 Task: Find connections with filter location Mila with filter topic #Workfromhomewith filter profile language Potuguese with filter current company Infotree Global Solutions with filter school Higher Secondary School - India with filter industry Ground Passenger Transportation with filter service category Packaging Design with filter keywords title Well Driller
Action: Mouse moved to (638, 87)
Screenshot: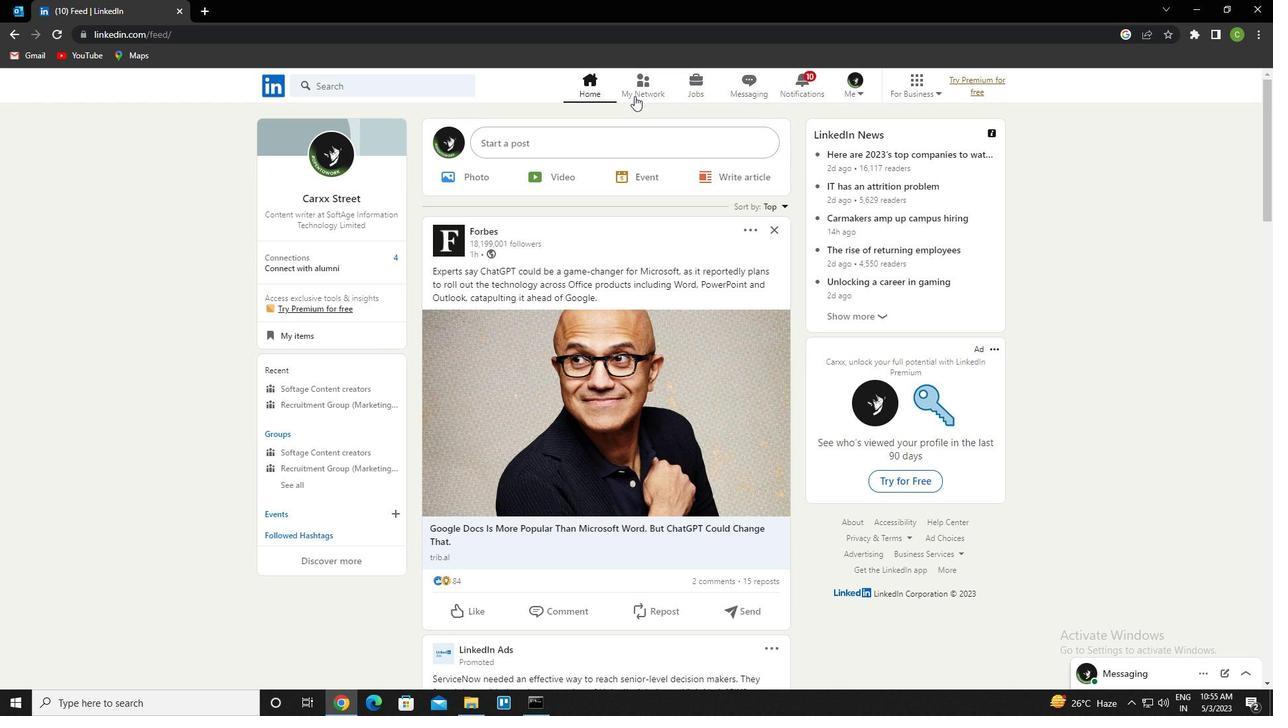 
Action: Mouse pressed left at (638, 87)
Screenshot: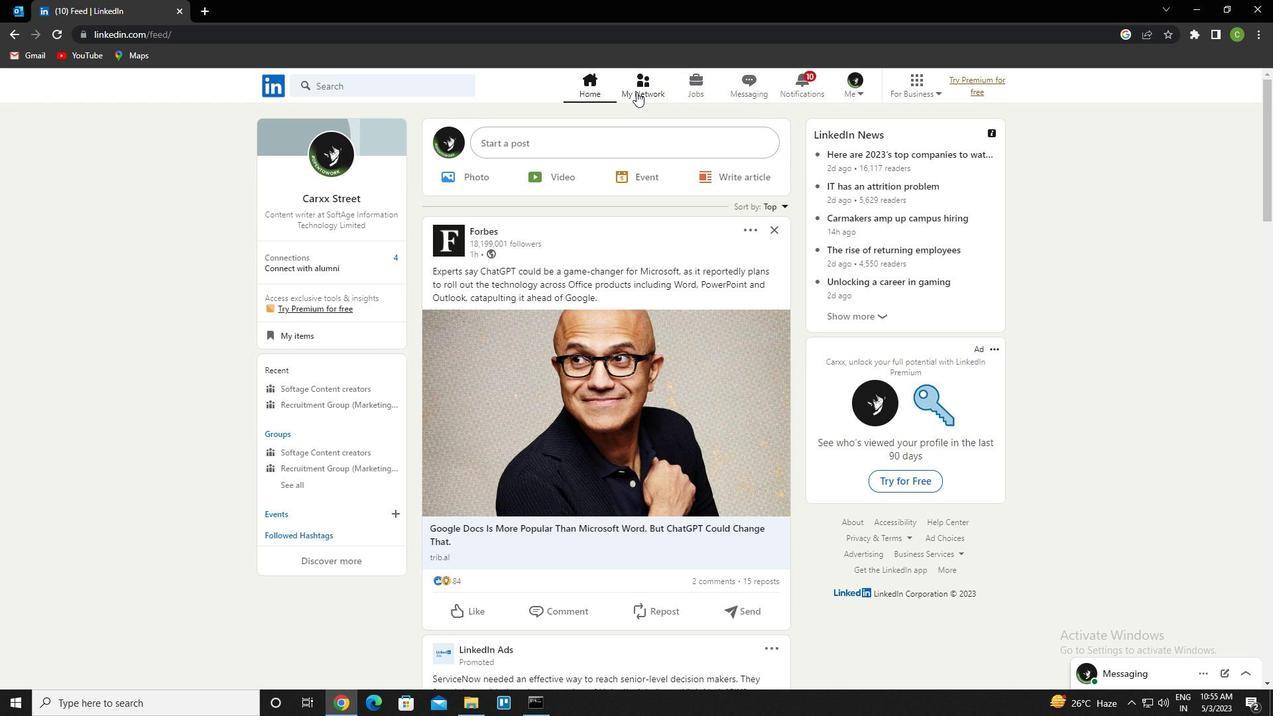 
Action: Mouse moved to (391, 159)
Screenshot: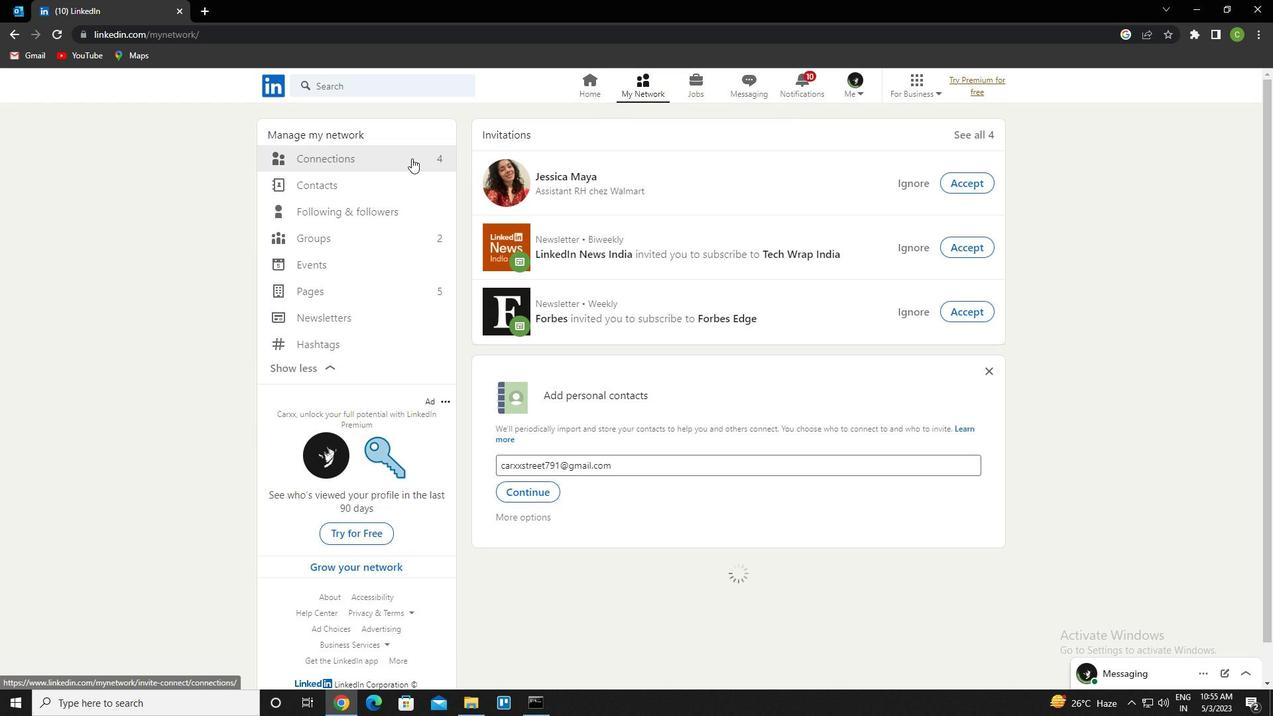 
Action: Mouse pressed left at (391, 159)
Screenshot: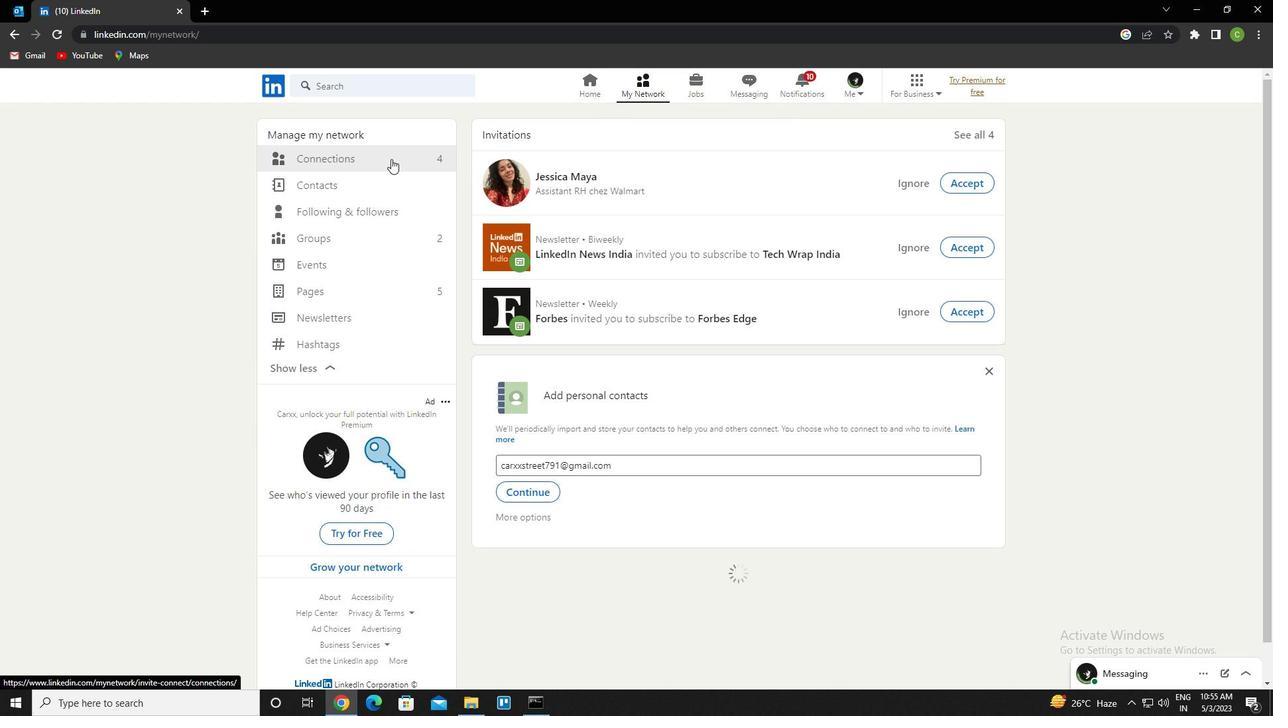 
Action: Mouse moved to (742, 163)
Screenshot: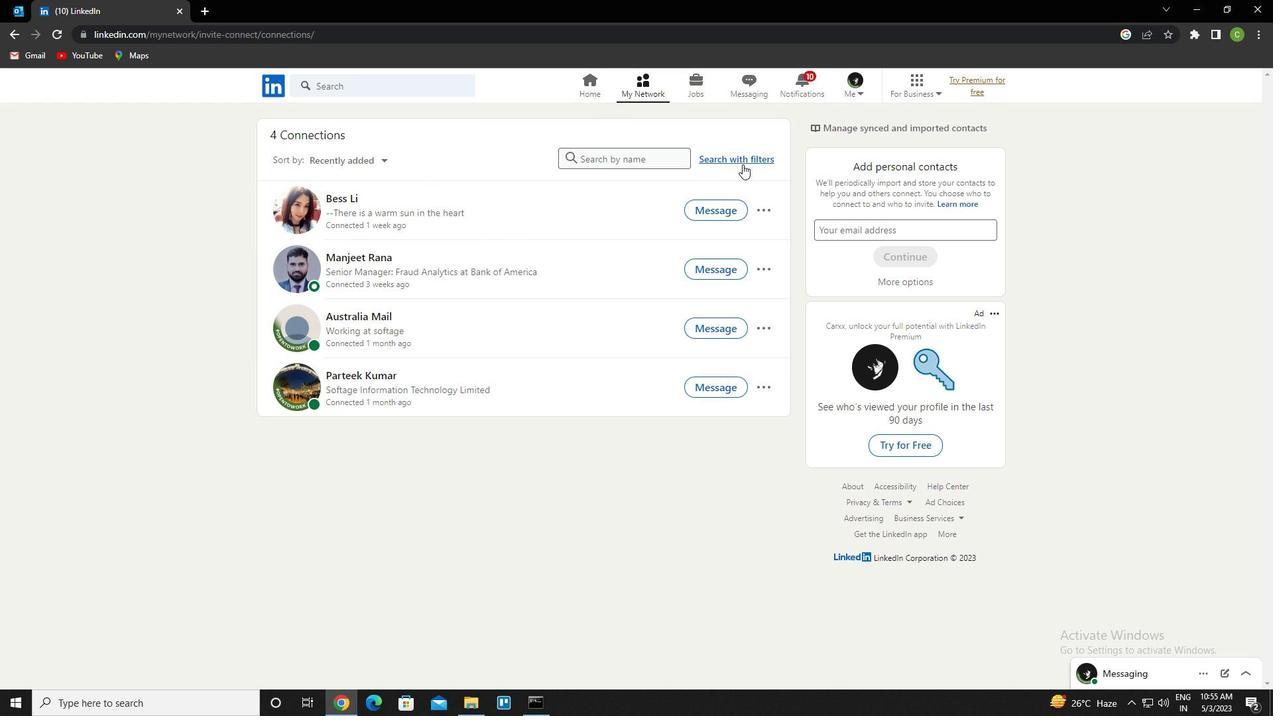 
Action: Mouse pressed left at (742, 163)
Screenshot: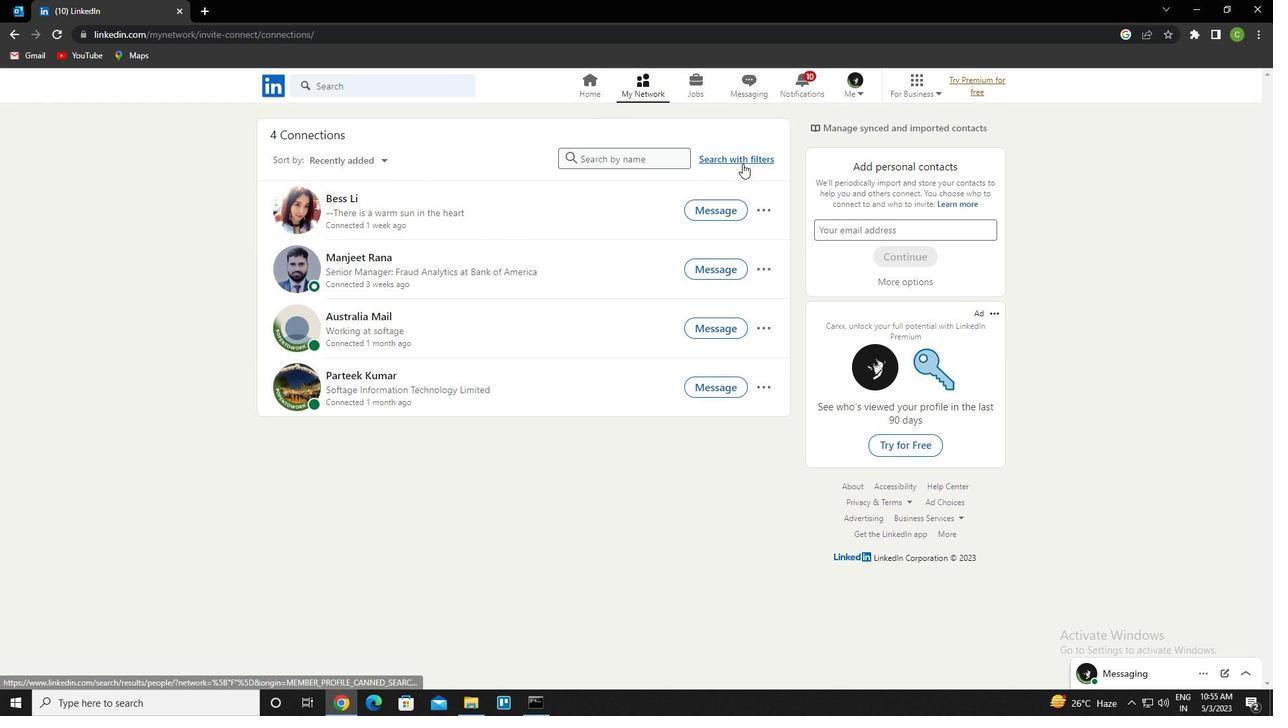 
Action: Mouse moved to (681, 124)
Screenshot: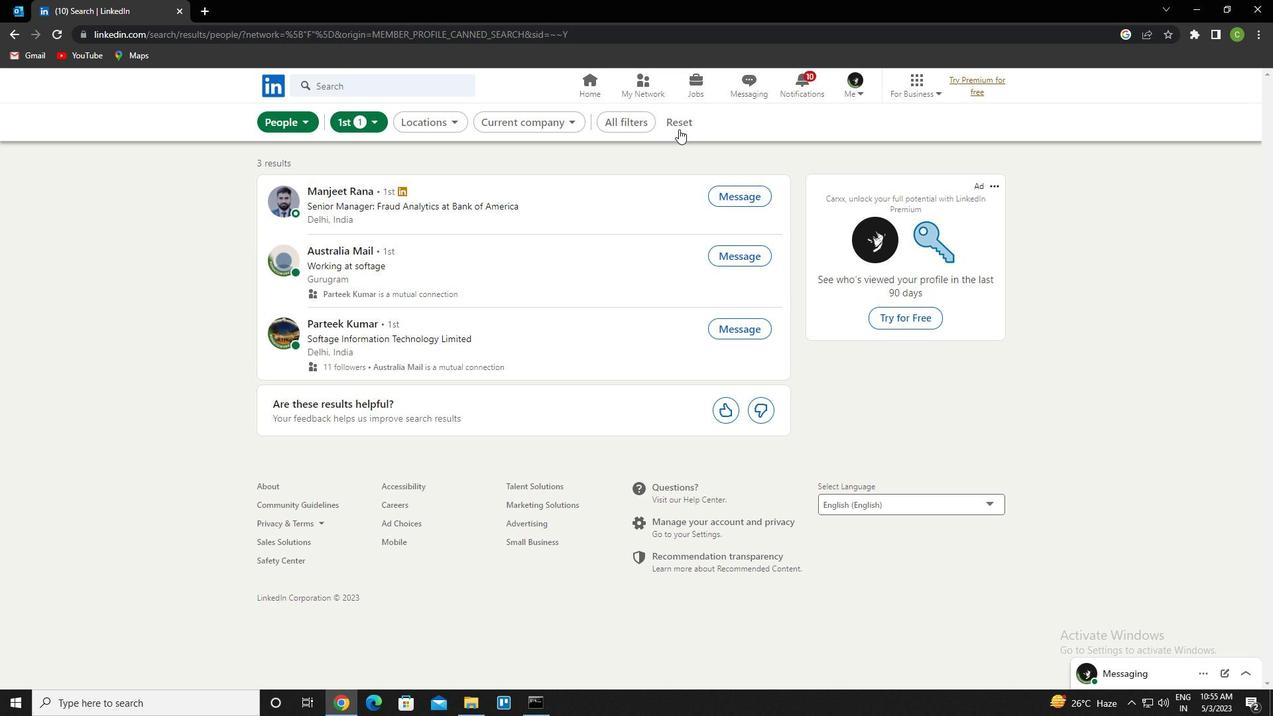 
Action: Mouse pressed left at (681, 124)
Screenshot: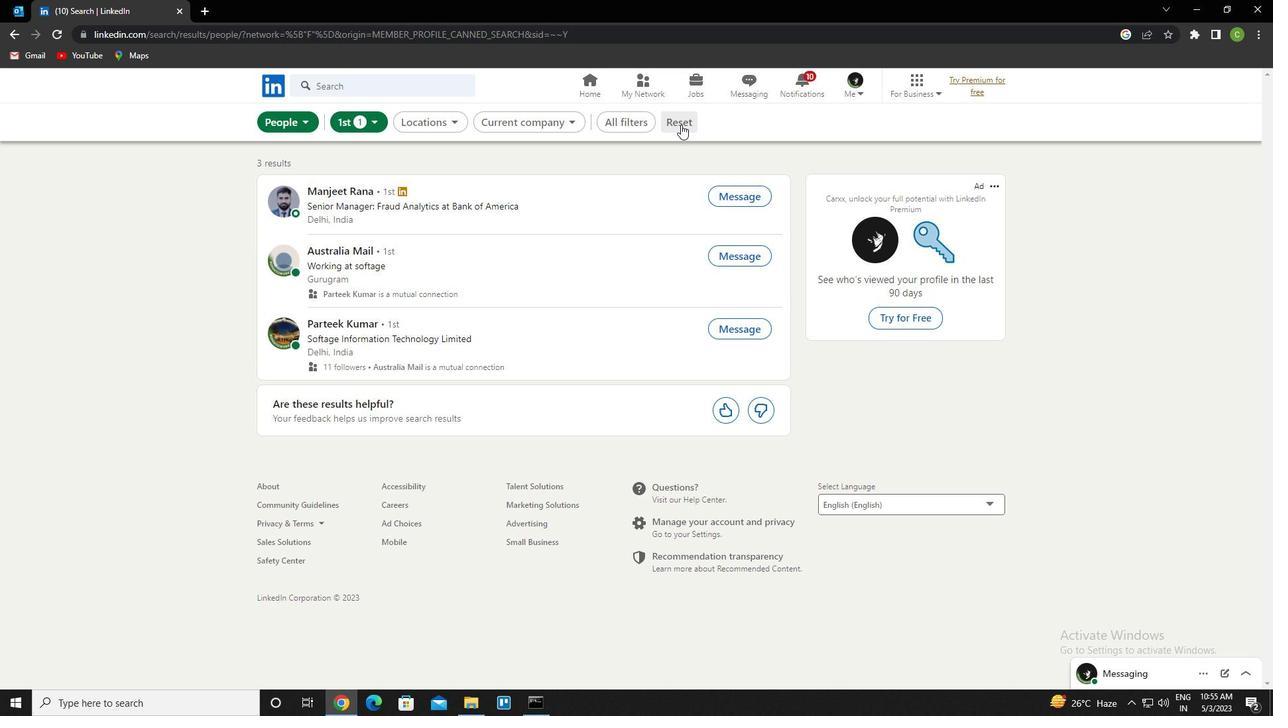
Action: Mouse moved to (677, 128)
Screenshot: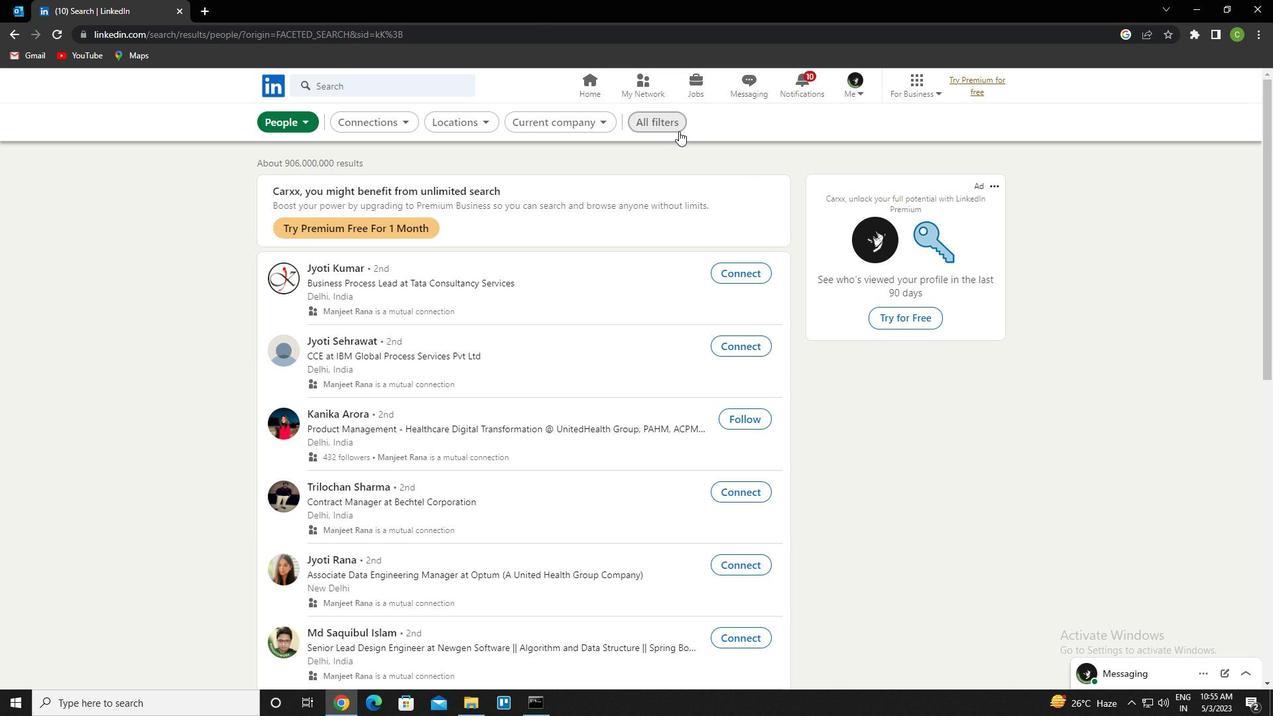 
Action: Mouse pressed left at (677, 128)
Screenshot: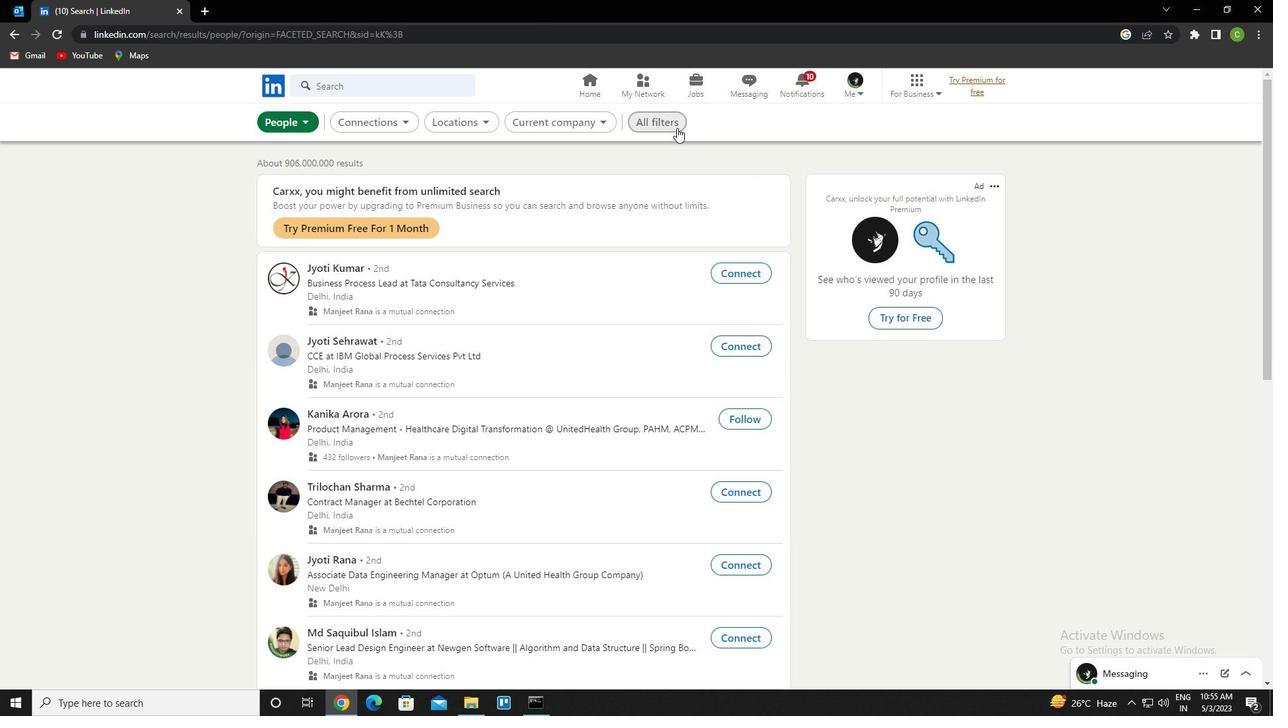 
Action: Mouse moved to (1078, 418)
Screenshot: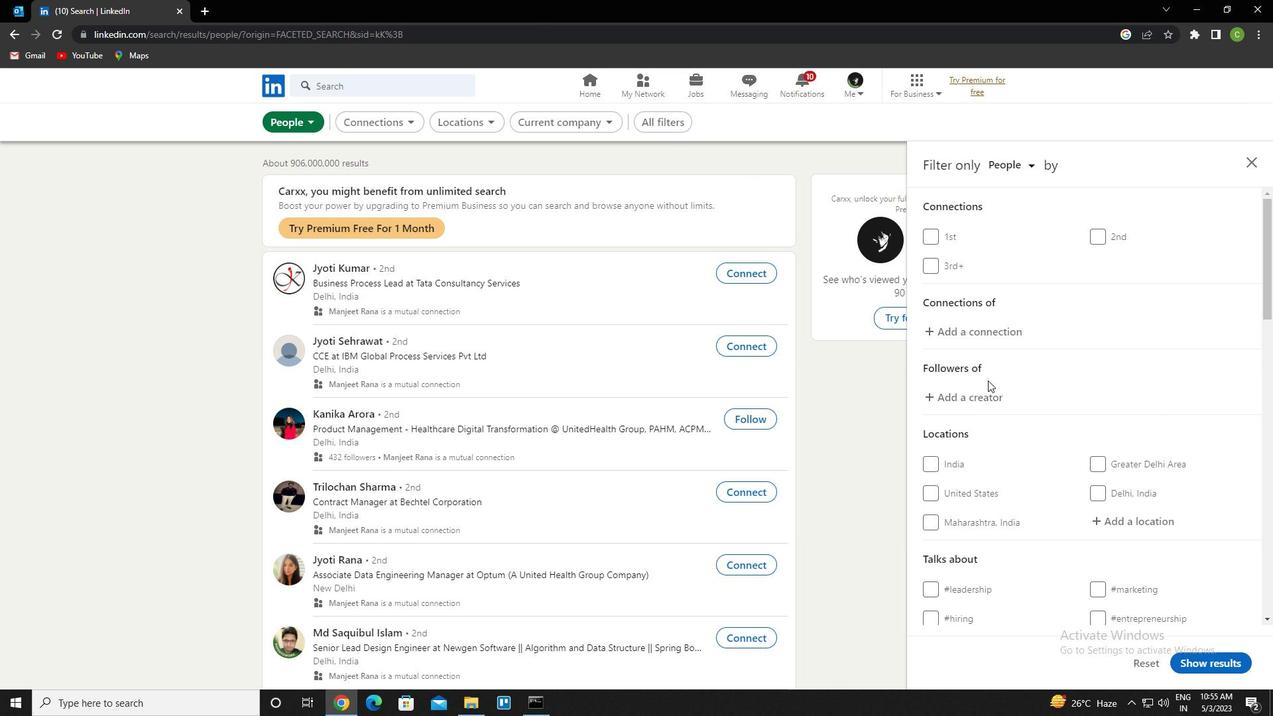 
Action: Mouse scrolled (1078, 417) with delta (0, 0)
Screenshot: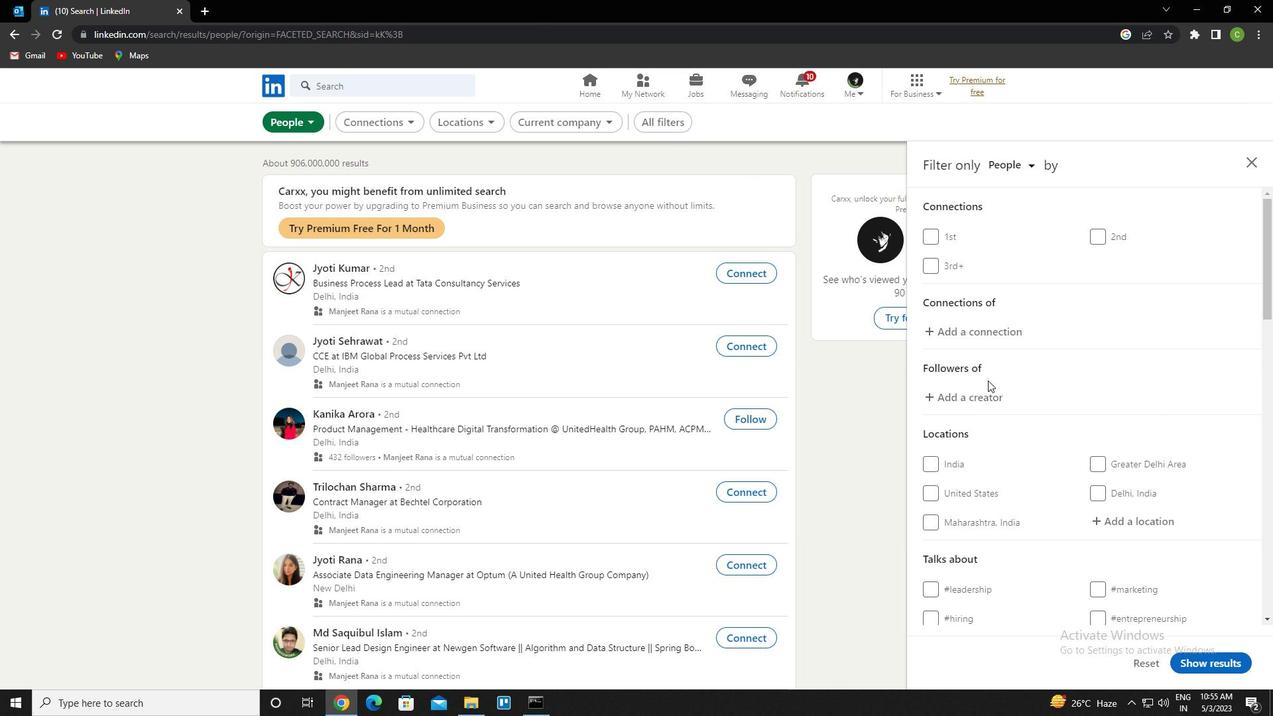 
Action: Mouse moved to (1082, 419)
Screenshot: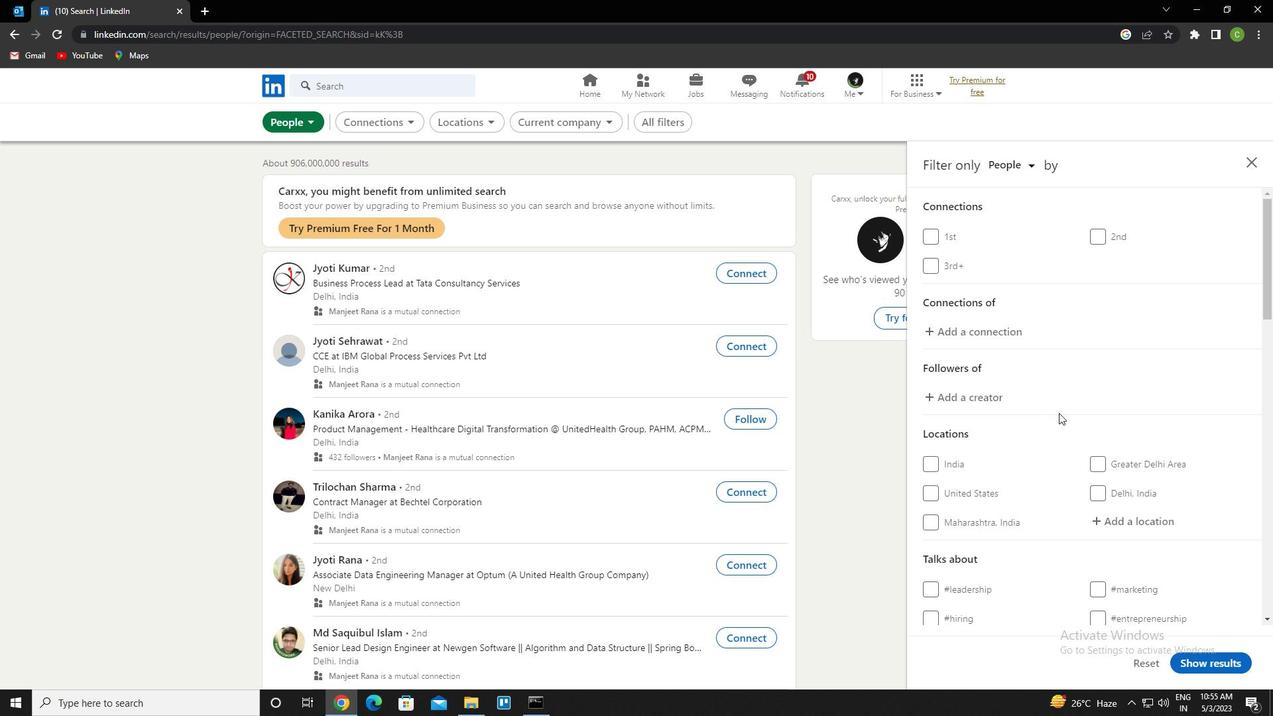 
Action: Mouse scrolled (1082, 418) with delta (0, 0)
Screenshot: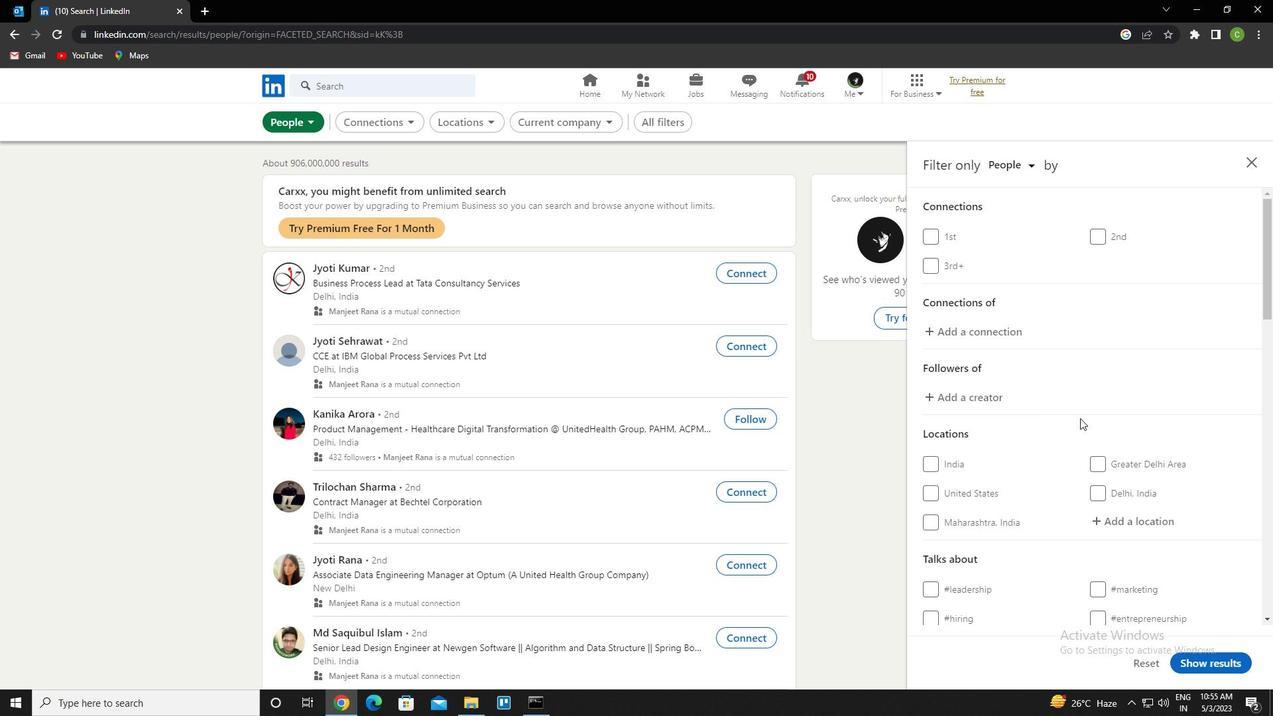 
Action: Mouse moved to (1139, 382)
Screenshot: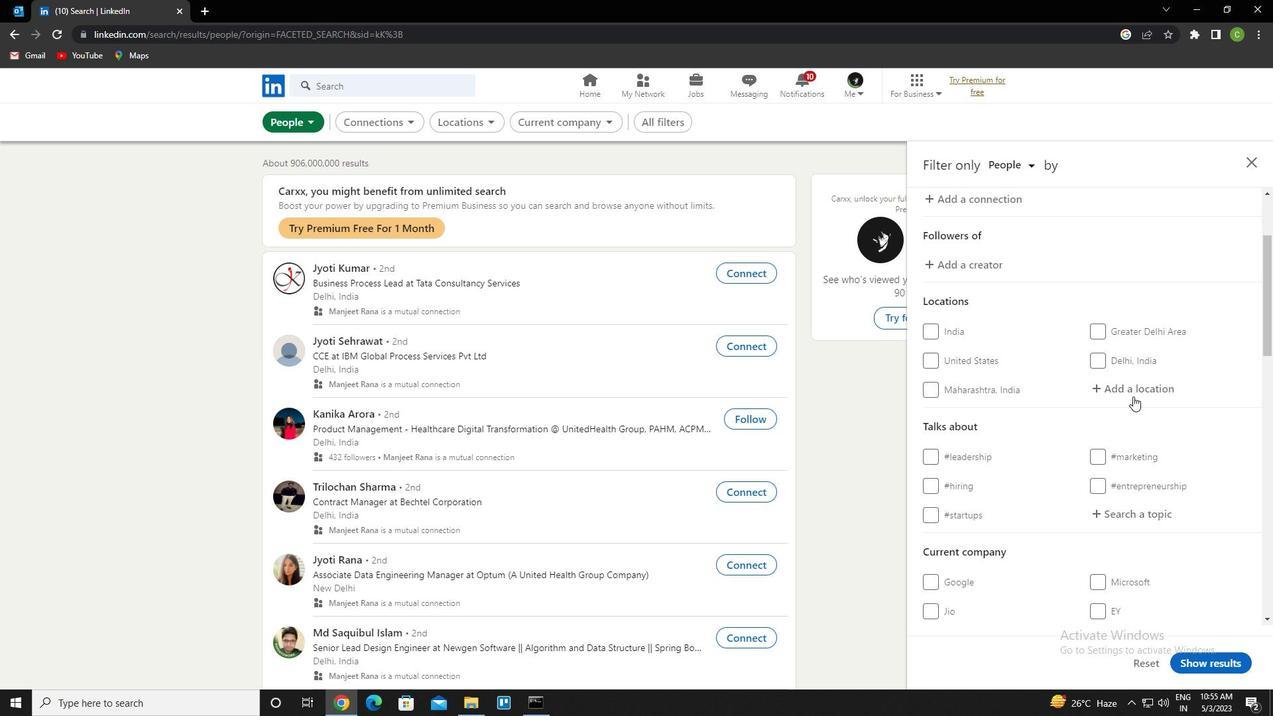 
Action: Mouse pressed left at (1139, 382)
Screenshot: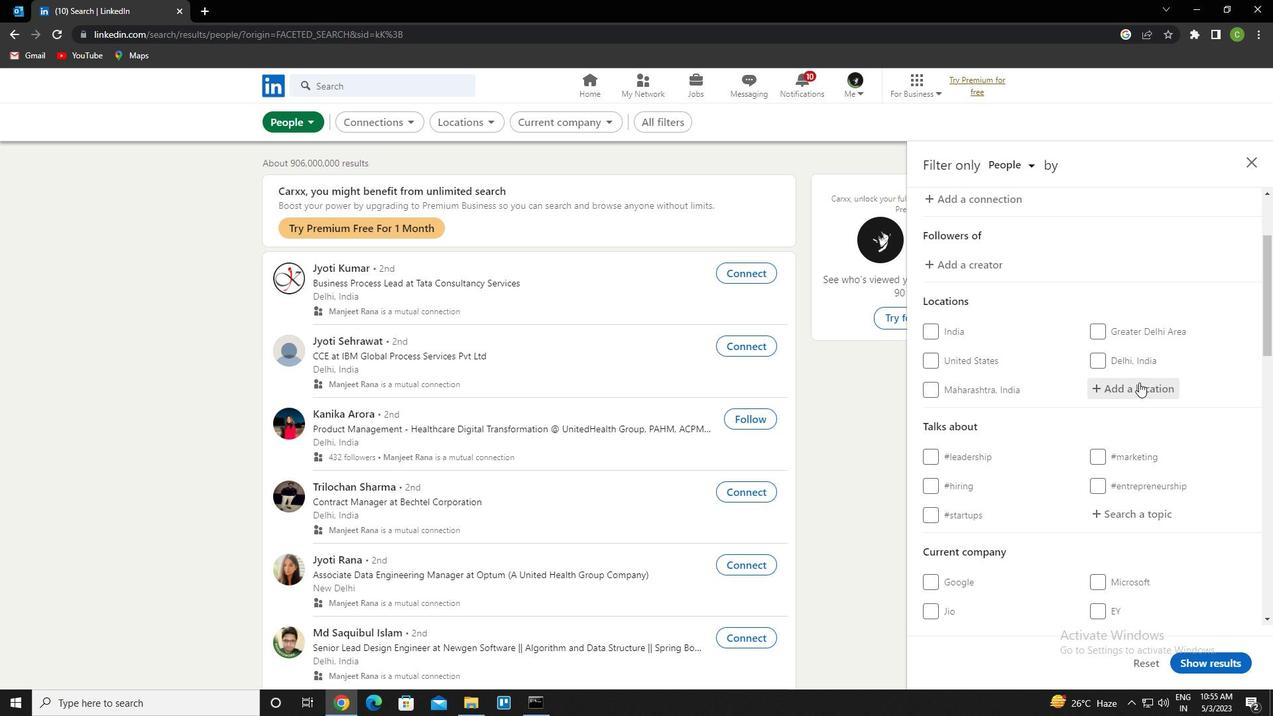 
Action: Key pressed <Key.caps_lock><Key.caps_lock>m<Key.caps_lock>ila<Key.down><Key.down><Key.down><Key.enter>
Screenshot: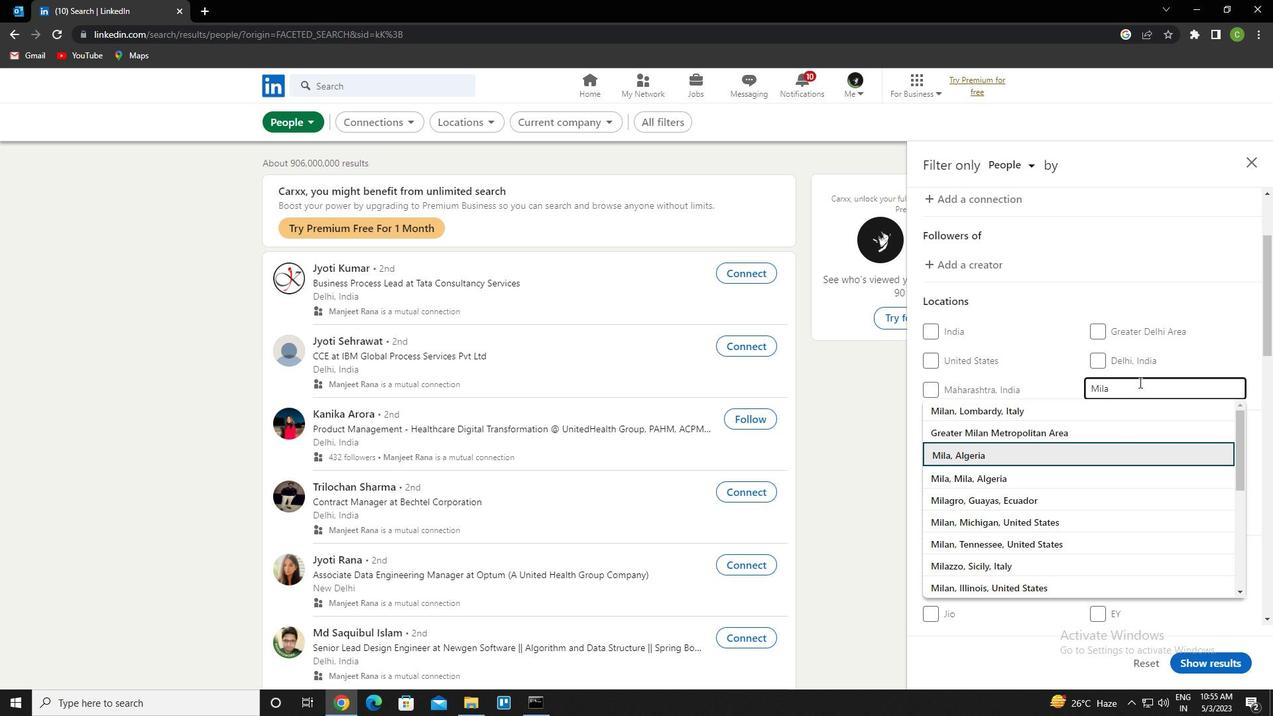 
Action: Mouse moved to (1156, 394)
Screenshot: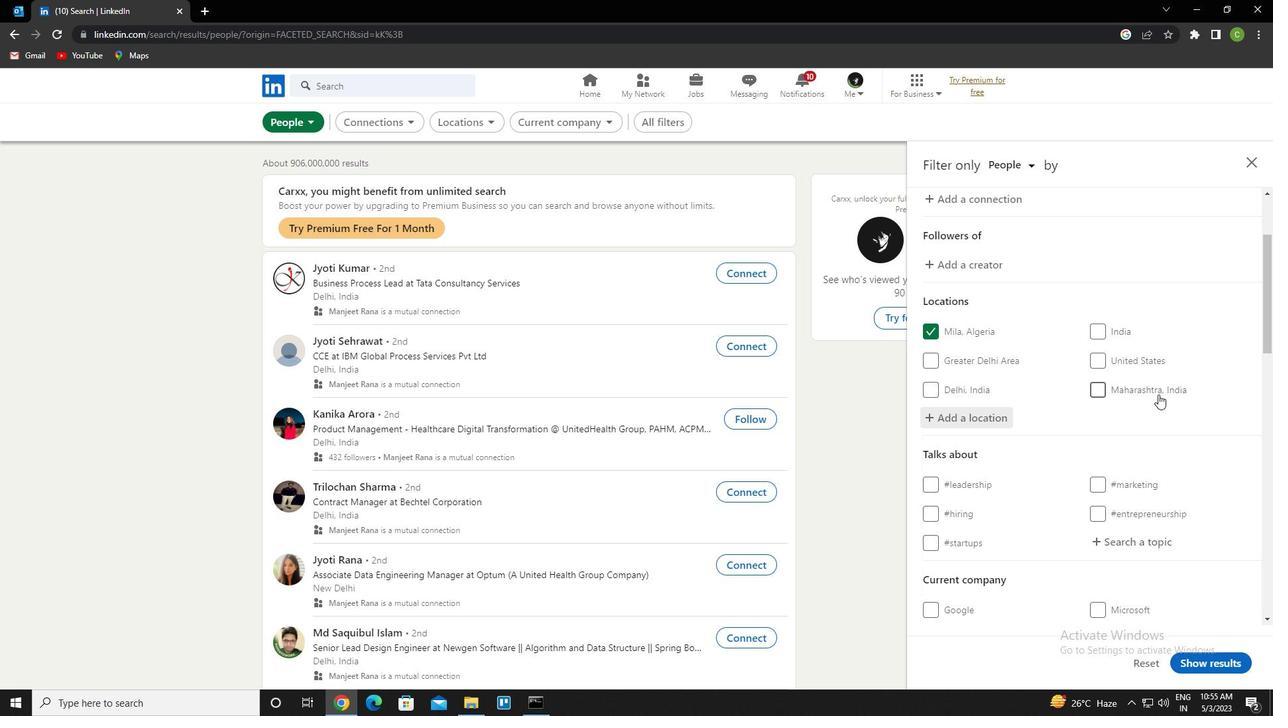 
Action: Mouse scrolled (1156, 393) with delta (0, 0)
Screenshot: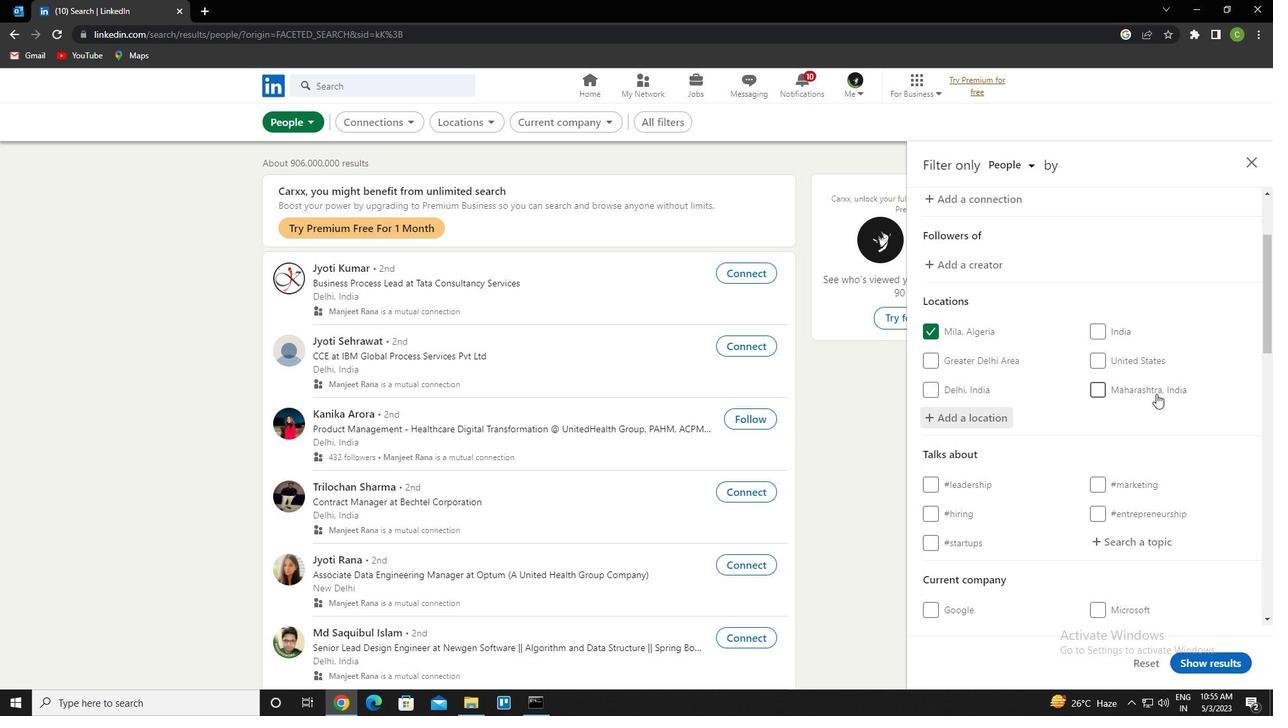 
Action: Mouse scrolled (1156, 393) with delta (0, 0)
Screenshot: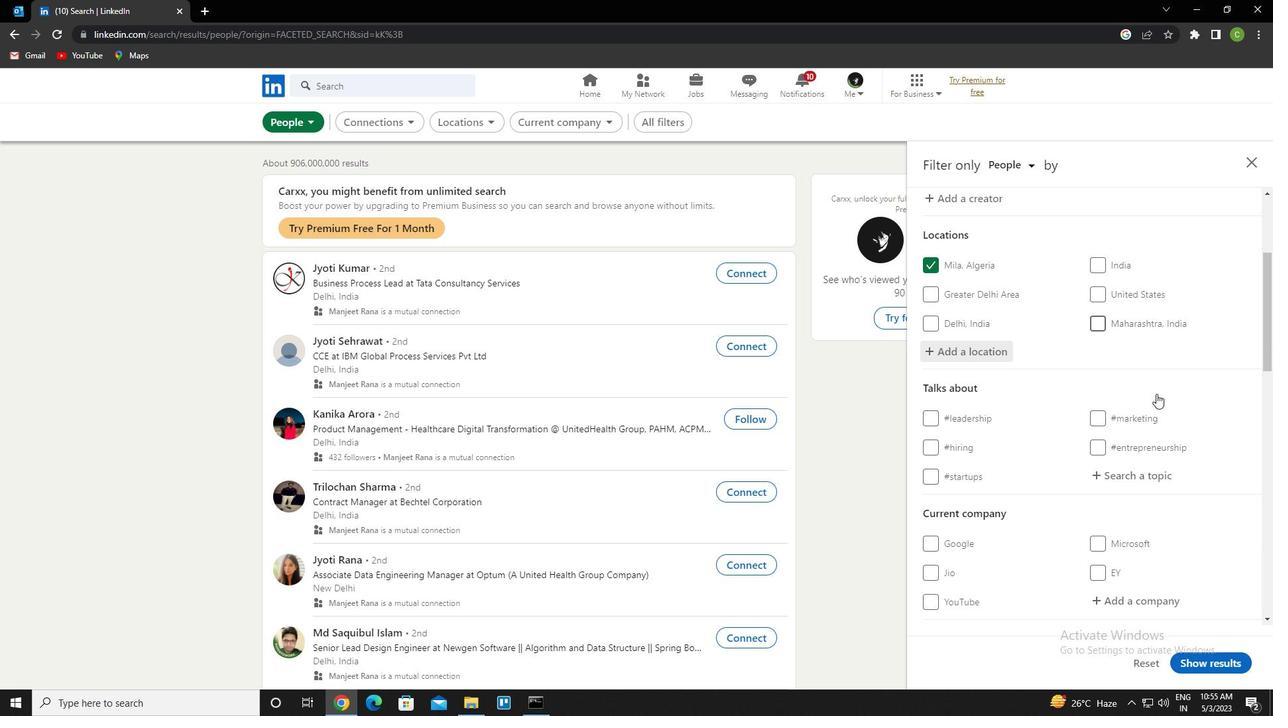 
Action: Mouse moved to (1127, 406)
Screenshot: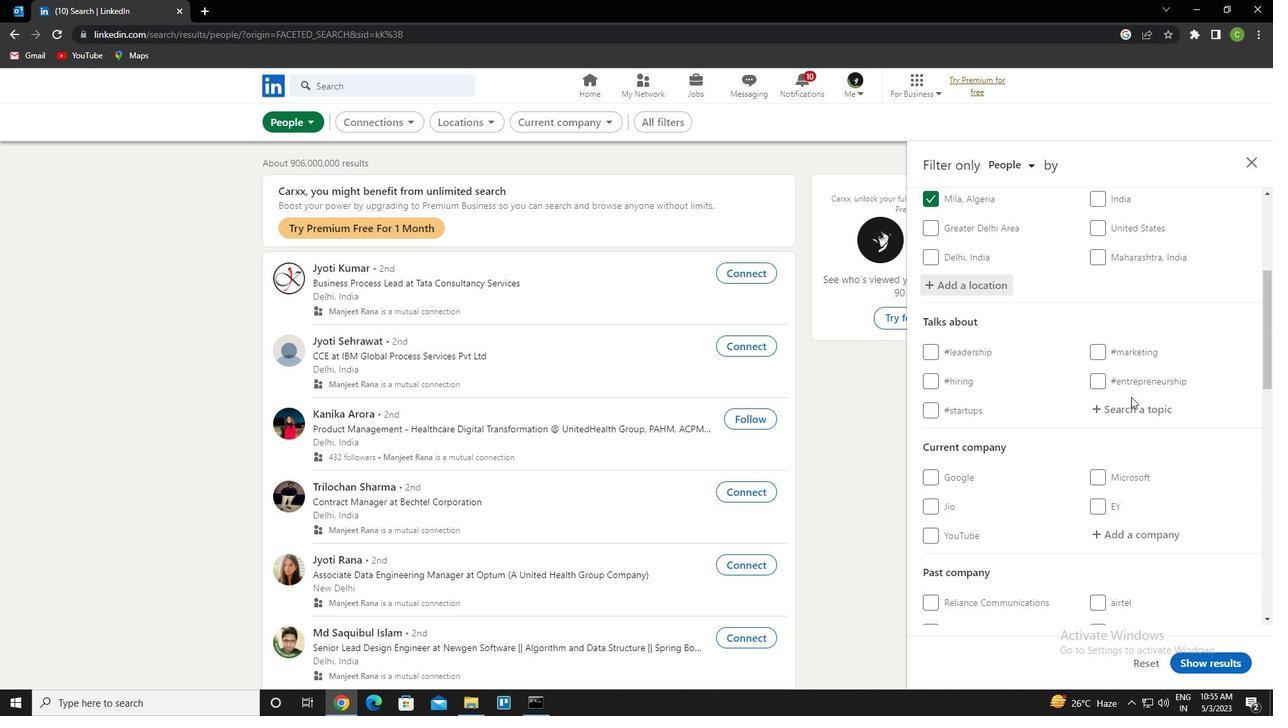 
Action: Mouse pressed left at (1127, 406)
Screenshot: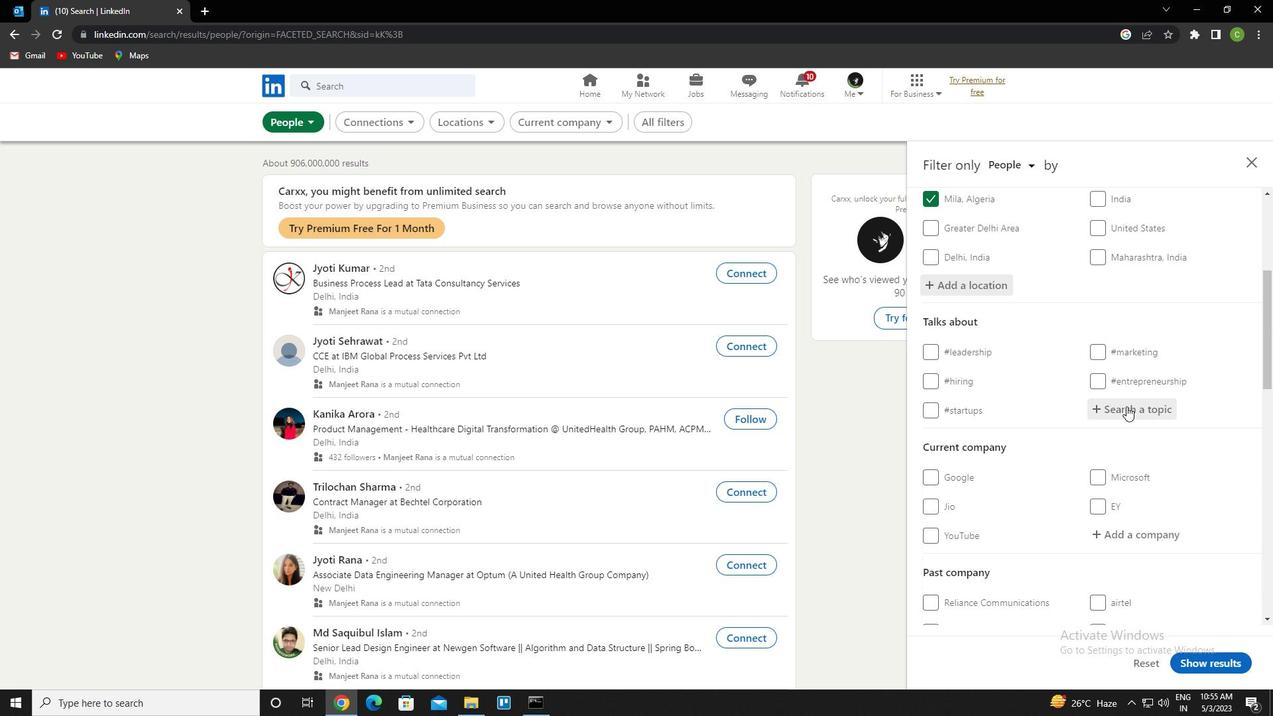 
Action: Key pressed workfromhome<Key.down><Key.enter>
Screenshot: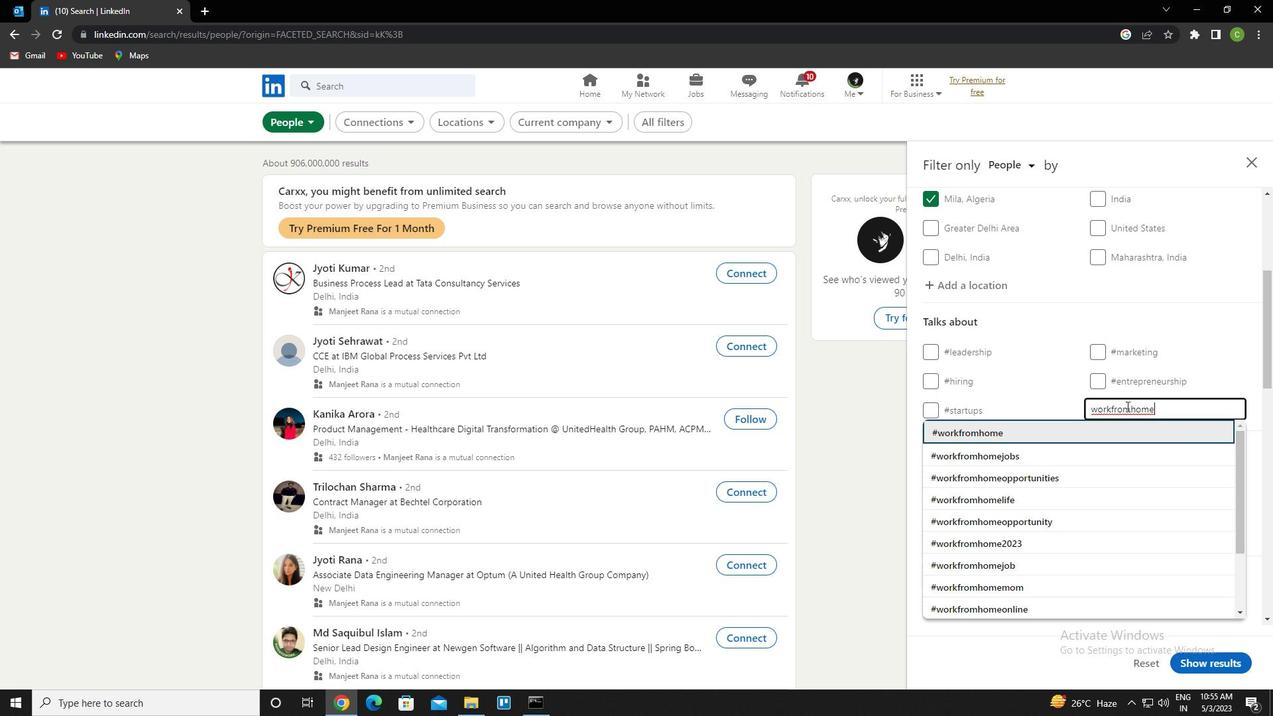 
Action: Mouse scrolled (1127, 405) with delta (0, 0)
Screenshot: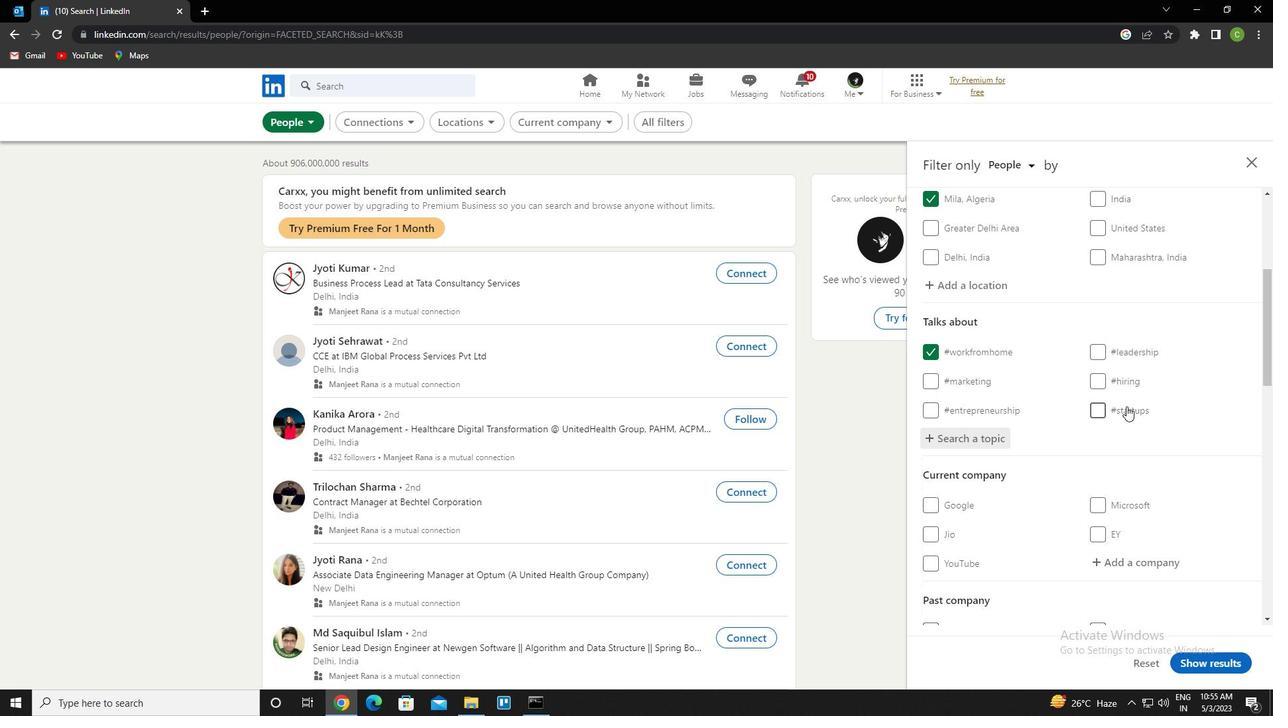 
Action: Mouse scrolled (1127, 405) with delta (0, 0)
Screenshot: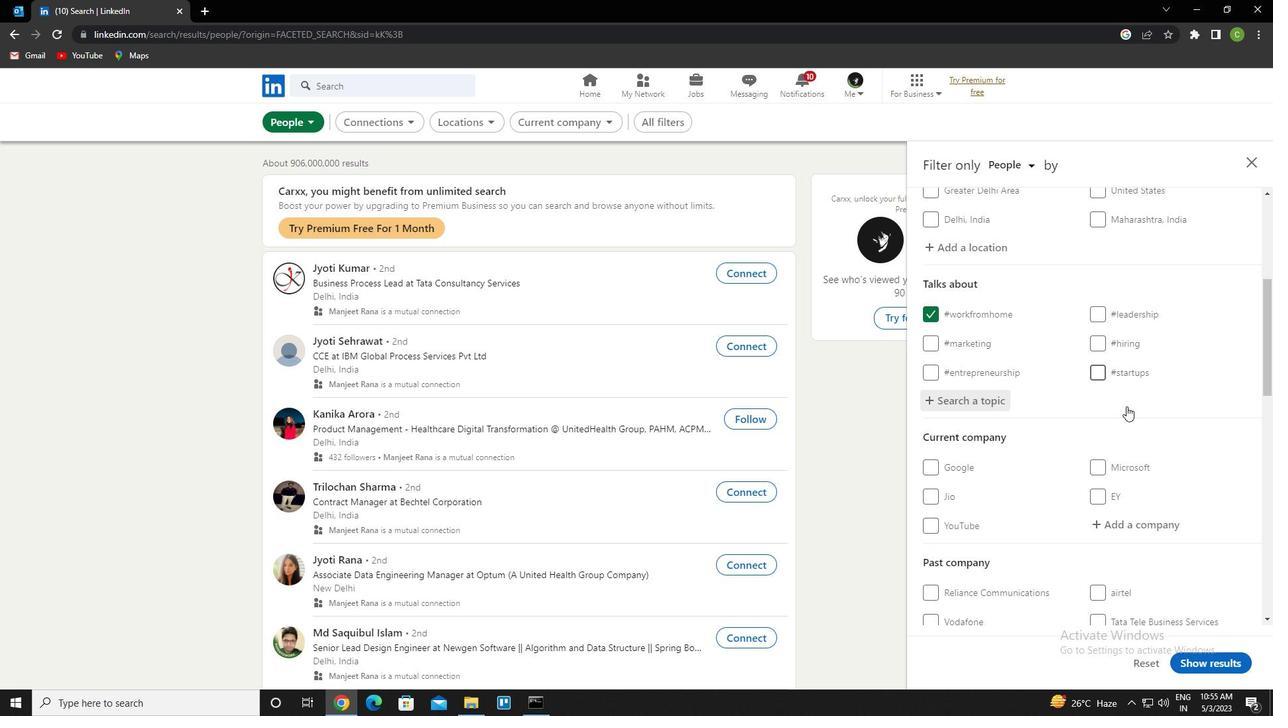 
Action: Mouse scrolled (1127, 405) with delta (0, 0)
Screenshot: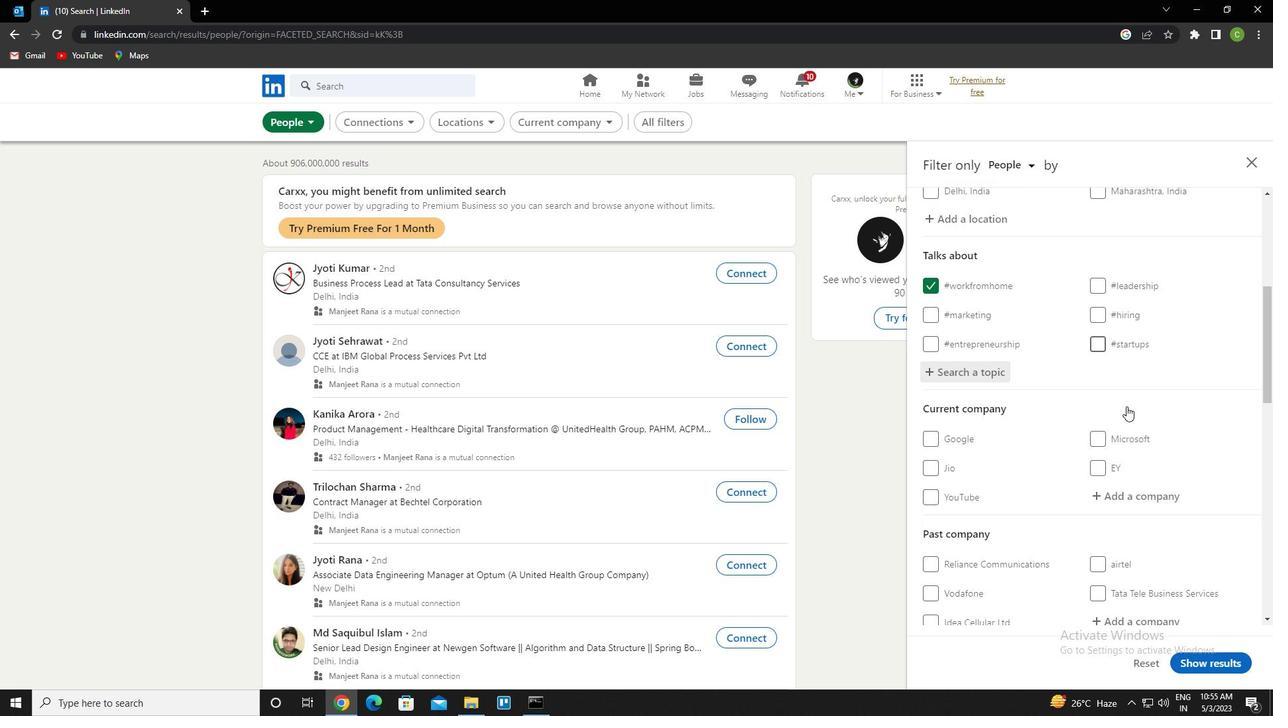
Action: Mouse scrolled (1127, 405) with delta (0, 0)
Screenshot: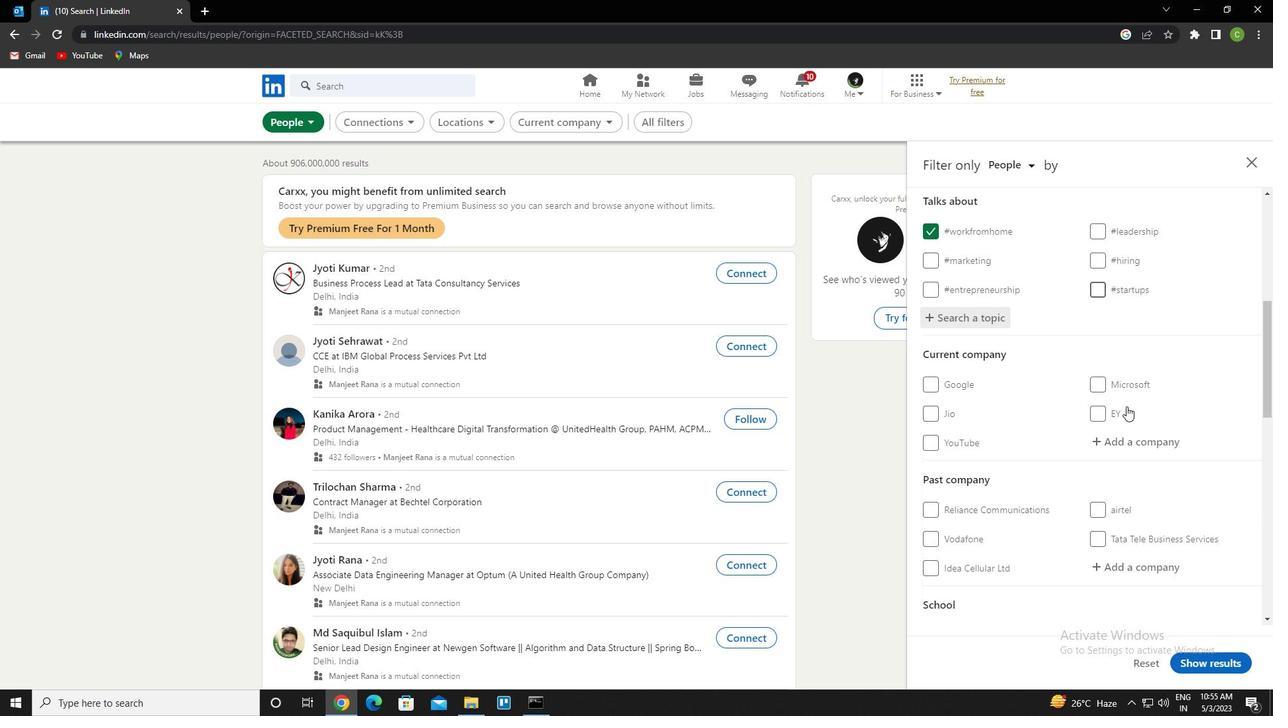 
Action: Mouse scrolled (1127, 405) with delta (0, 0)
Screenshot: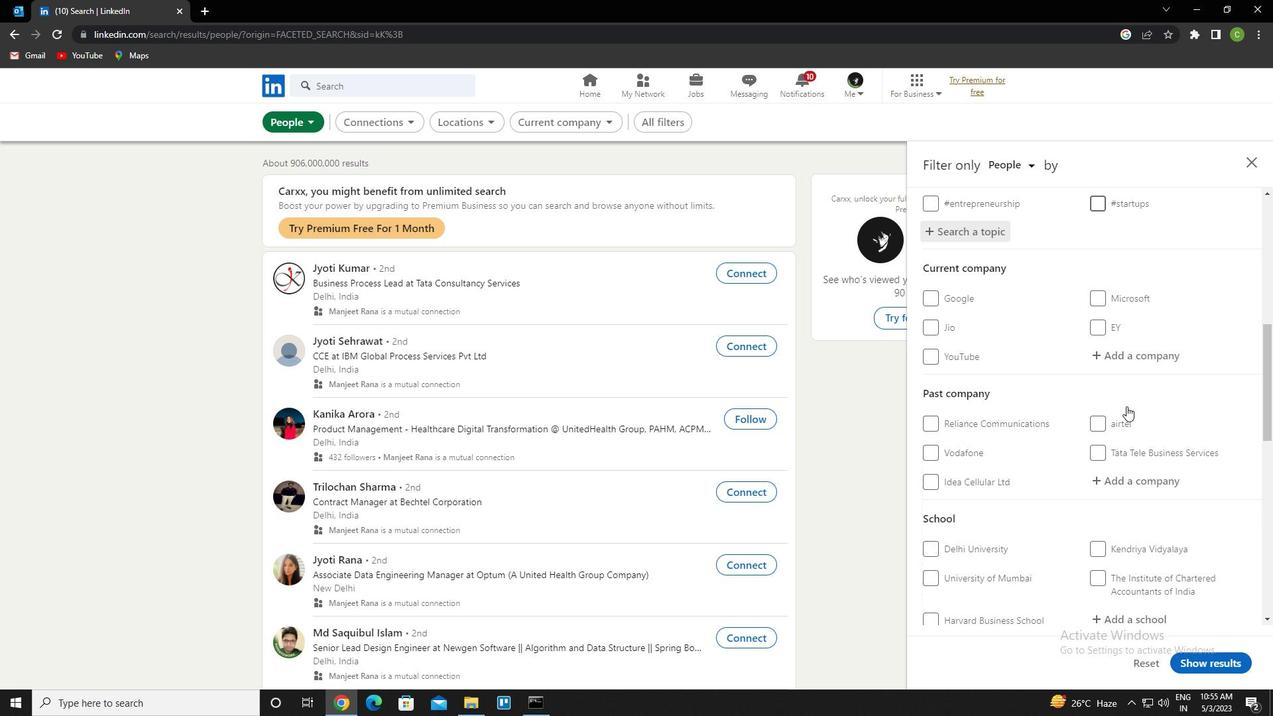 
Action: Mouse scrolled (1127, 405) with delta (0, 0)
Screenshot: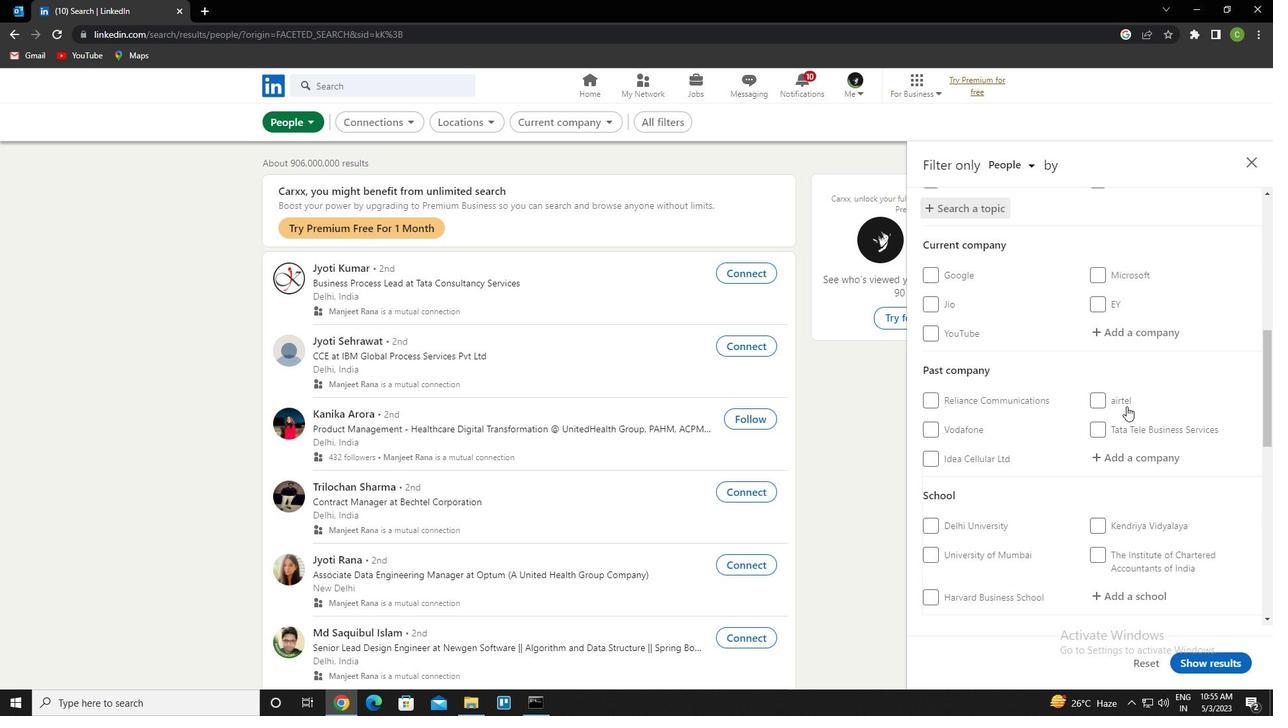 
Action: Mouse scrolled (1127, 405) with delta (0, 0)
Screenshot: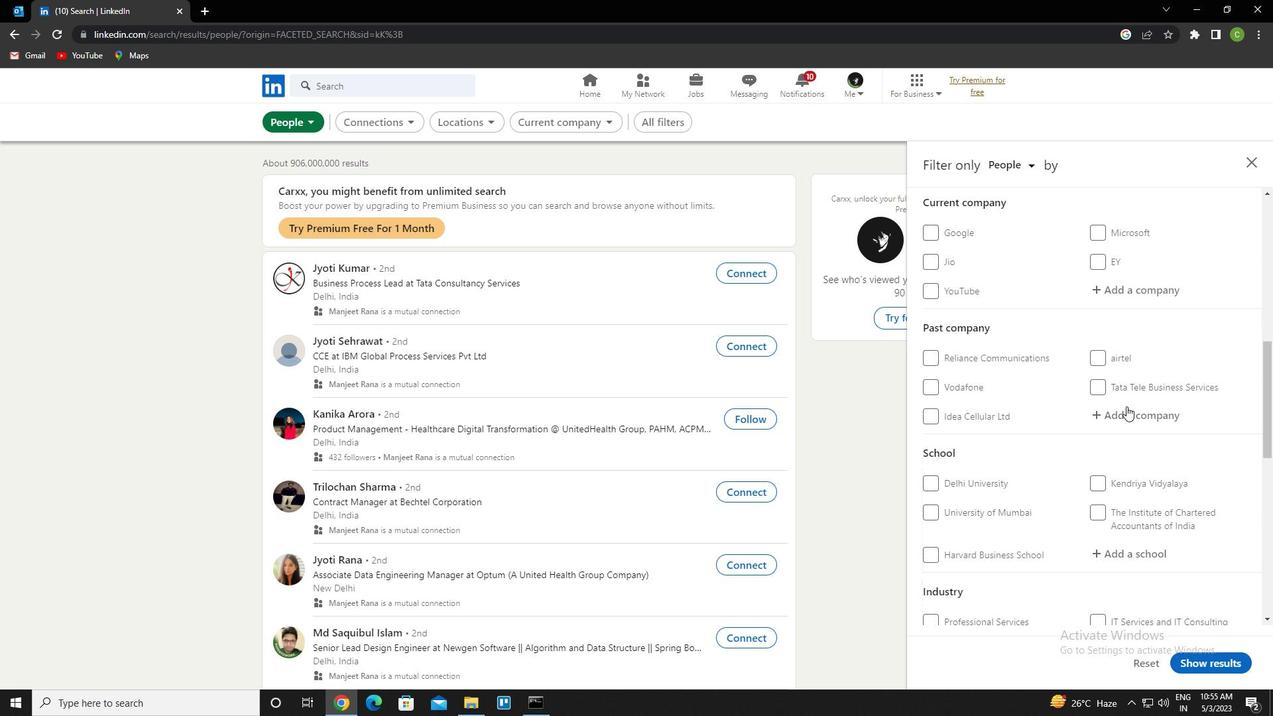 
Action: Mouse moved to (1095, 409)
Screenshot: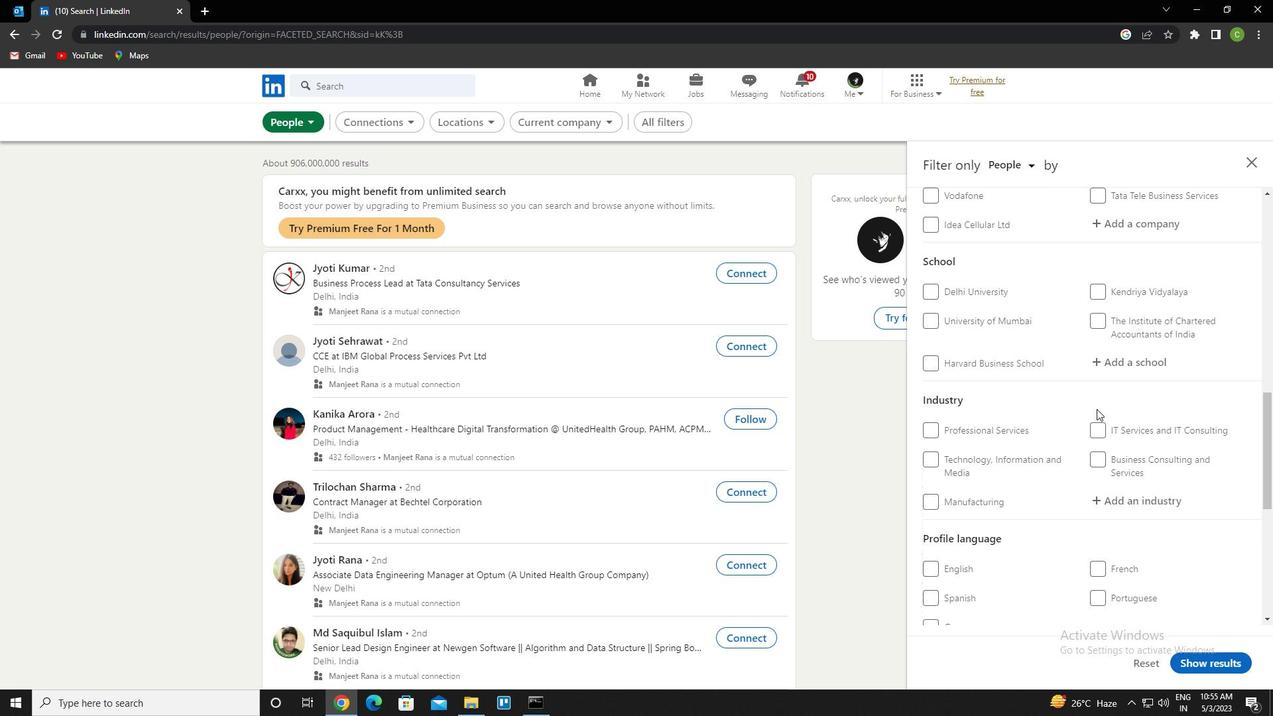 
Action: Mouse scrolled (1095, 408) with delta (0, 0)
Screenshot: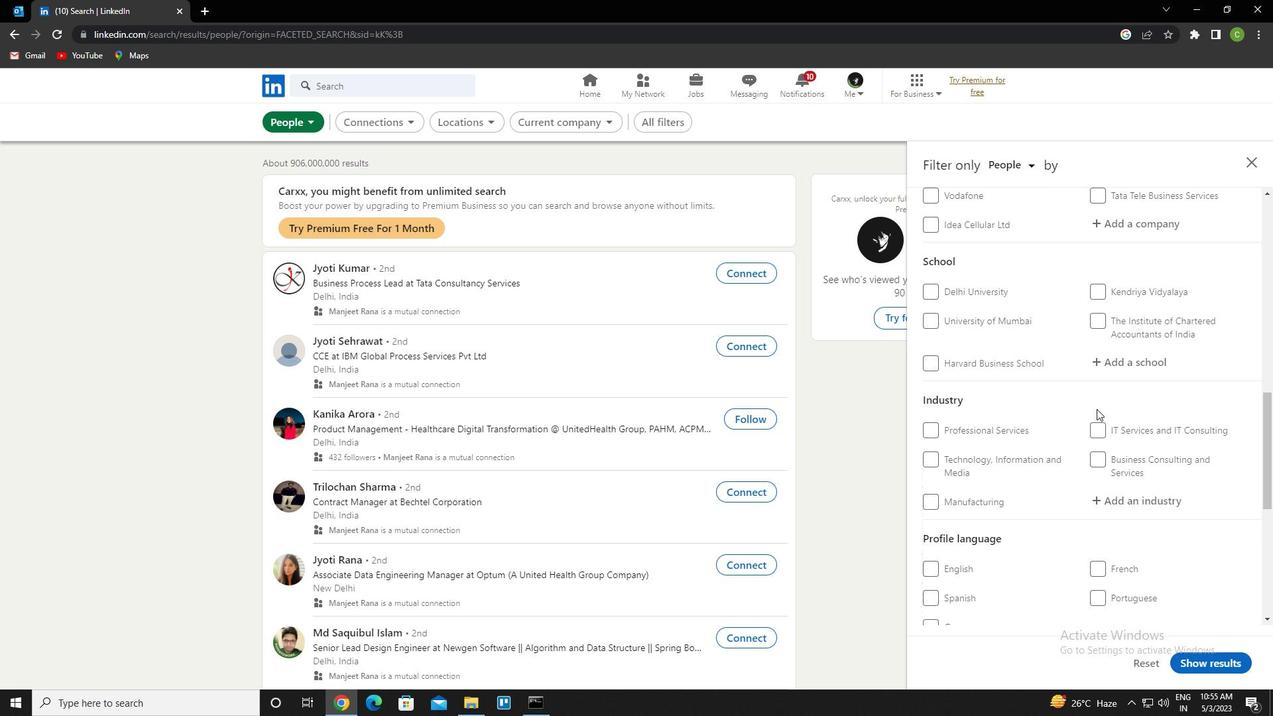 
Action: Mouse scrolled (1095, 408) with delta (0, 0)
Screenshot: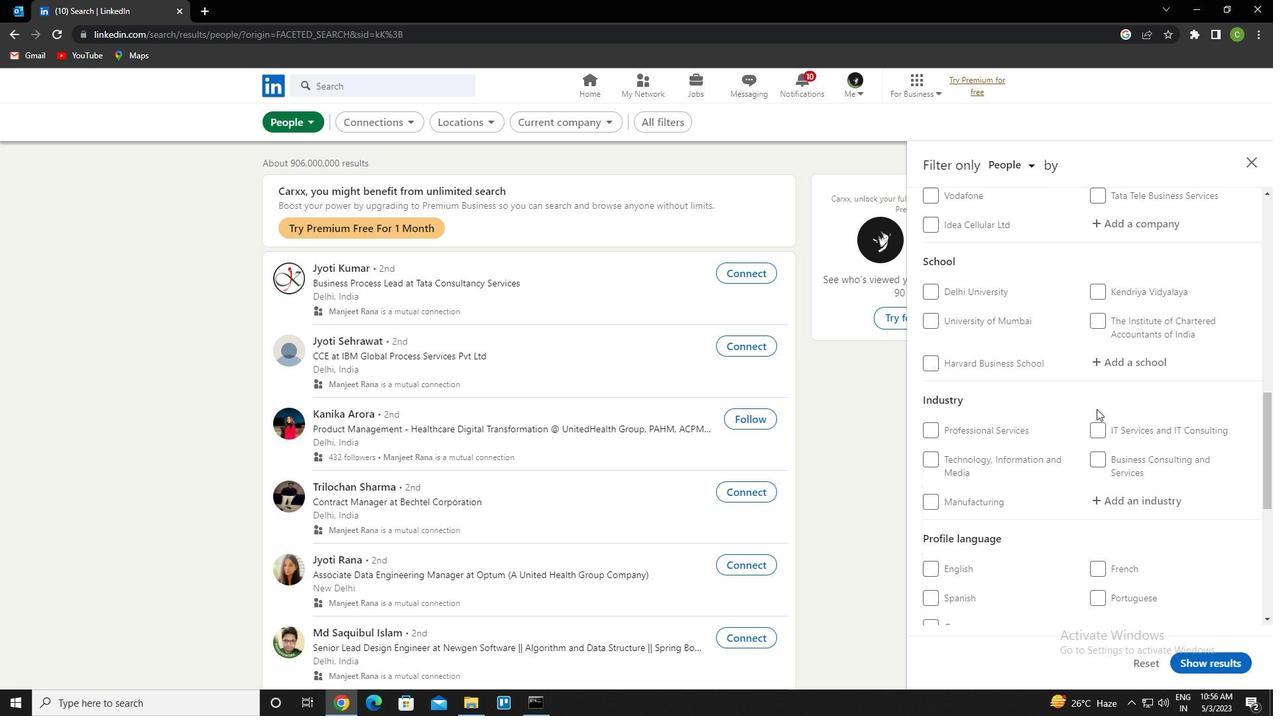 
Action: Mouse moved to (1094, 409)
Screenshot: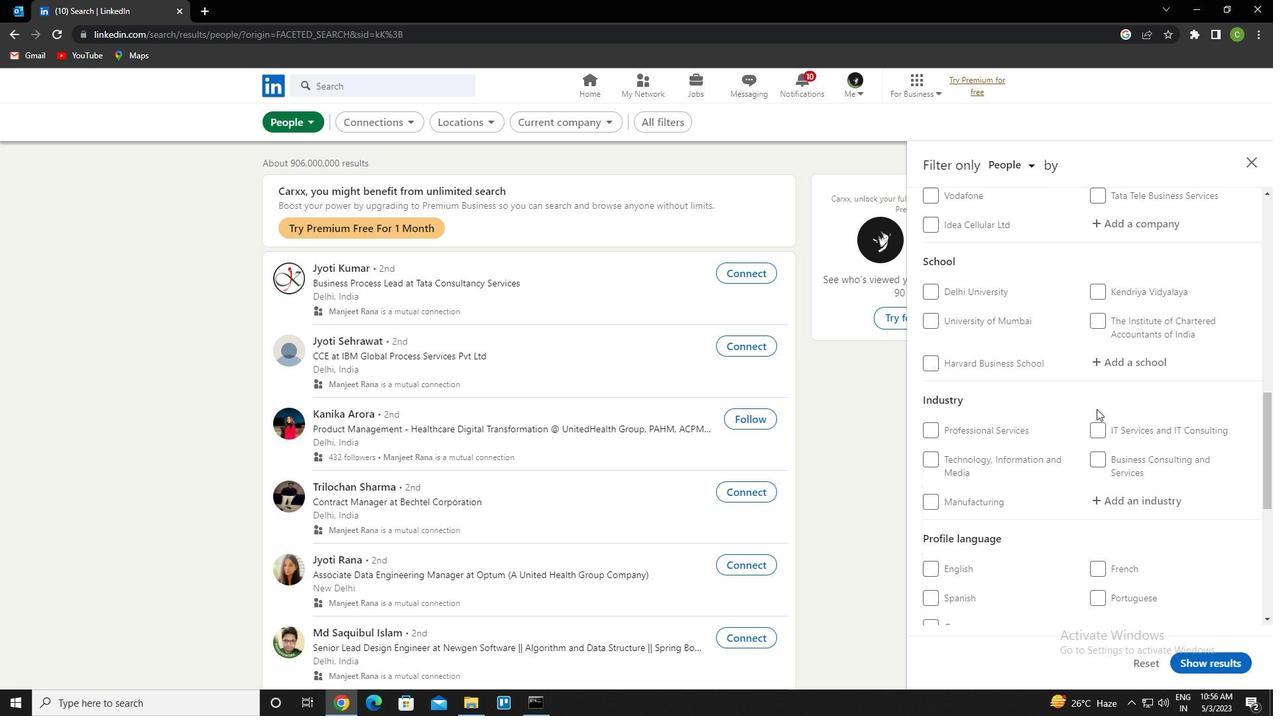 
Action: Mouse scrolled (1094, 408) with delta (0, 0)
Screenshot: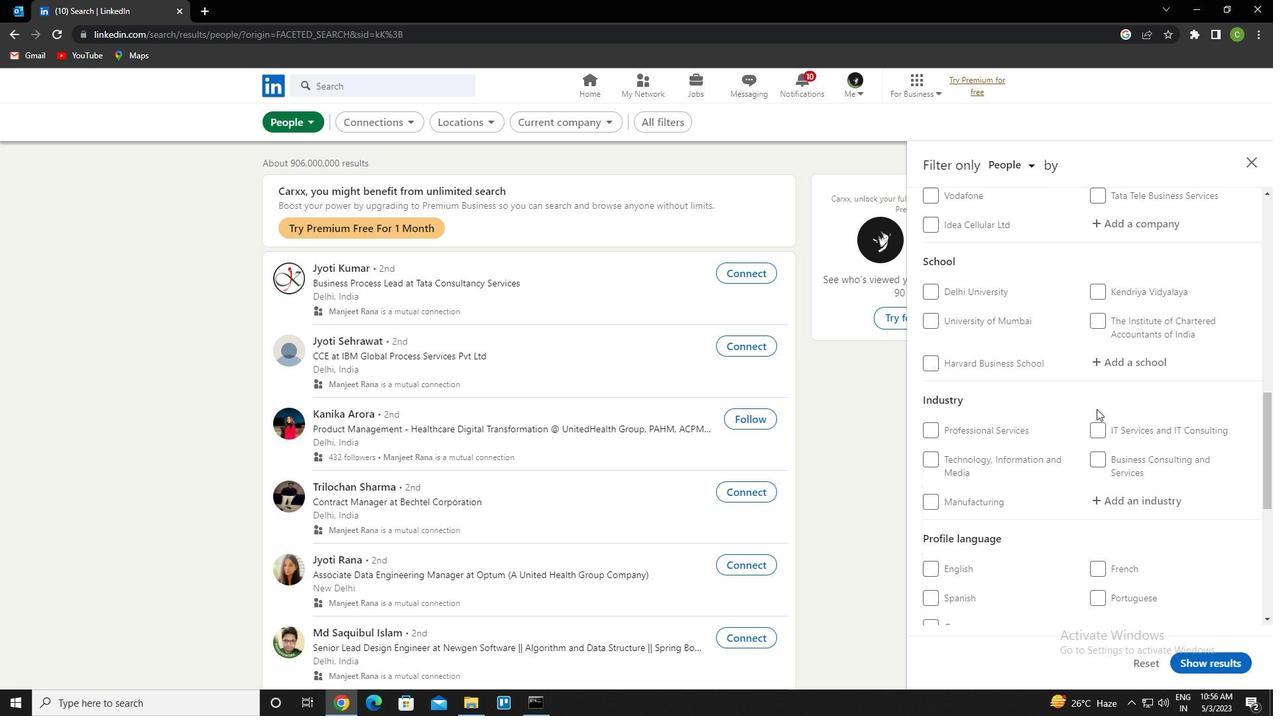 
Action: Mouse scrolled (1094, 408) with delta (0, 0)
Screenshot: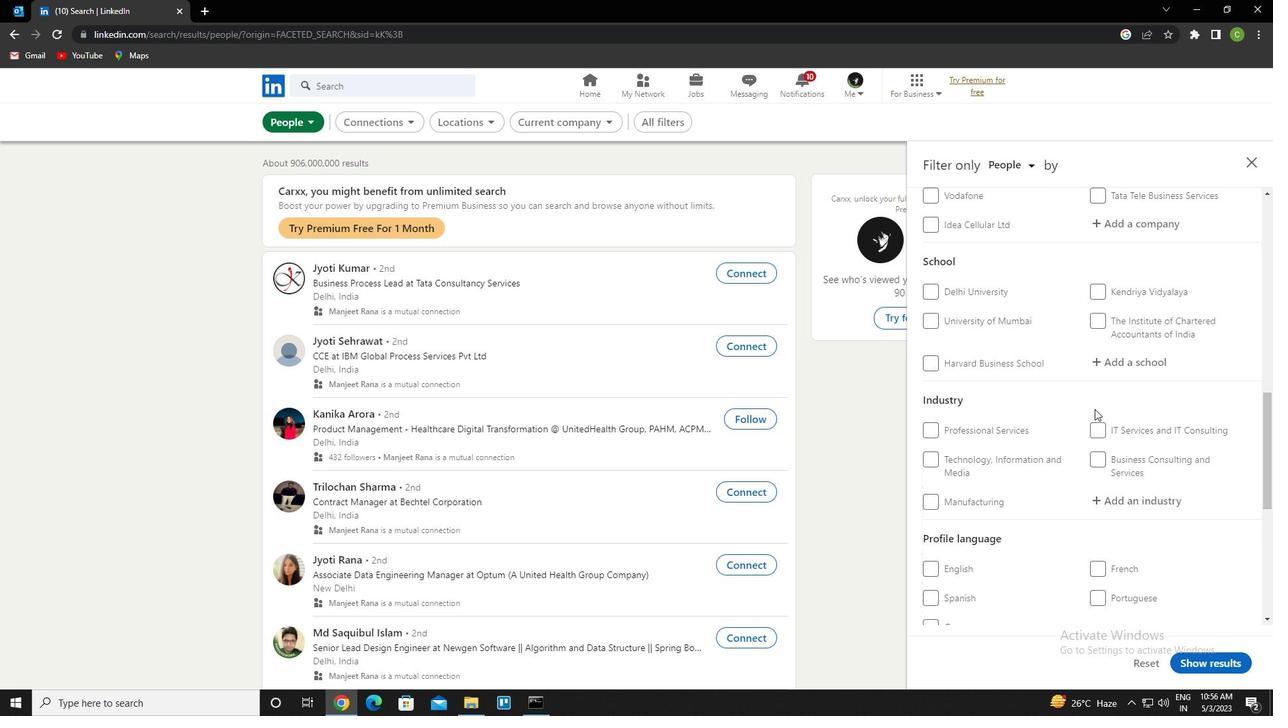 
Action: Mouse moved to (1103, 341)
Screenshot: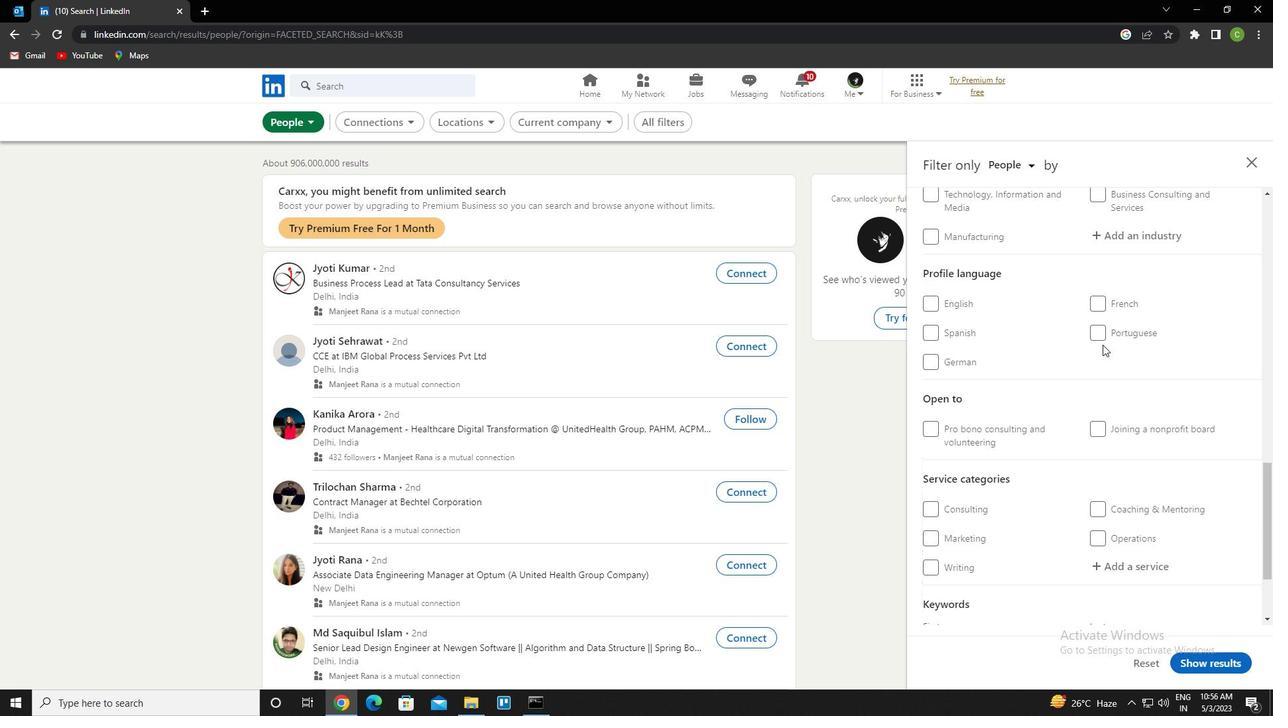 
Action: Mouse pressed left at (1103, 341)
Screenshot: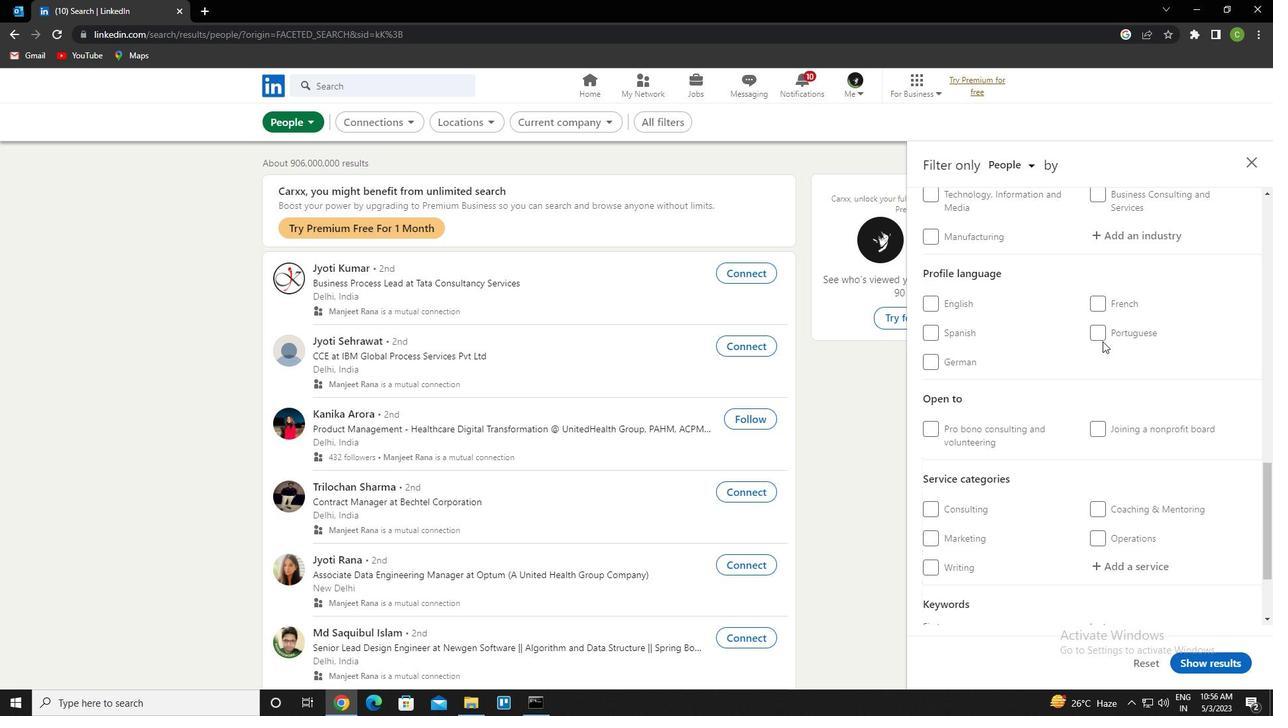 
Action: Mouse moved to (1103, 335)
Screenshot: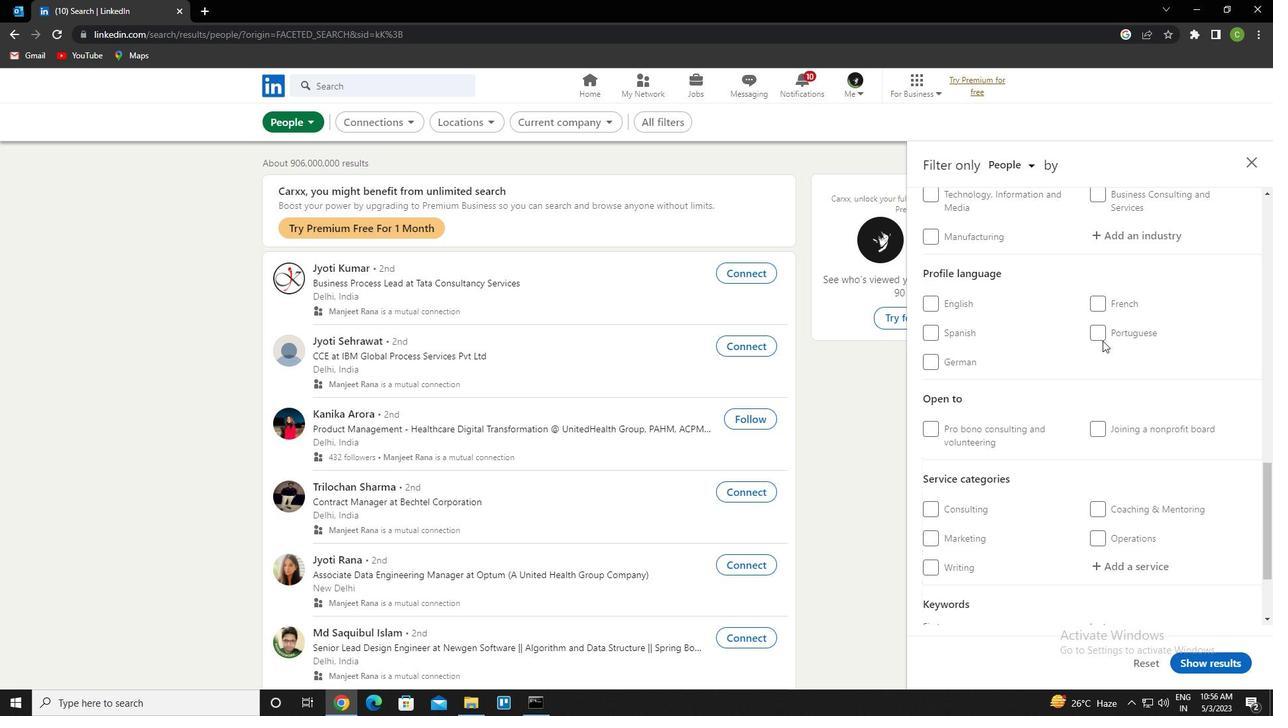 
Action: Mouse pressed left at (1103, 335)
Screenshot: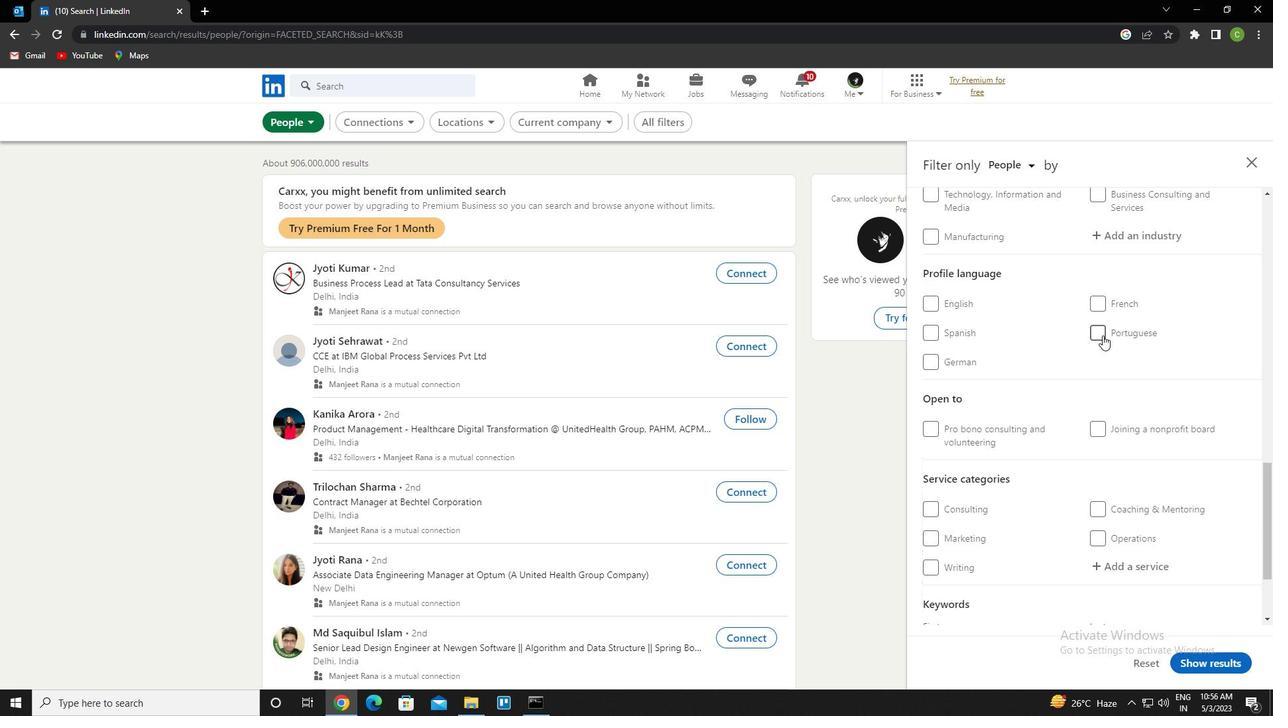 
Action: Mouse moved to (1088, 439)
Screenshot: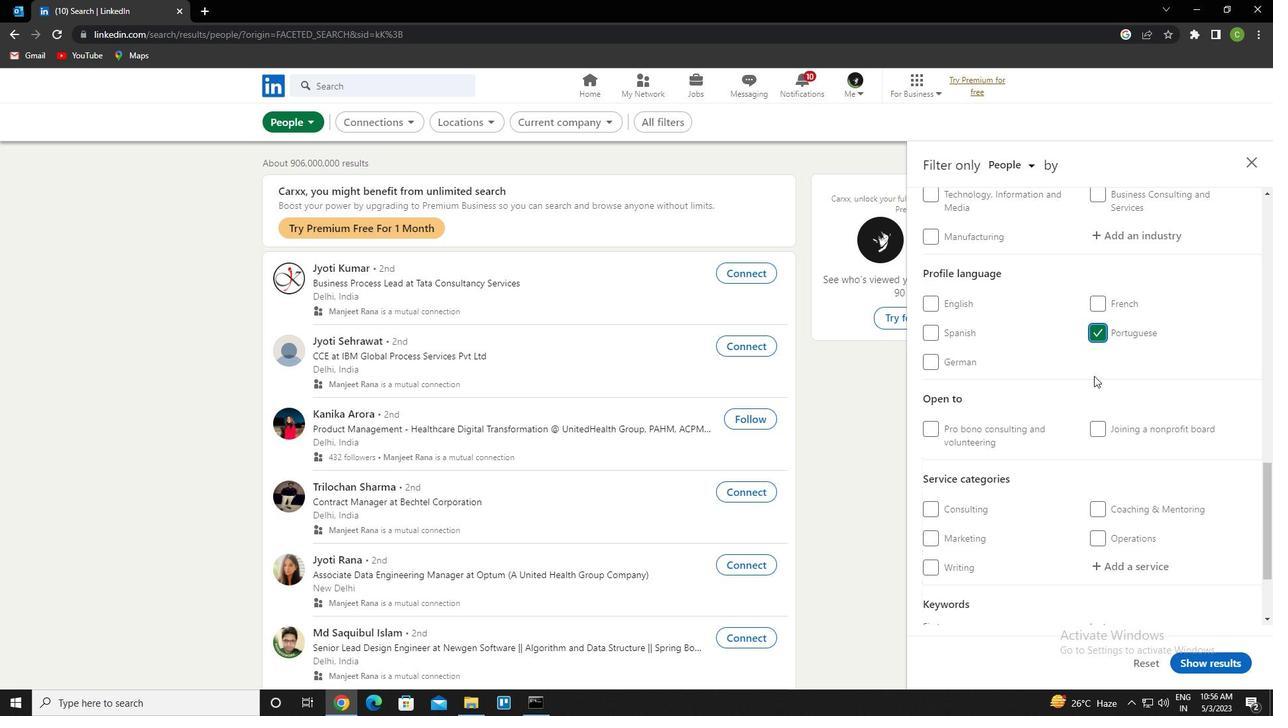 
Action: Mouse scrolled (1088, 439) with delta (0, 0)
Screenshot: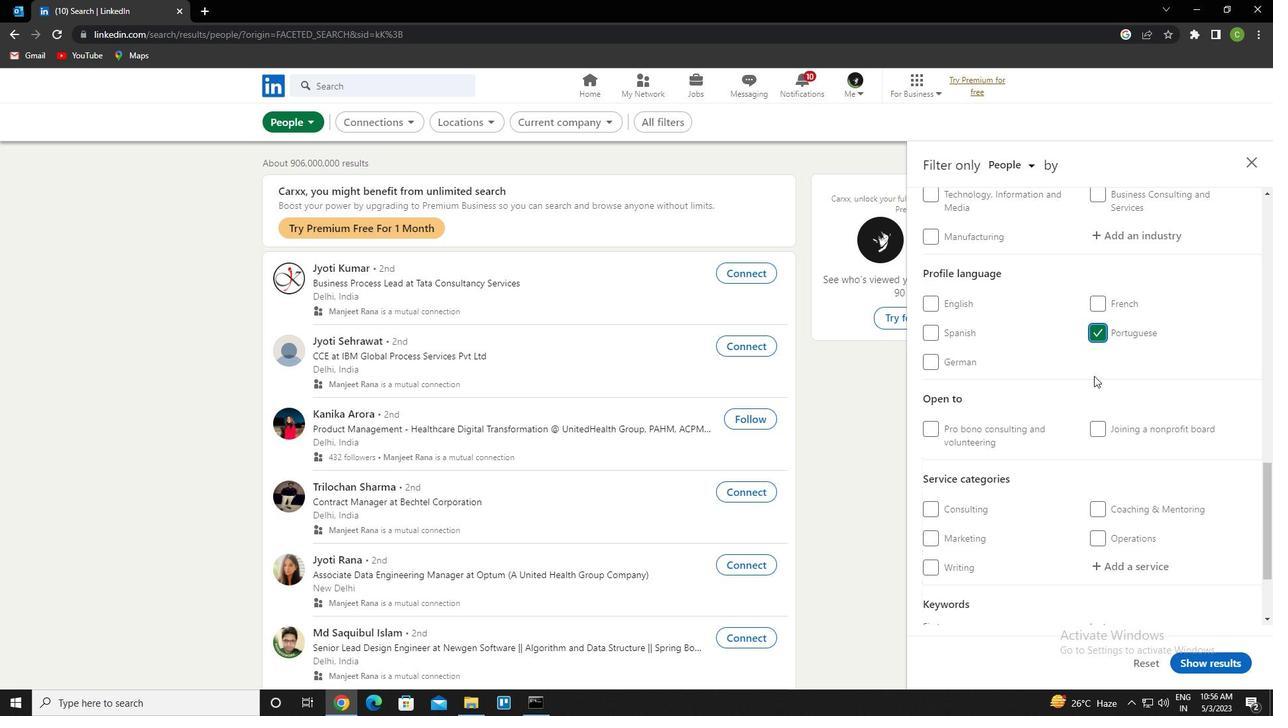 
Action: Mouse moved to (1088, 439)
Screenshot: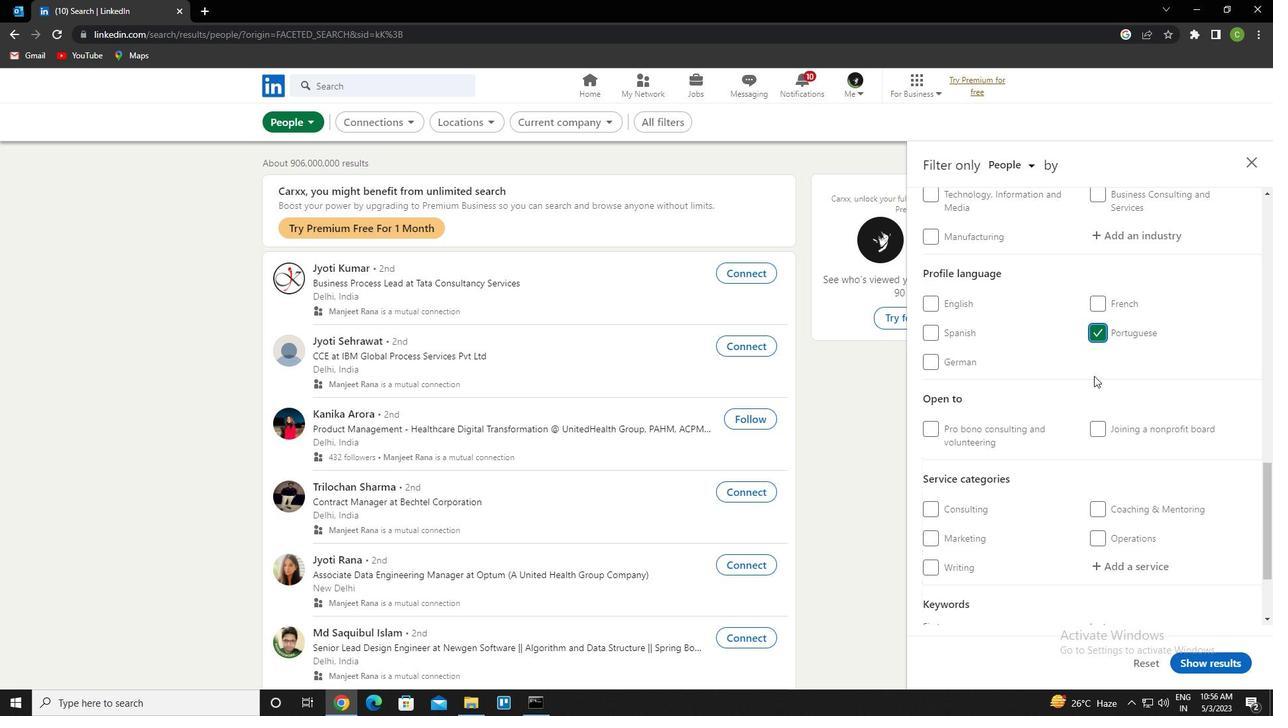 
Action: Mouse scrolled (1088, 440) with delta (0, 0)
Screenshot: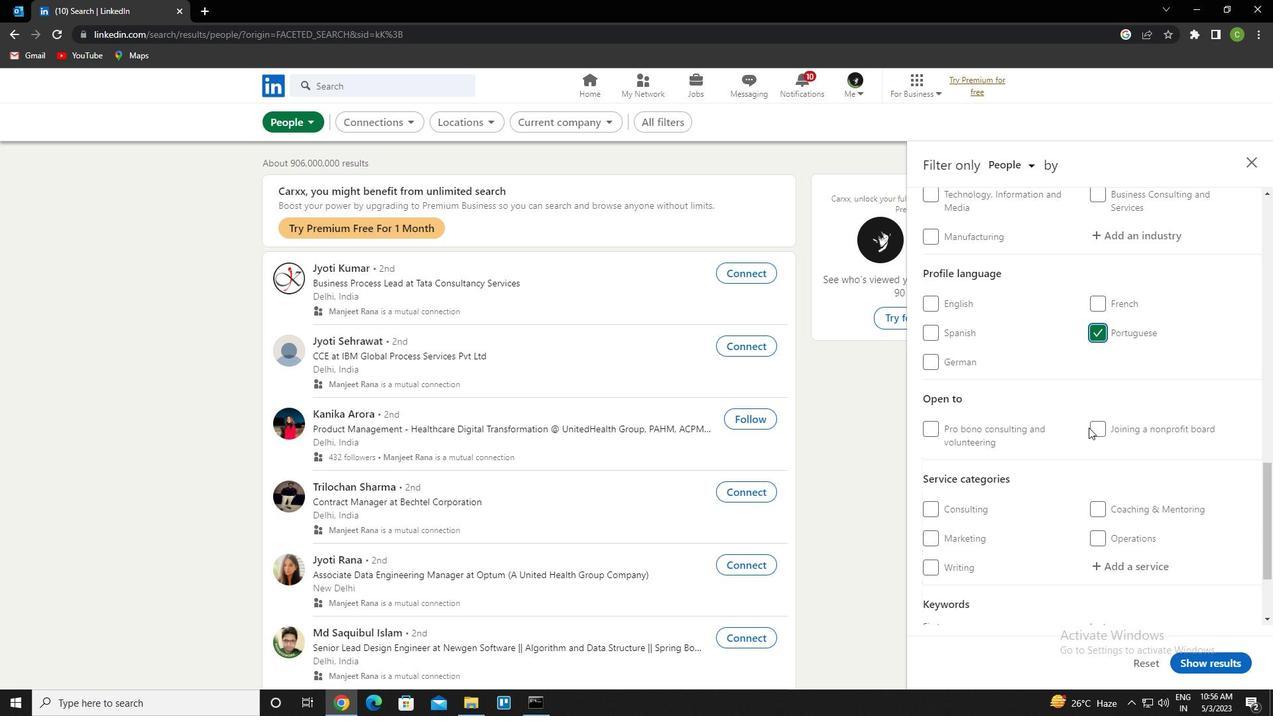 
Action: Mouse scrolled (1088, 440) with delta (0, 0)
Screenshot: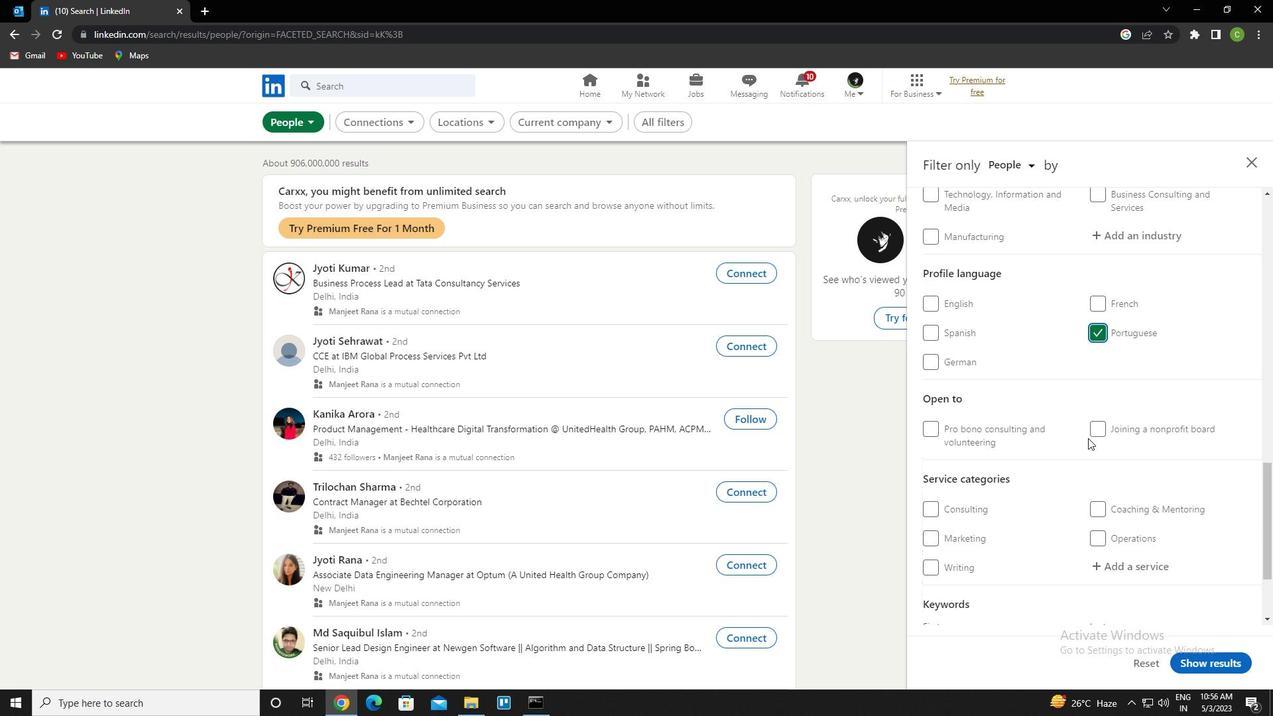 
Action: Mouse scrolled (1088, 440) with delta (0, 0)
Screenshot: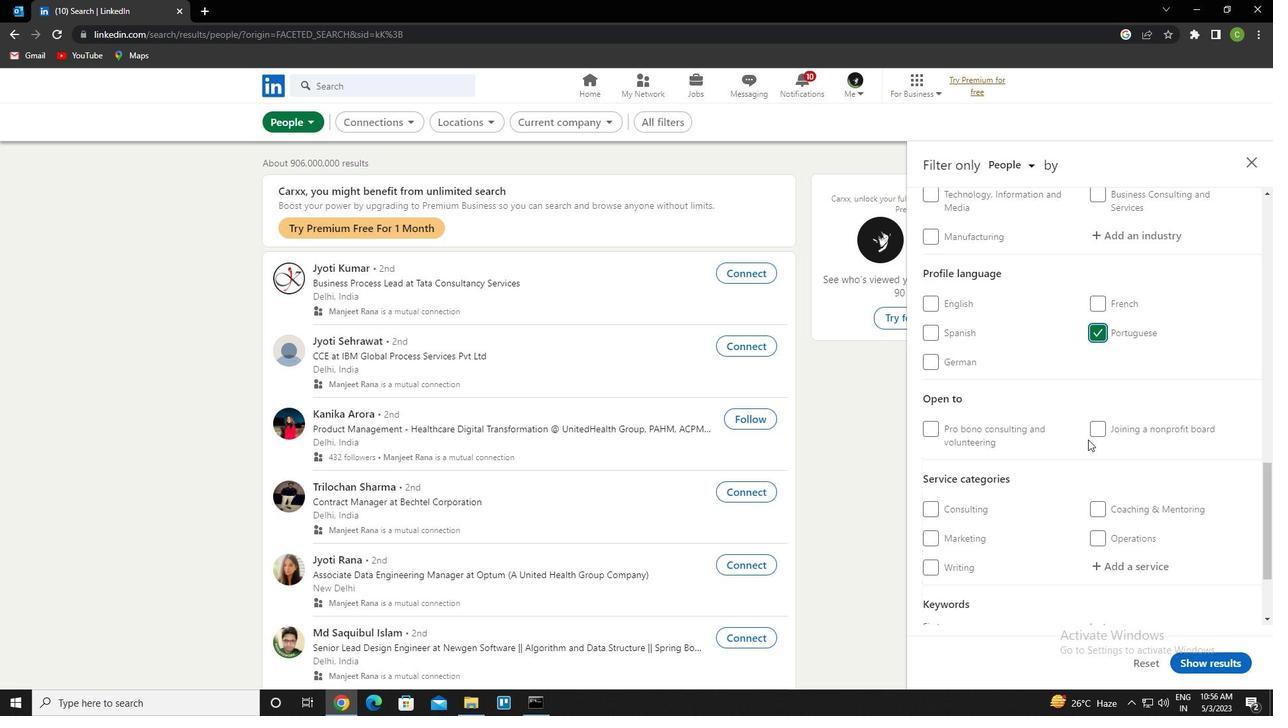 
Action: Mouse scrolled (1088, 440) with delta (0, 0)
Screenshot: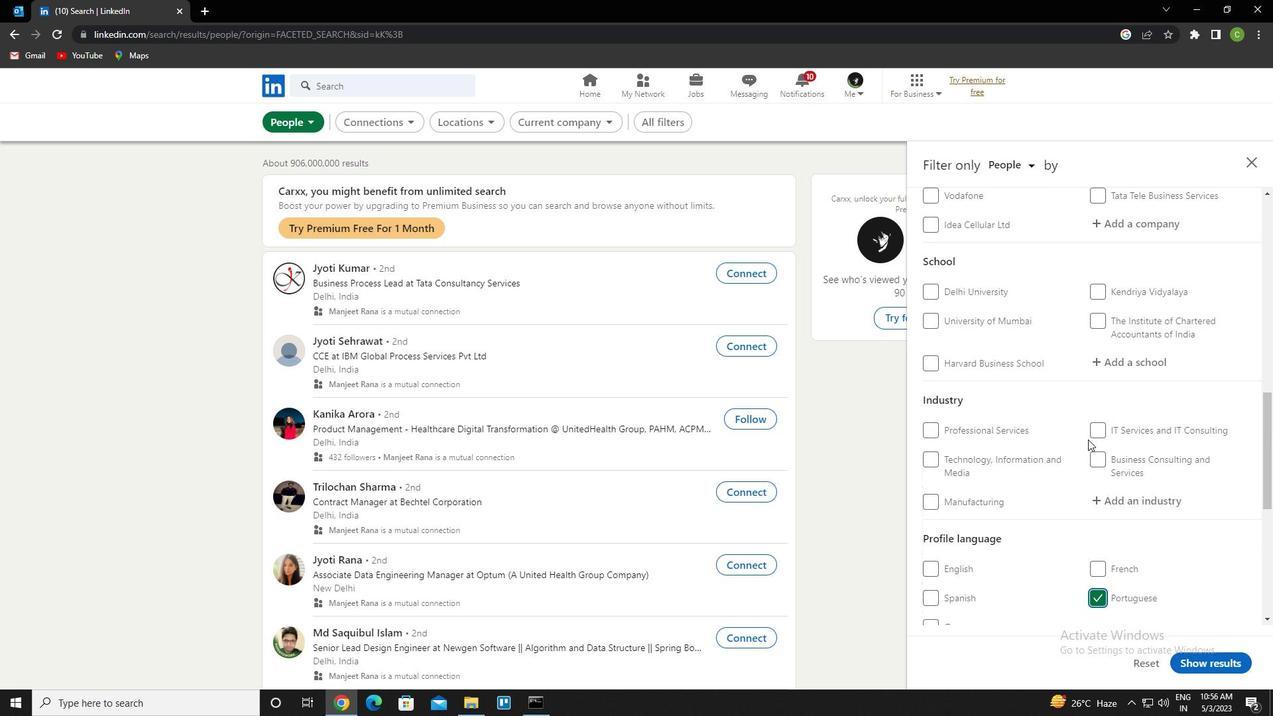 
Action: Mouse scrolled (1088, 440) with delta (0, 0)
Screenshot: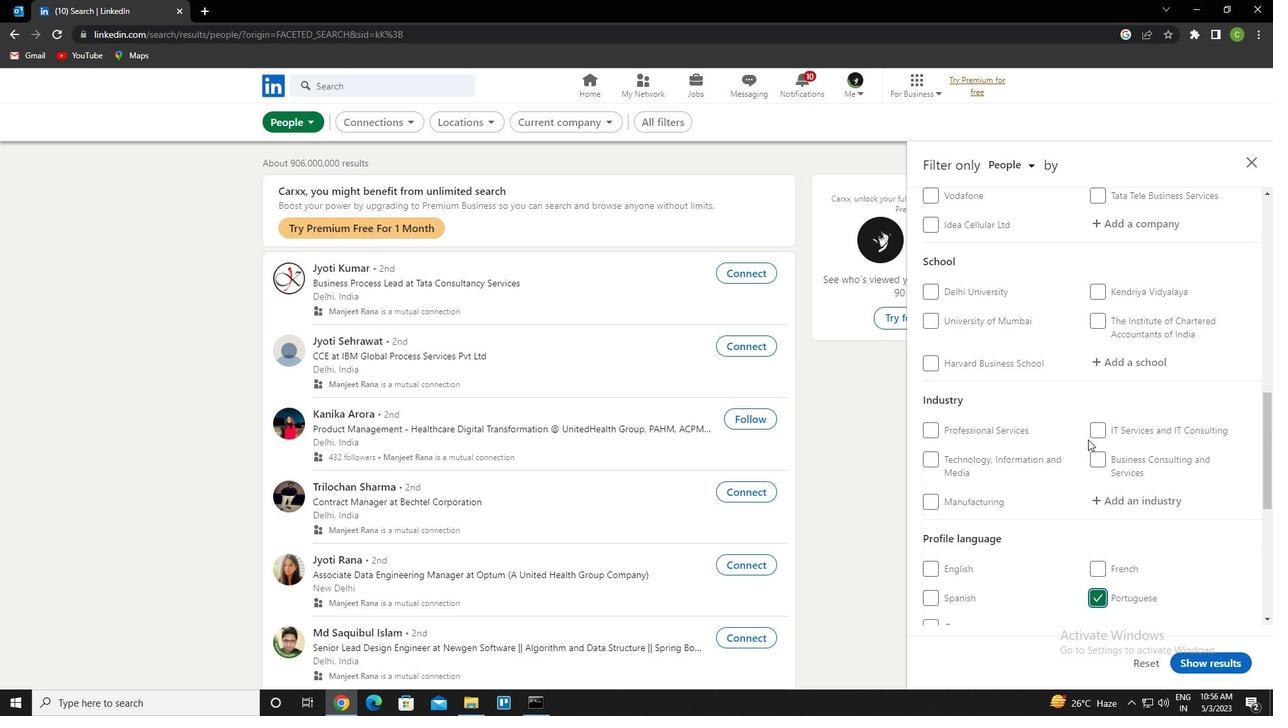 
Action: Mouse scrolled (1088, 440) with delta (0, 0)
Screenshot: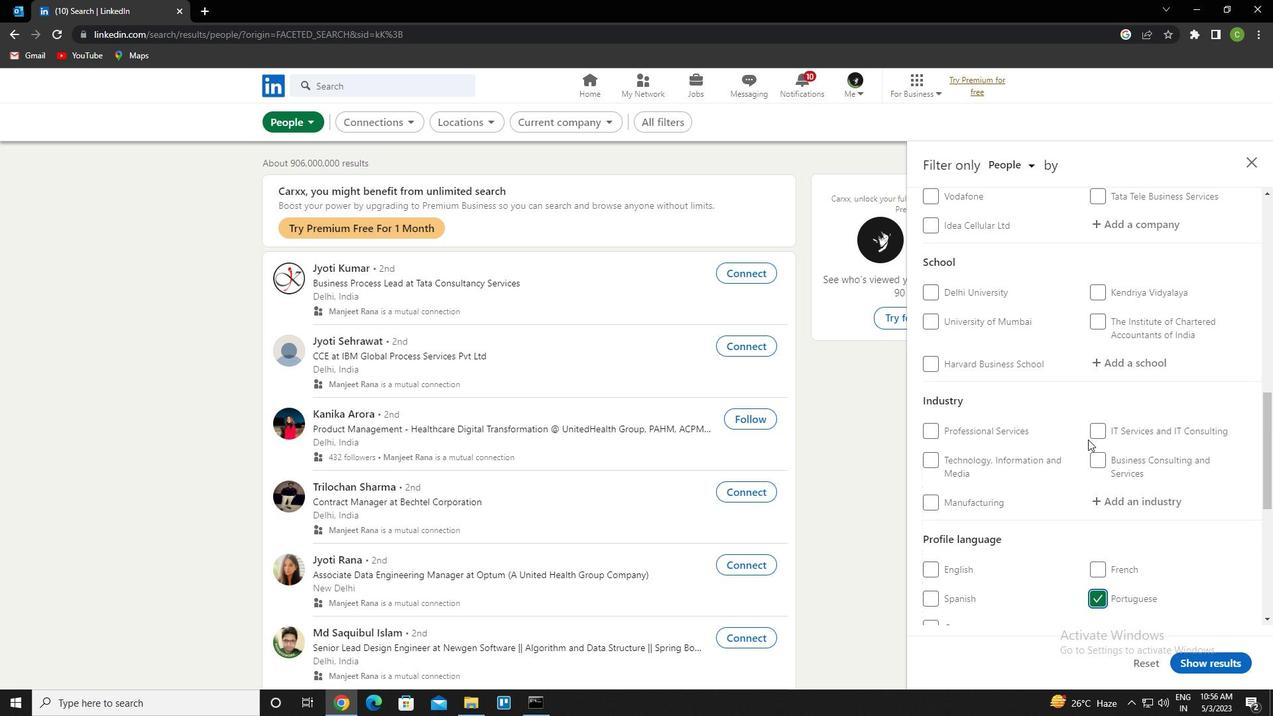 
Action: Mouse moved to (1112, 303)
Screenshot: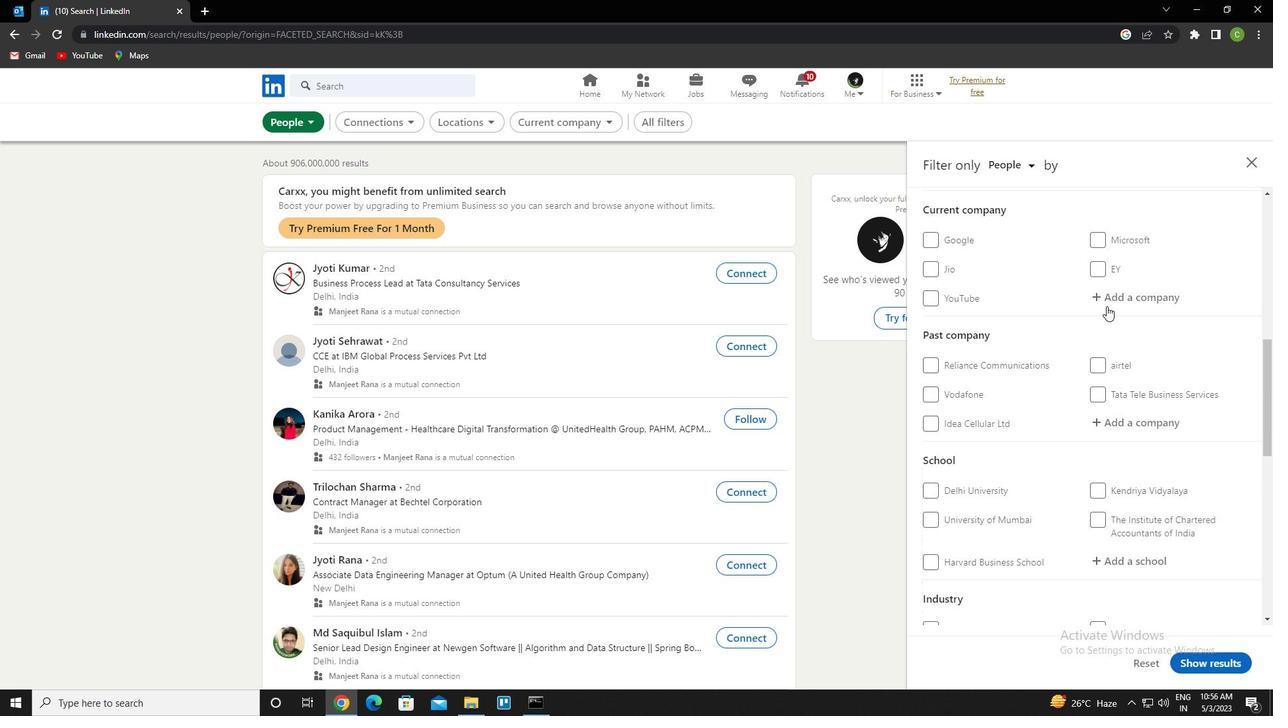 
Action: Mouse pressed left at (1112, 303)
Screenshot: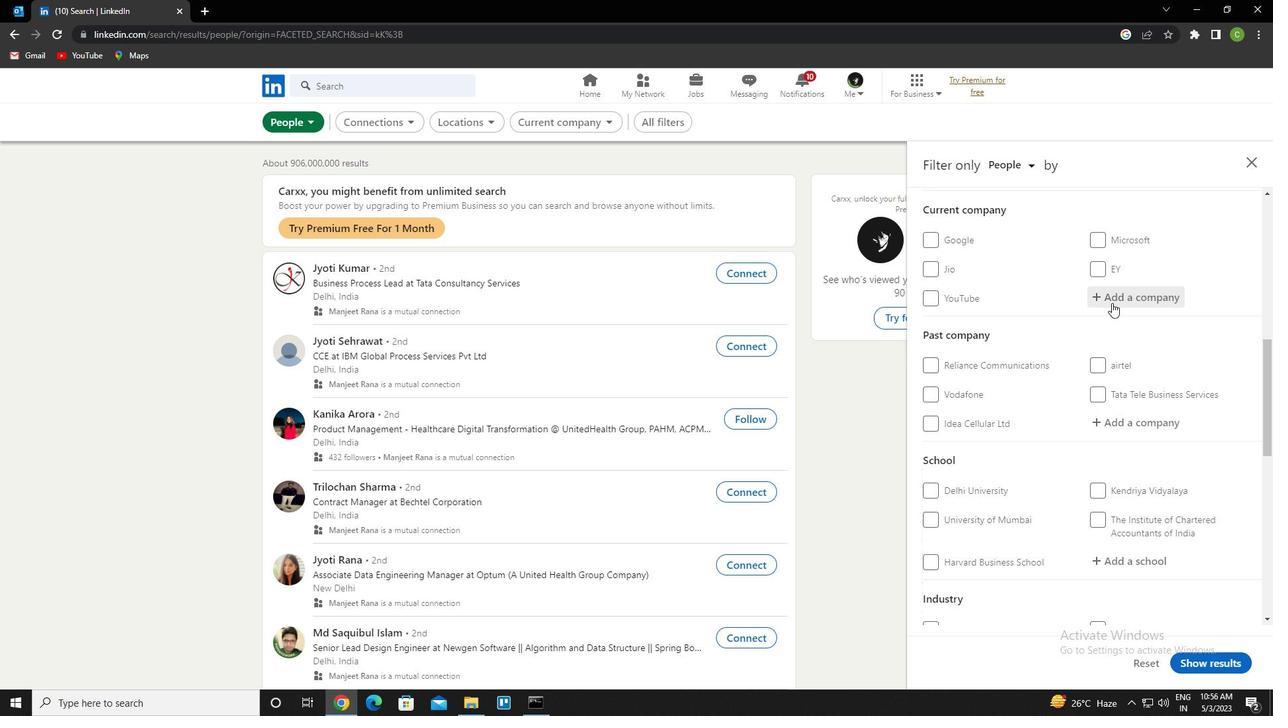 
Action: Key pressed <Key.caps_lock>i<Key.caps_lock>nfotree<Key.down><Key.enter>
Screenshot: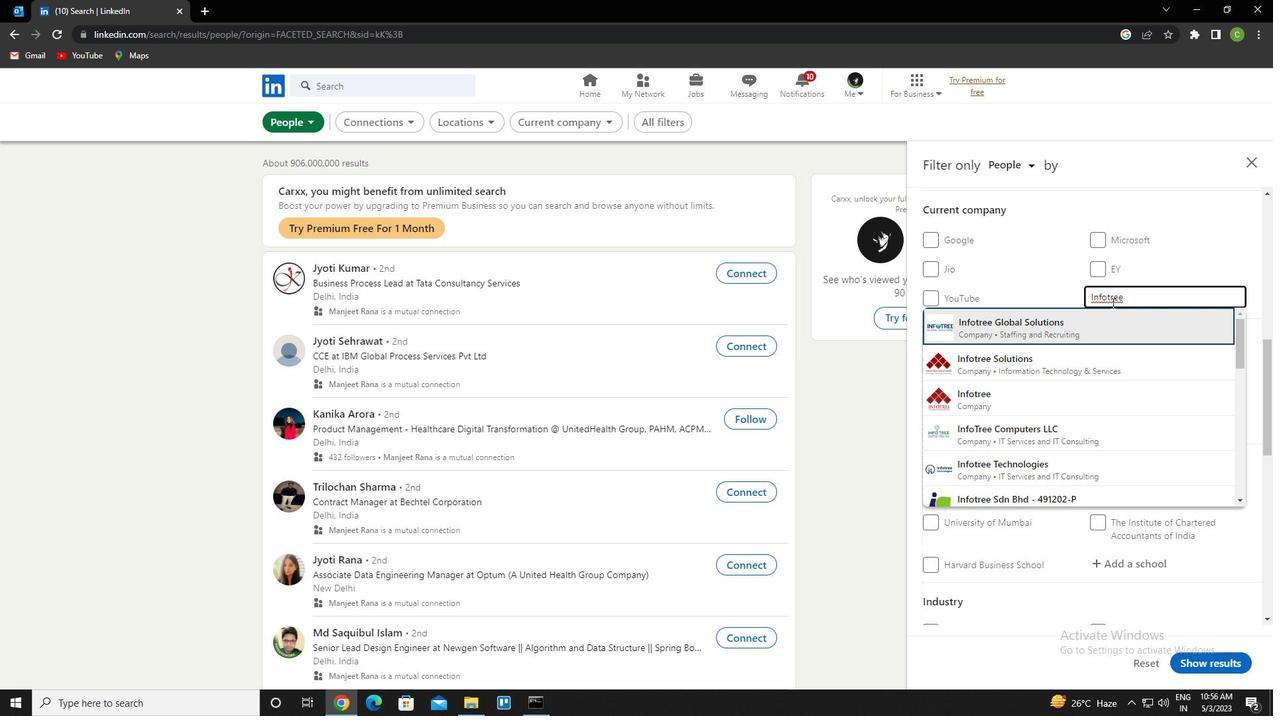 
Action: Mouse scrolled (1112, 302) with delta (0, 0)
Screenshot: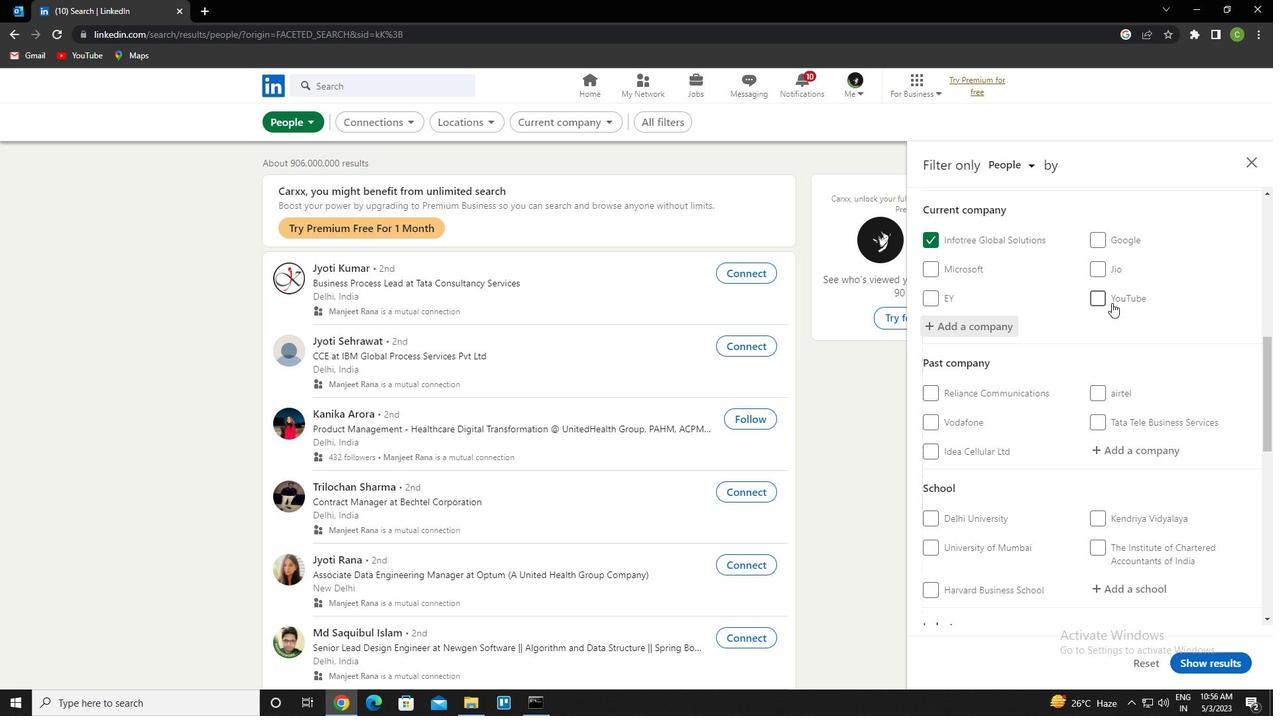 
Action: Mouse scrolled (1112, 302) with delta (0, 0)
Screenshot: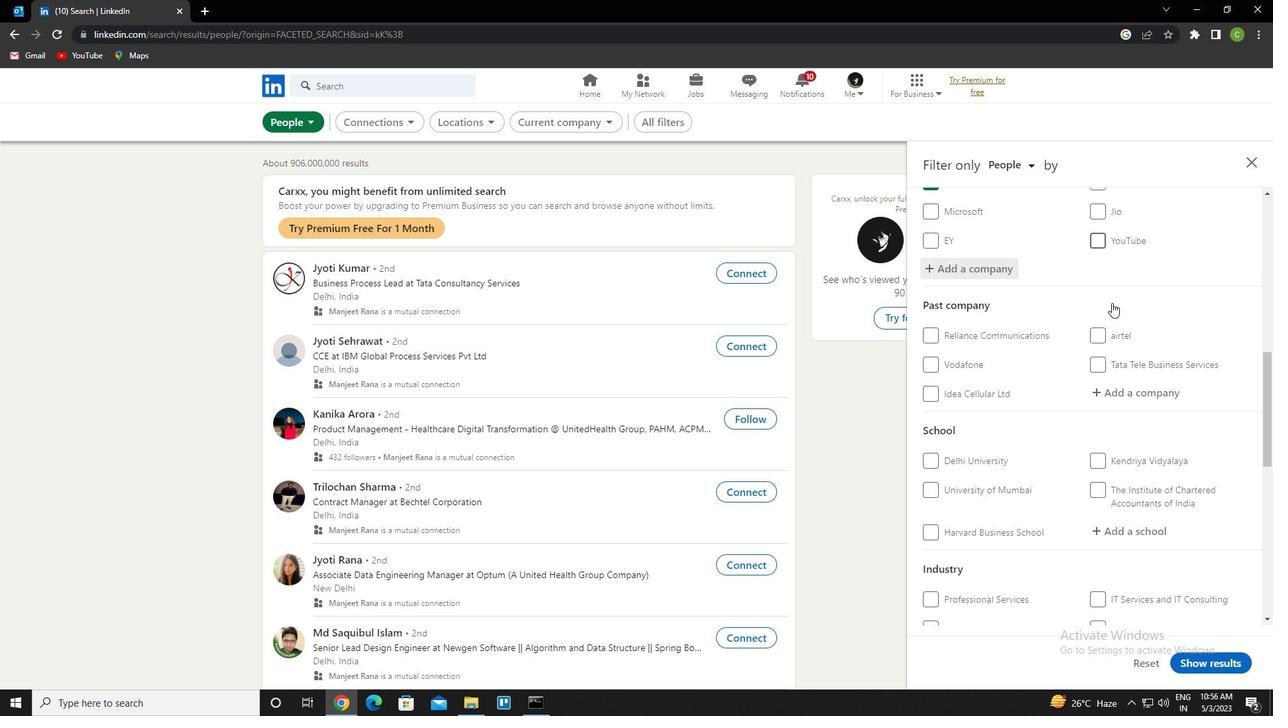 
Action: Mouse scrolled (1112, 302) with delta (0, 0)
Screenshot: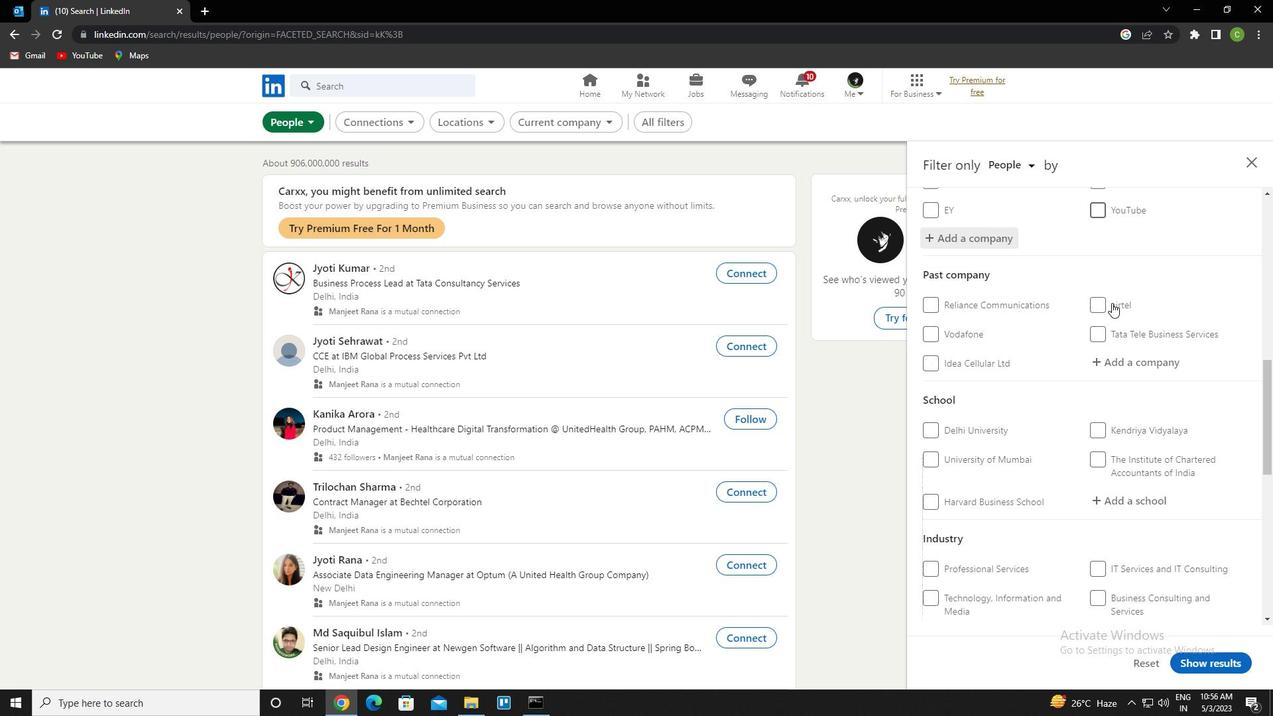 
Action: Mouse scrolled (1112, 302) with delta (0, 0)
Screenshot: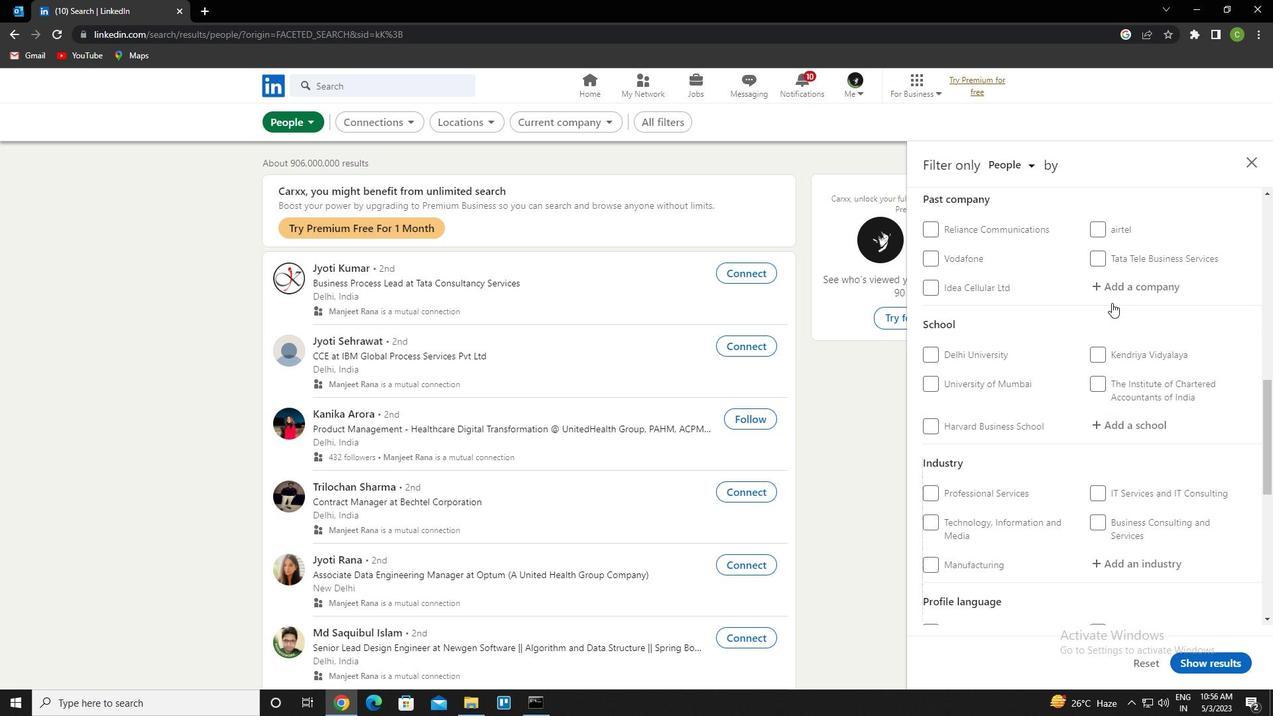 
Action: Mouse moved to (1131, 317)
Screenshot: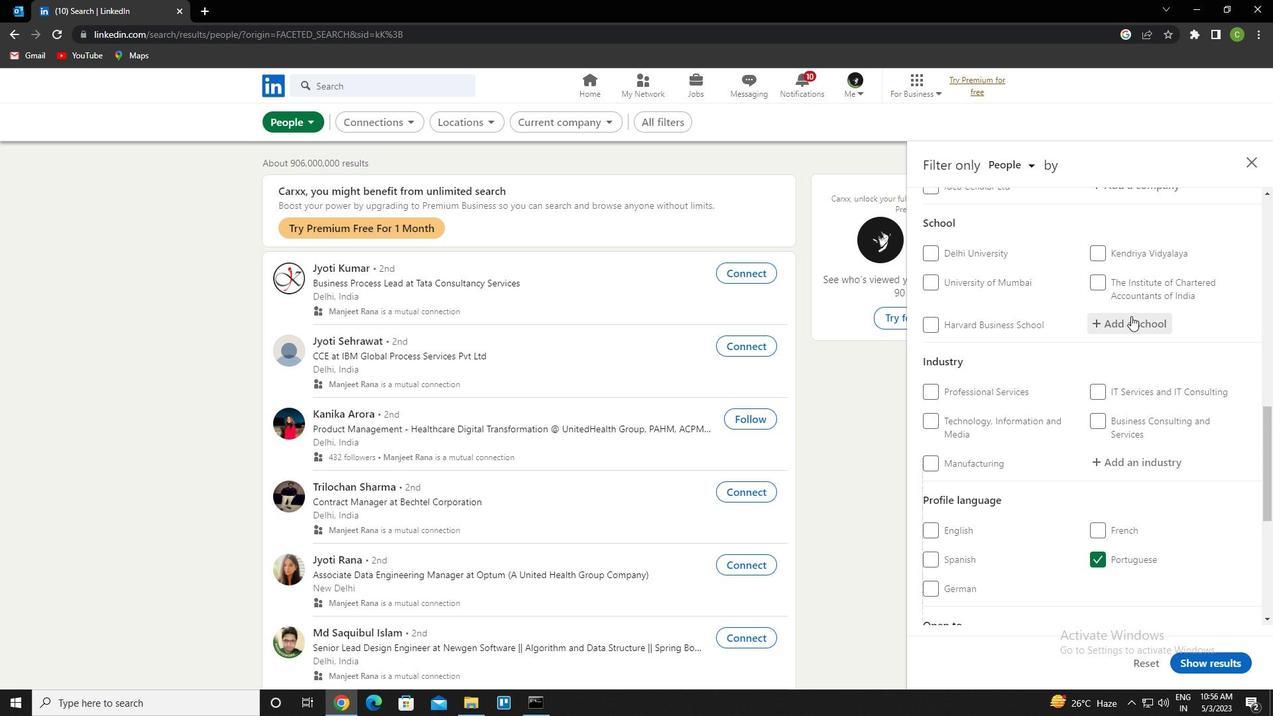 
Action: Mouse pressed left at (1131, 317)
Screenshot: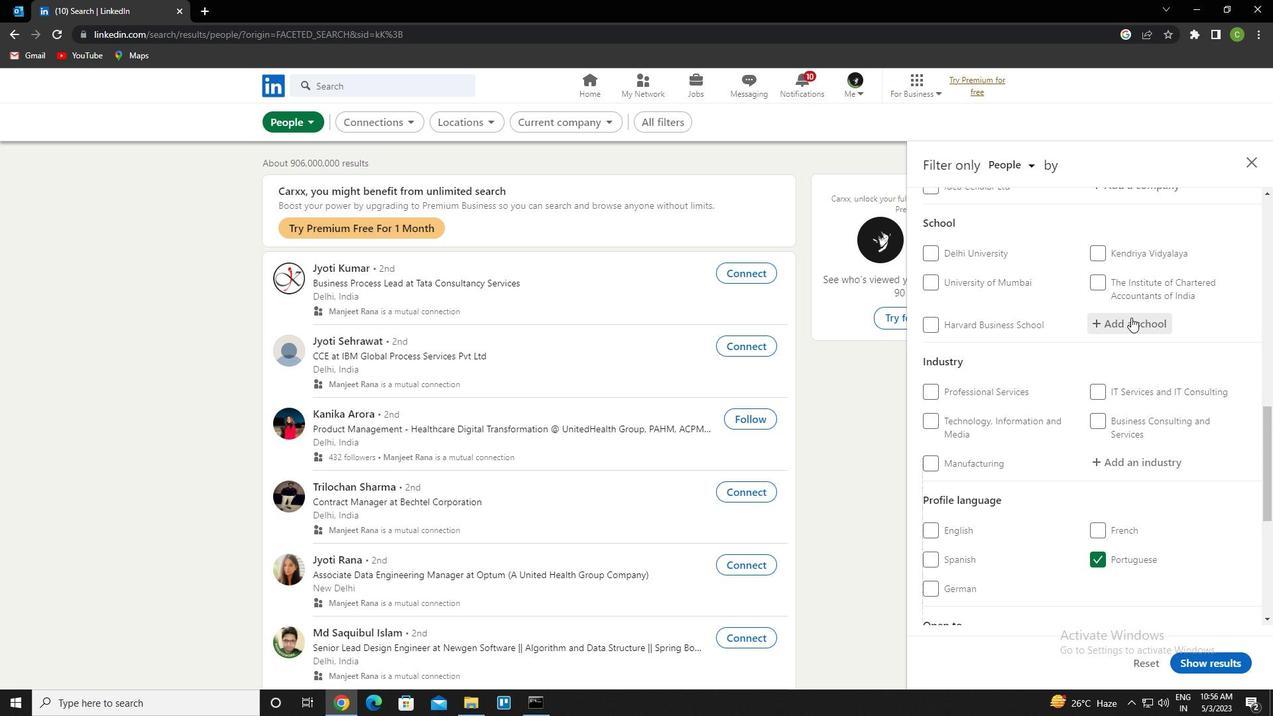 
Action: Key pressed <Key.caps_lock>h<Key.caps_lock>igher<Key.space>secondary<Key.down><Key.enter>
Screenshot: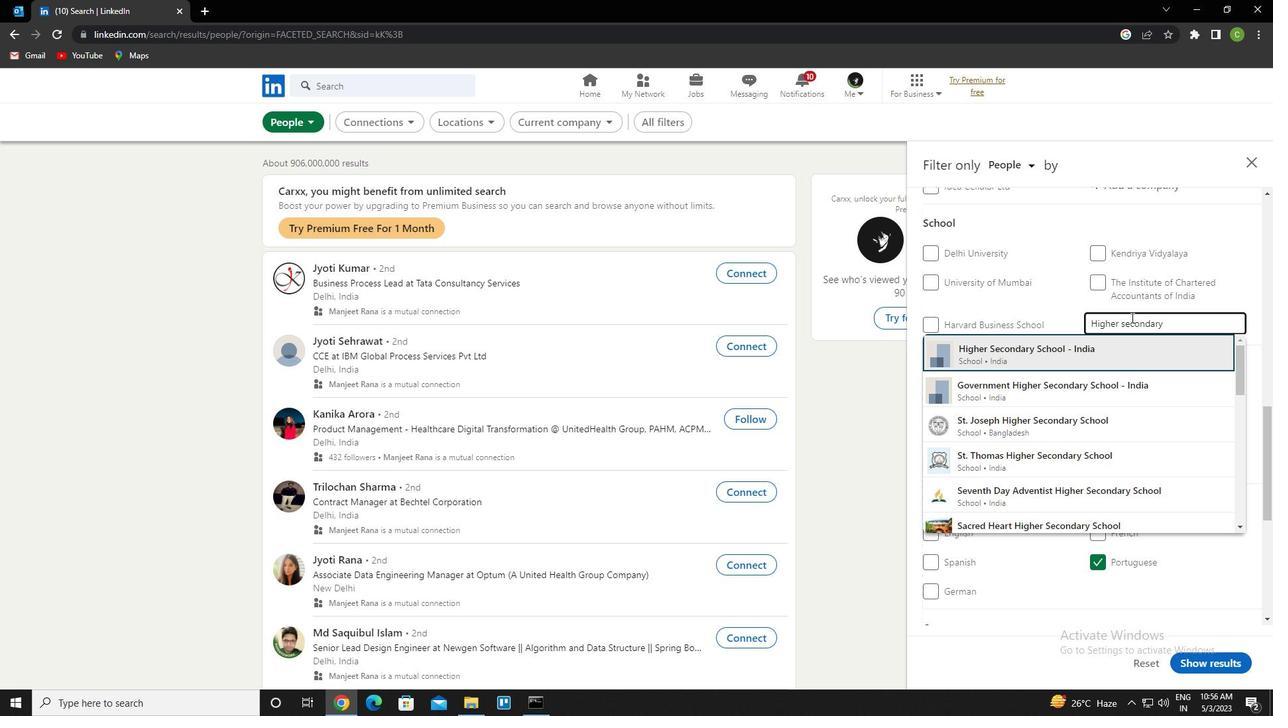 
Action: Mouse scrolled (1131, 317) with delta (0, 0)
Screenshot: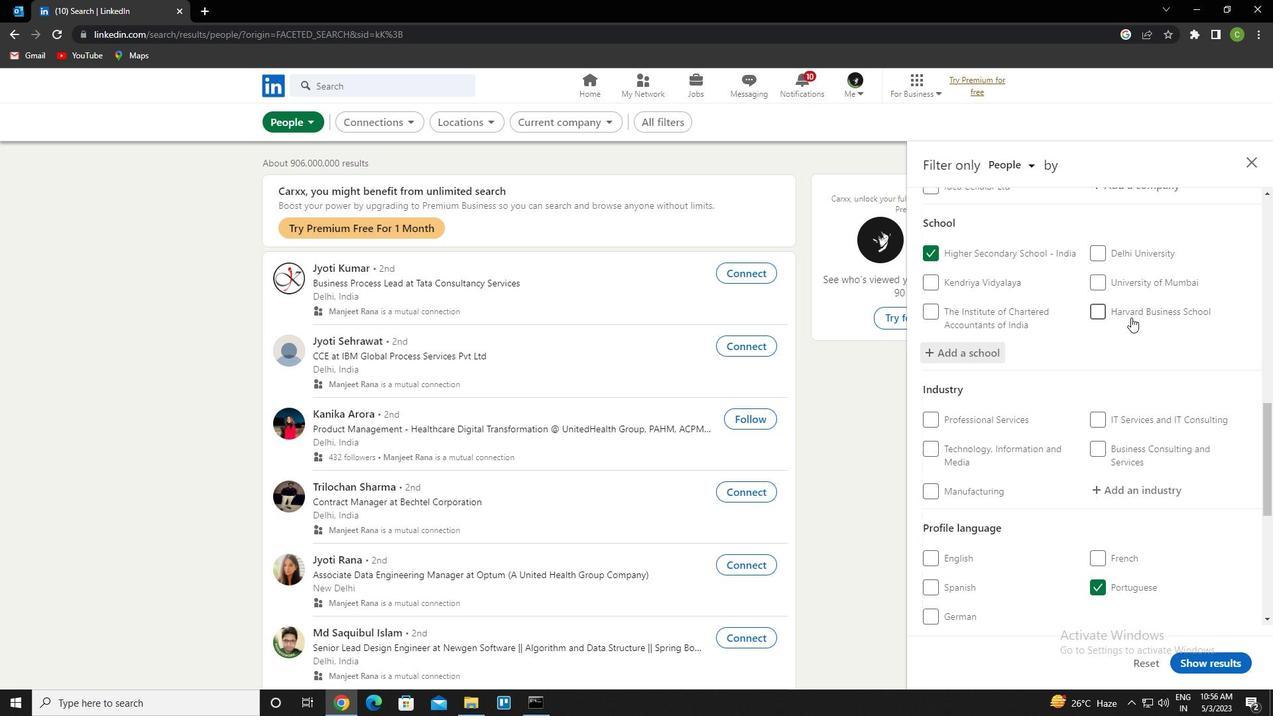
Action: Mouse scrolled (1131, 317) with delta (0, 0)
Screenshot: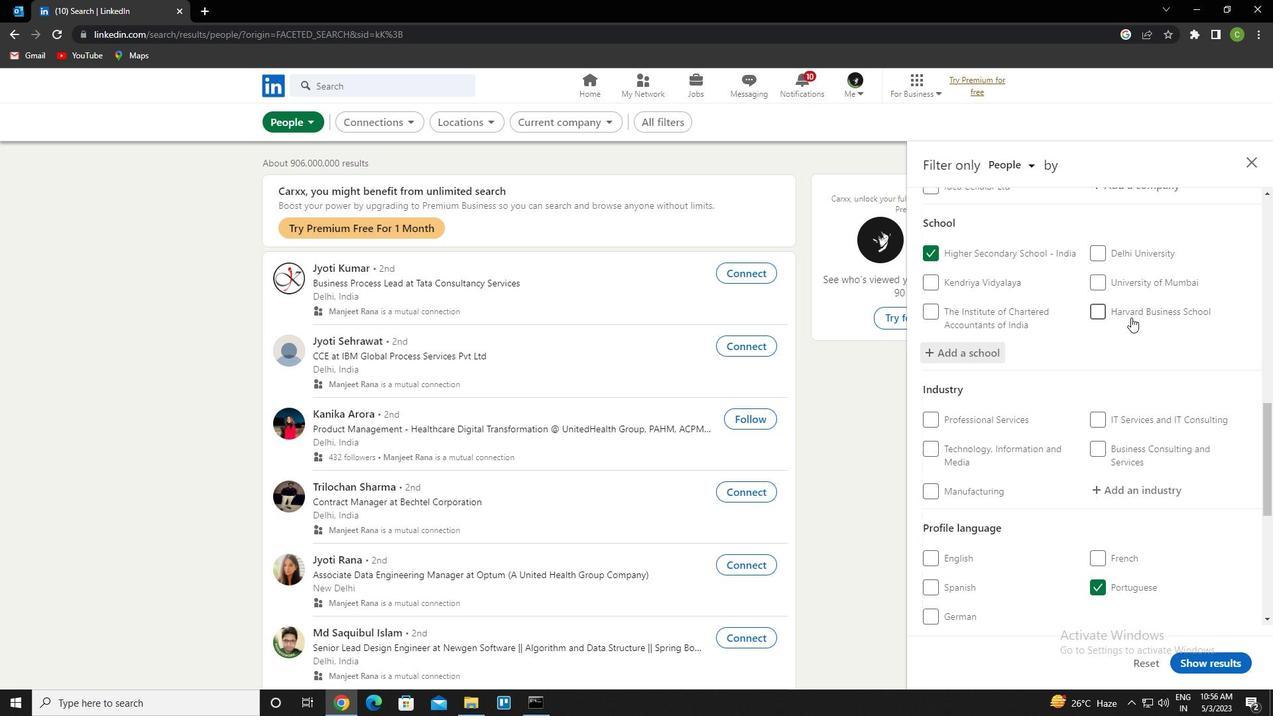 
Action: Mouse moved to (1113, 350)
Screenshot: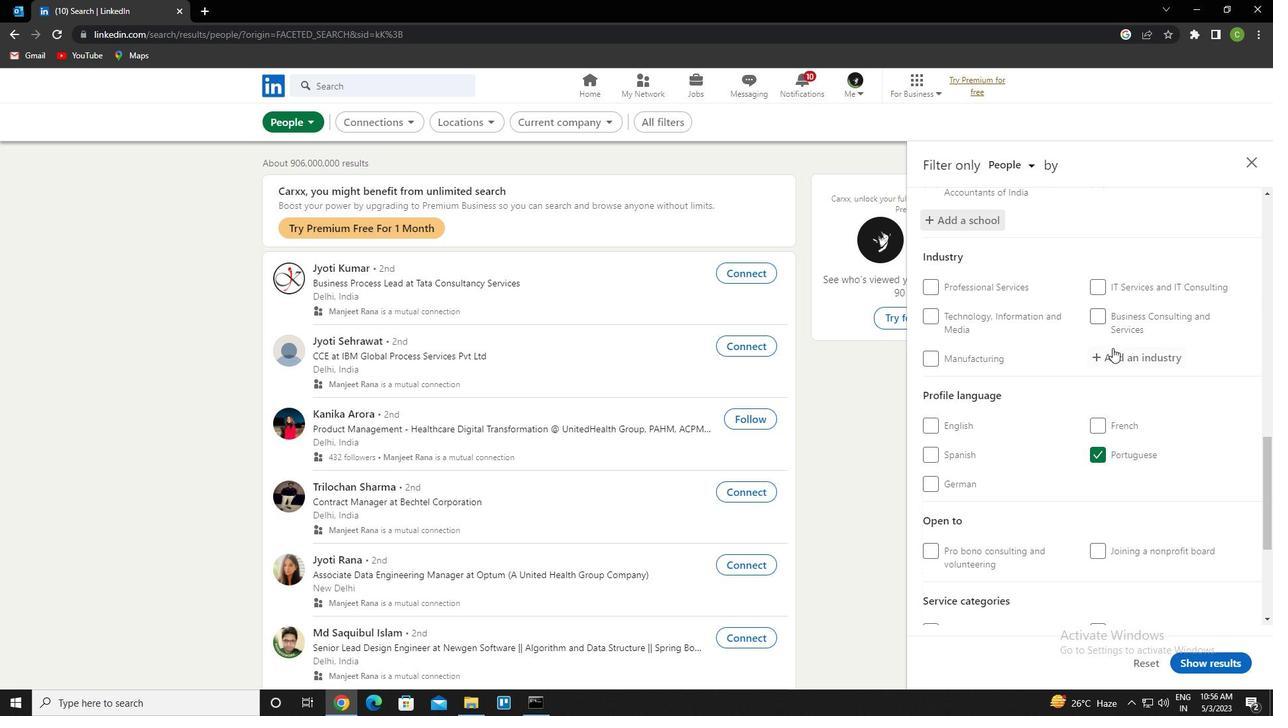 
Action: Mouse pressed left at (1113, 350)
Screenshot: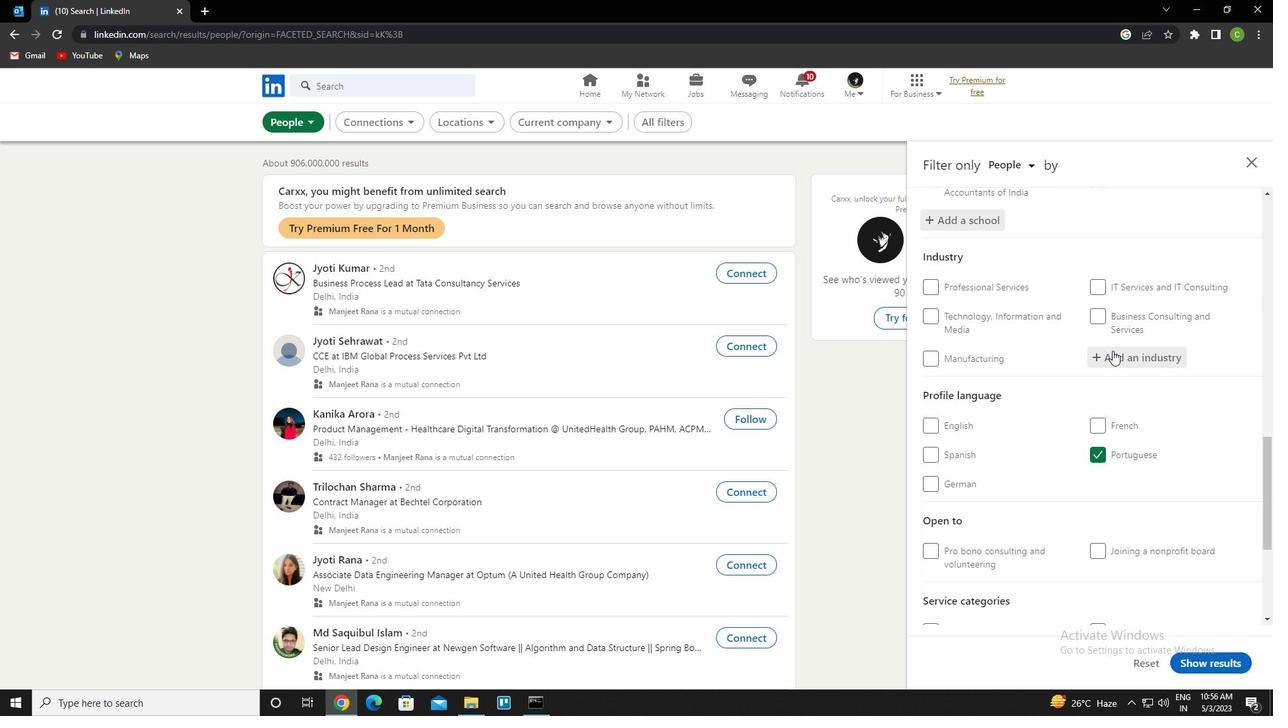 
Action: Key pressed <Key.caps_lock>g<Key.caps_lock>round<Key.space>passanger<Key.backspace><Key.backspace><Key.backspace><Key.backspace><Key.backspace><Key.backspace><Key.backspace><Key.down><Key.enter>
Screenshot: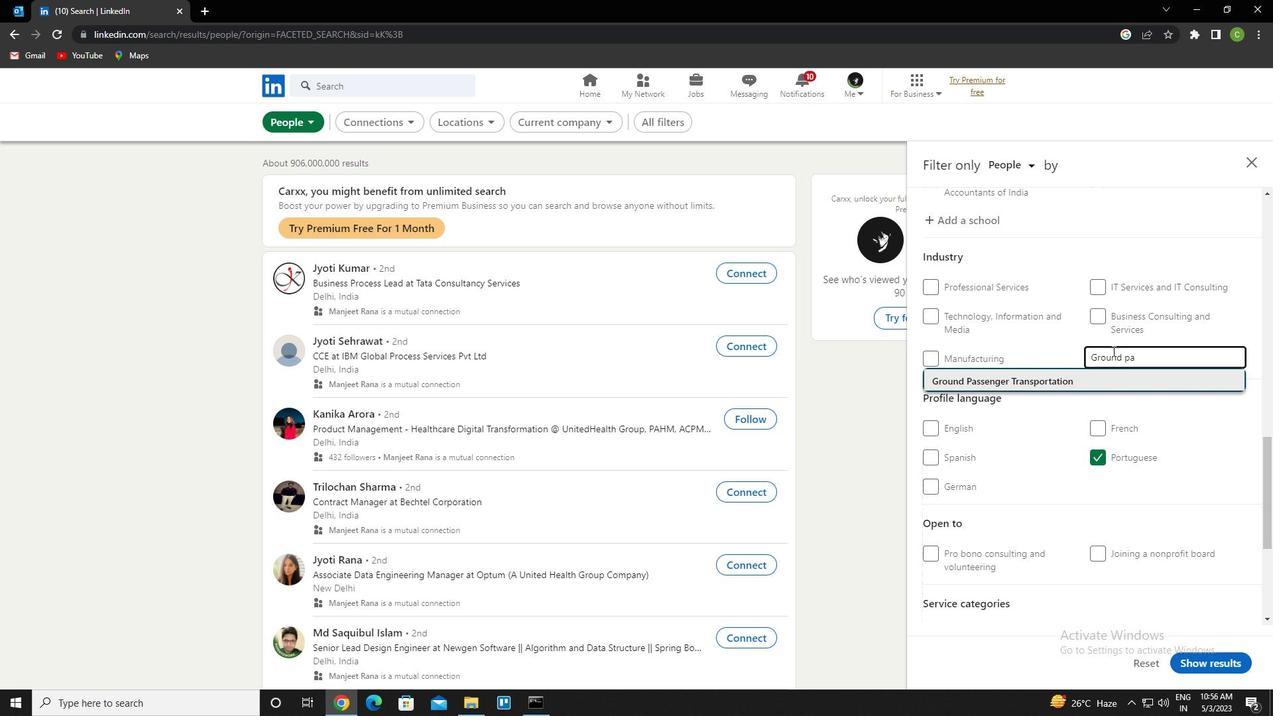 
Action: Mouse scrolled (1113, 350) with delta (0, 0)
Screenshot: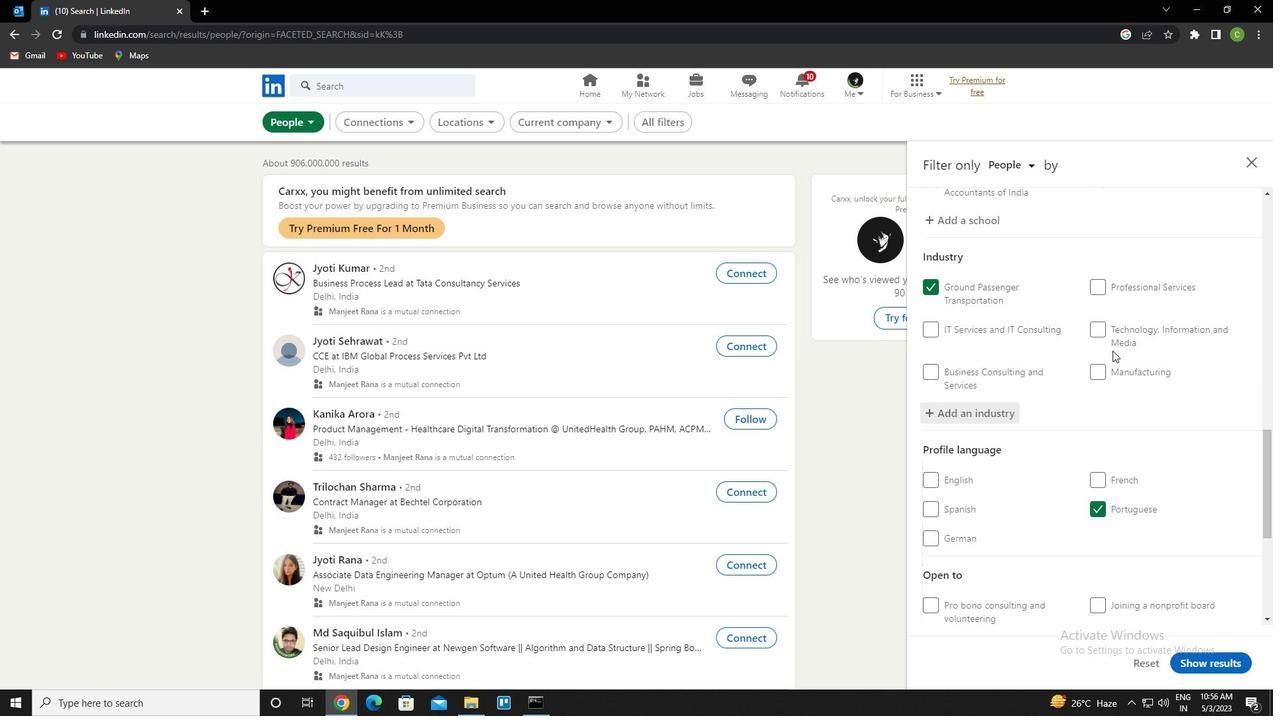 
Action: Mouse scrolled (1113, 350) with delta (0, 0)
Screenshot: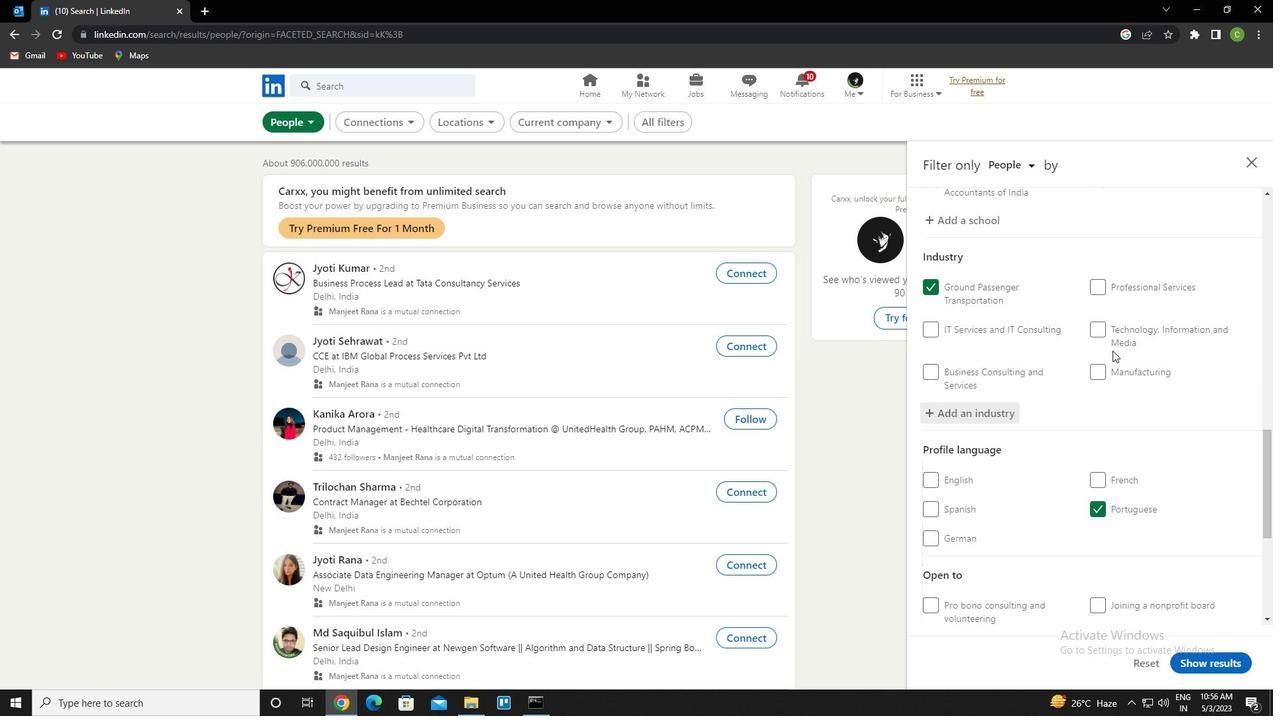 
Action: Mouse scrolled (1113, 350) with delta (0, 0)
Screenshot: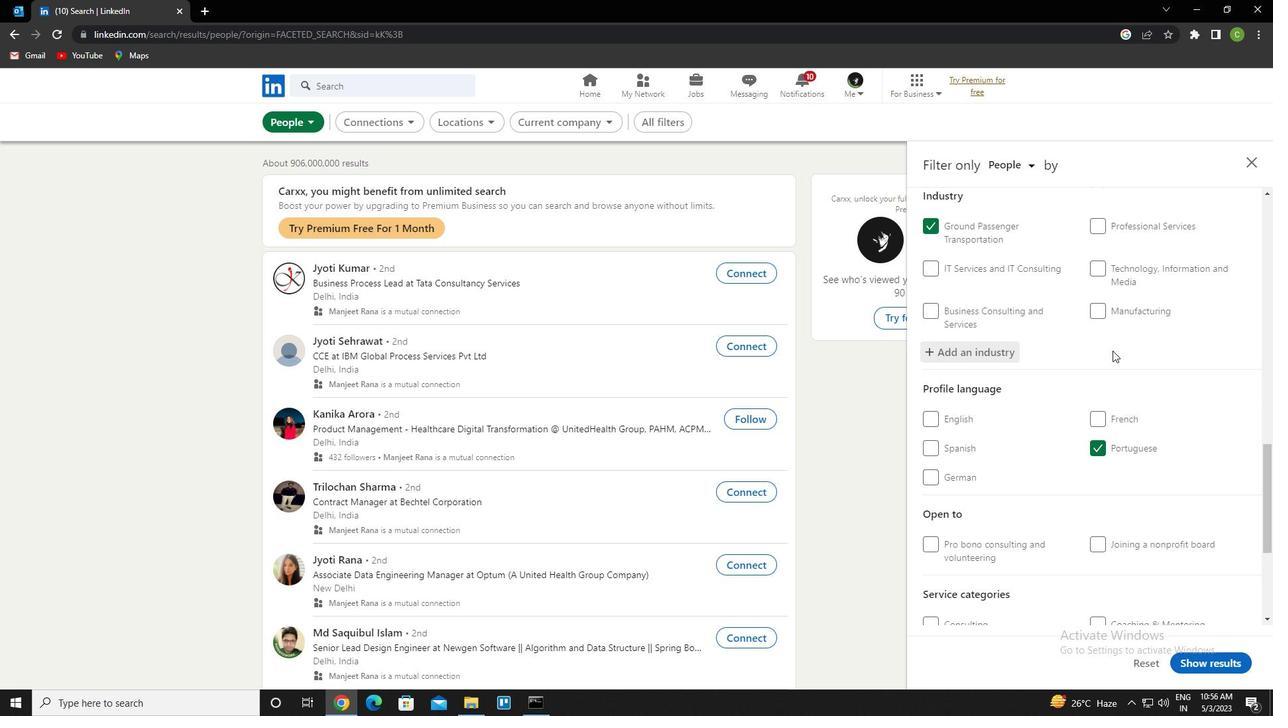 
Action: Mouse scrolled (1113, 350) with delta (0, 0)
Screenshot: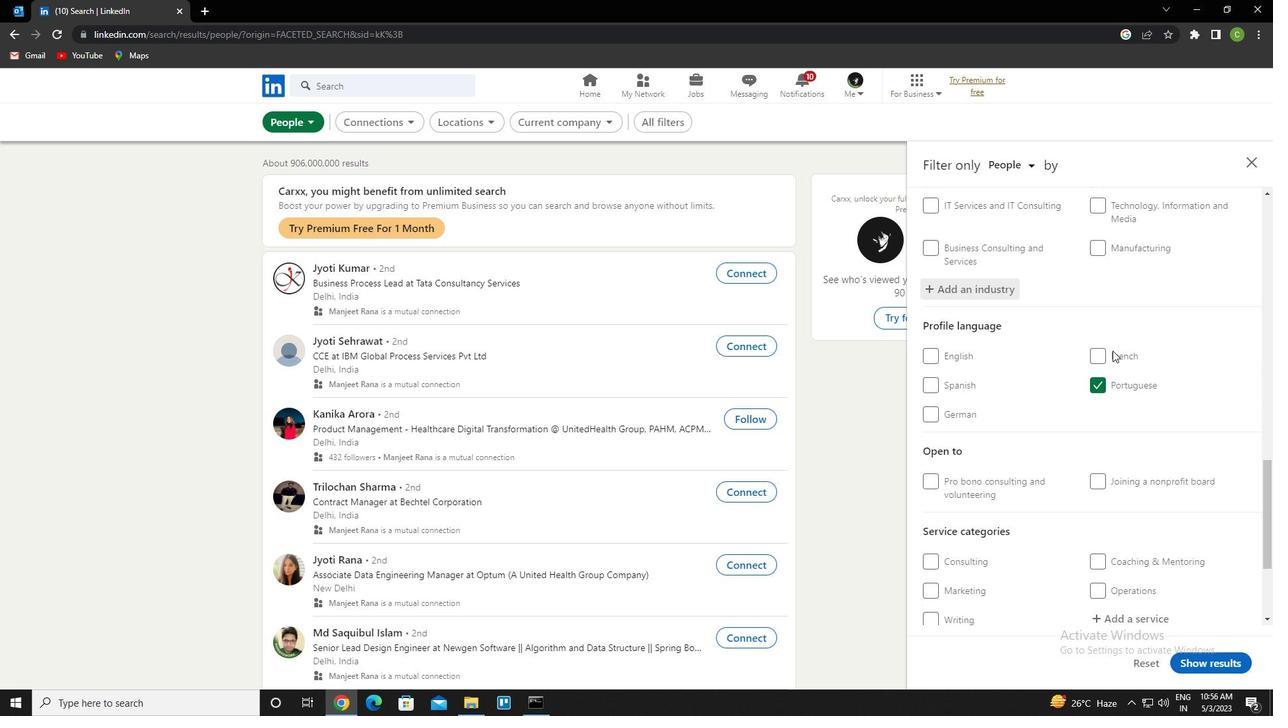 
Action: Mouse scrolled (1113, 350) with delta (0, 0)
Screenshot: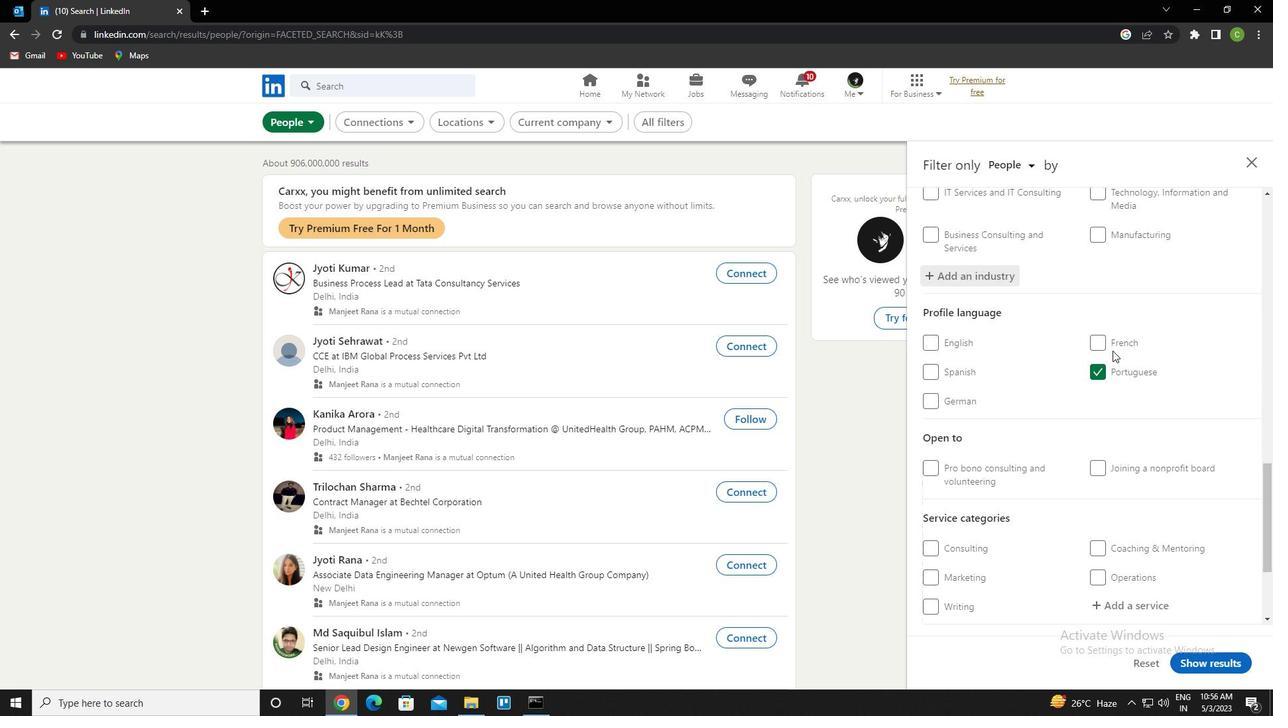 
Action: Mouse scrolled (1113, 350) with delta (0, 0)
Screenshot: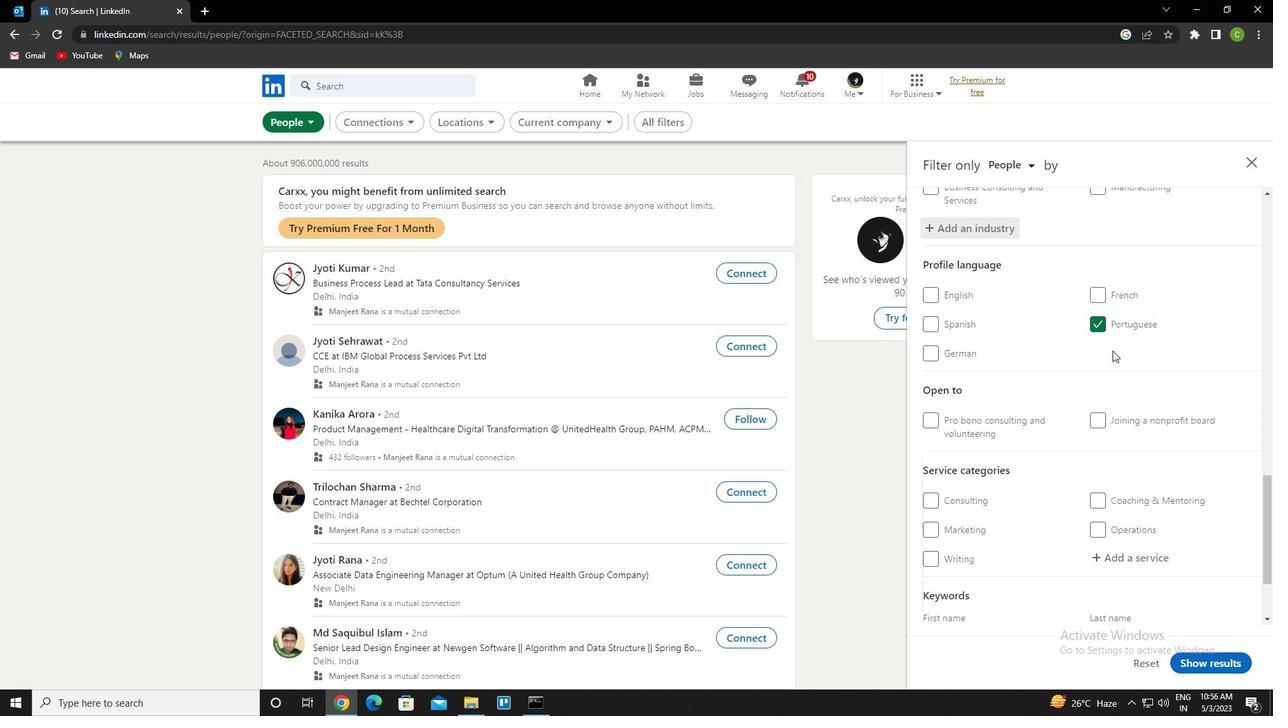 
Action: Mouse moved to (1131, 432)
Screenshot: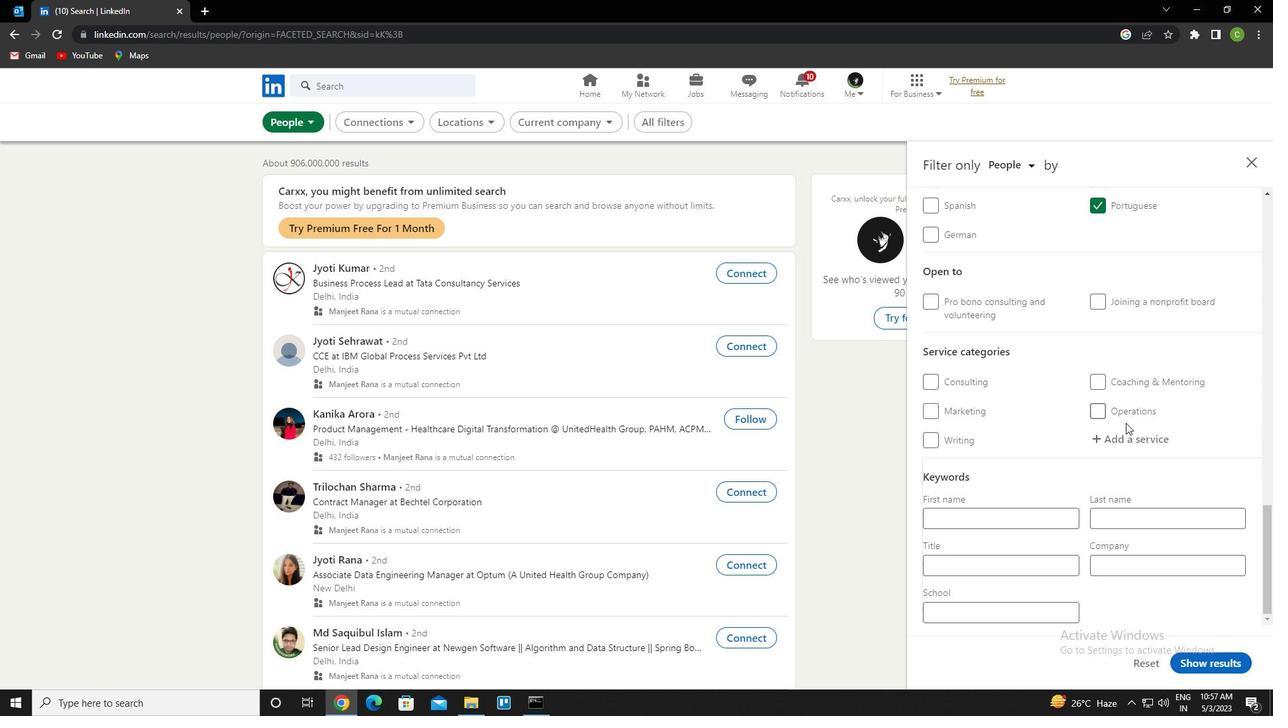 
Action: Mouse pressed left at (1131, 432)
Screenshot: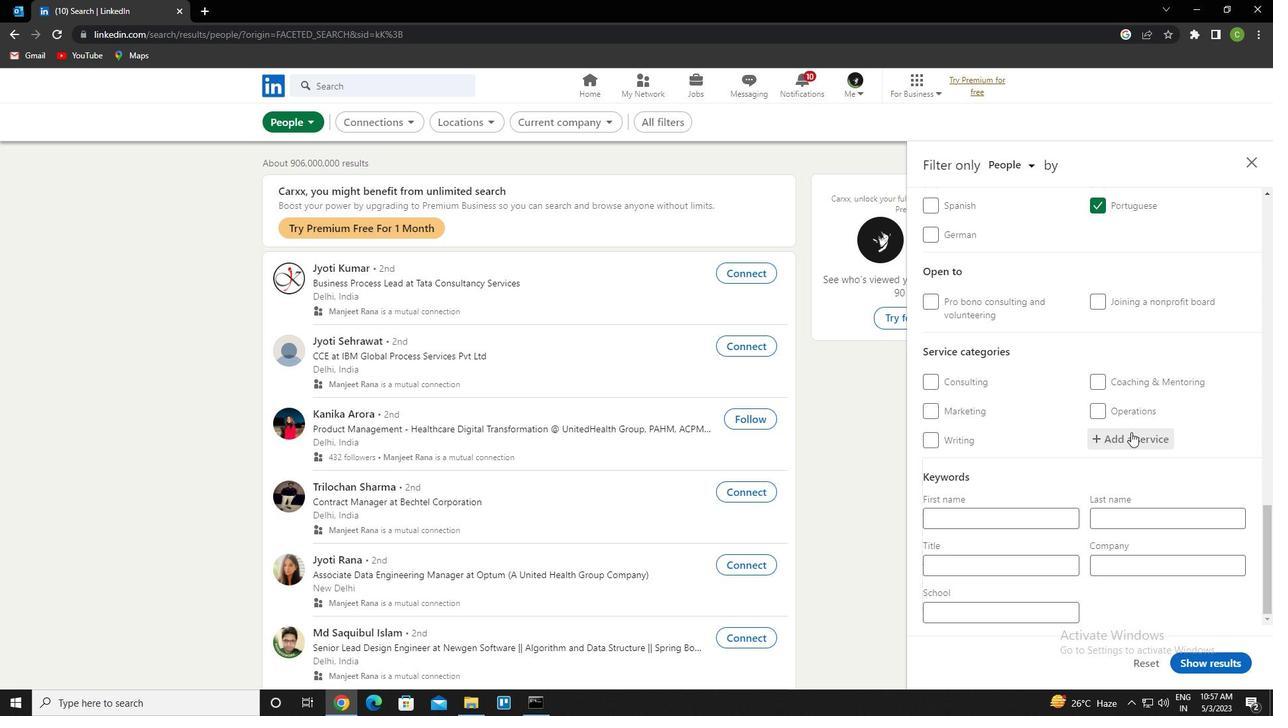 
Action: Key pressed <Key.caps_lock>p<Key.caps_lock>ack<Key.down><Key.enter>
Screenshot: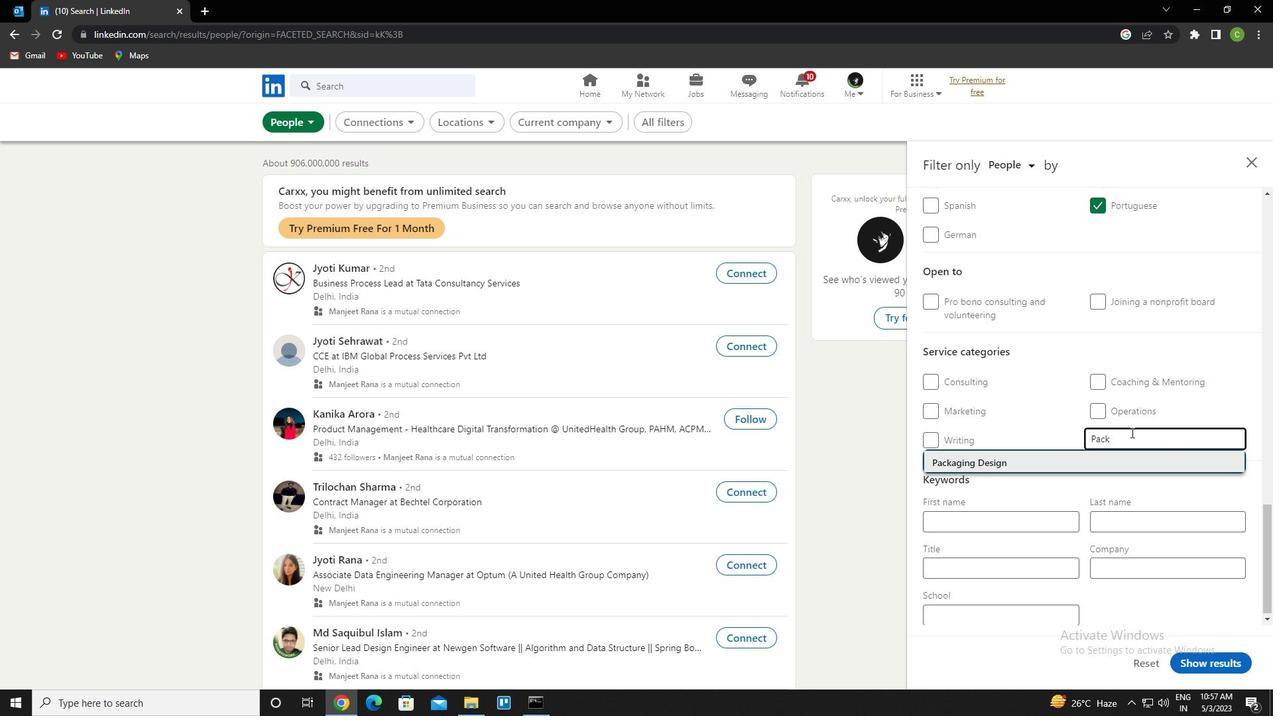 
Action: Mouse scrolled (1131, 431) with delta (0, 0)
Screenshot: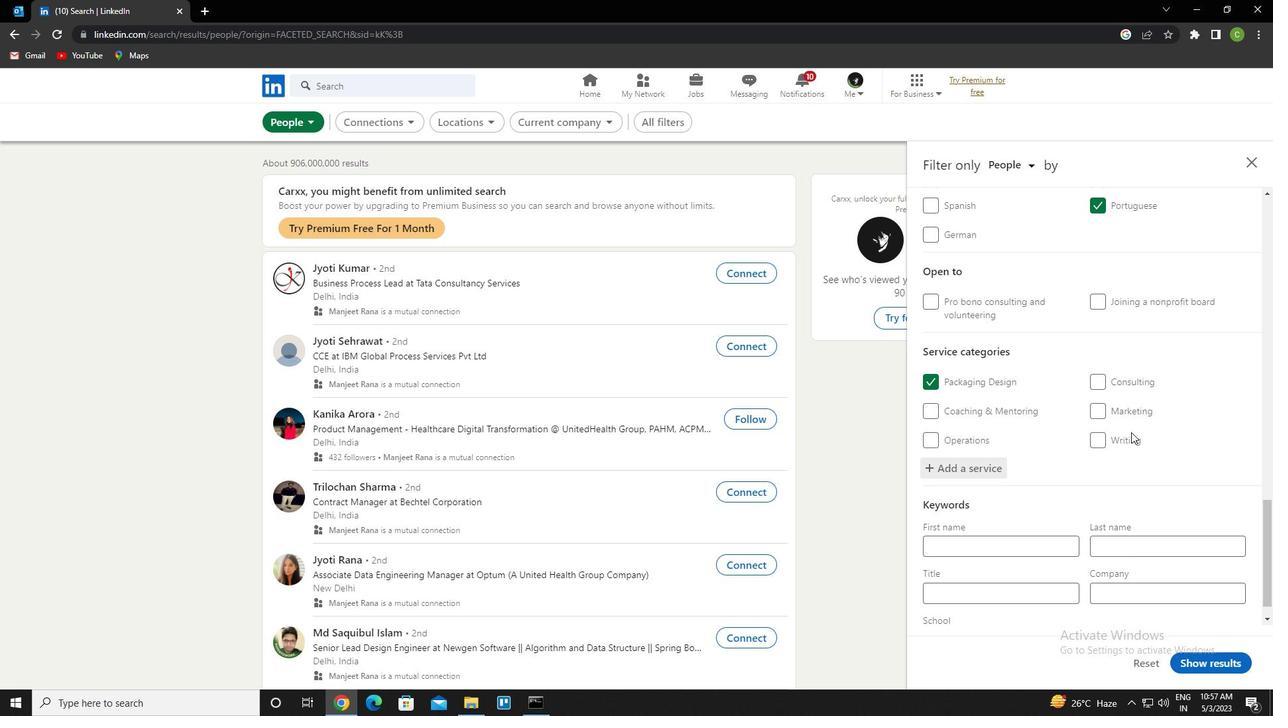 
Action: Mouse scrolled (1131, 431) with delta (0, 0)
Screenshot: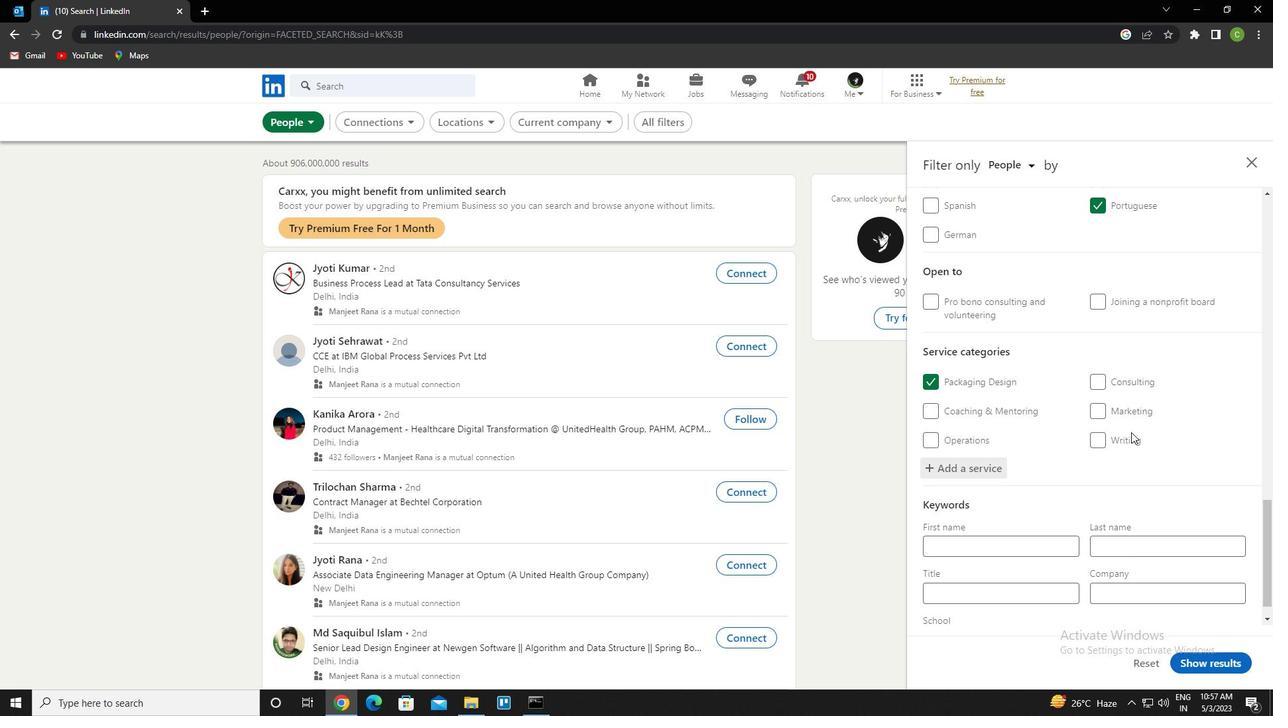 
Action: Mouse scrolled (1131, 431) with delta (0, 0)
Screenshot: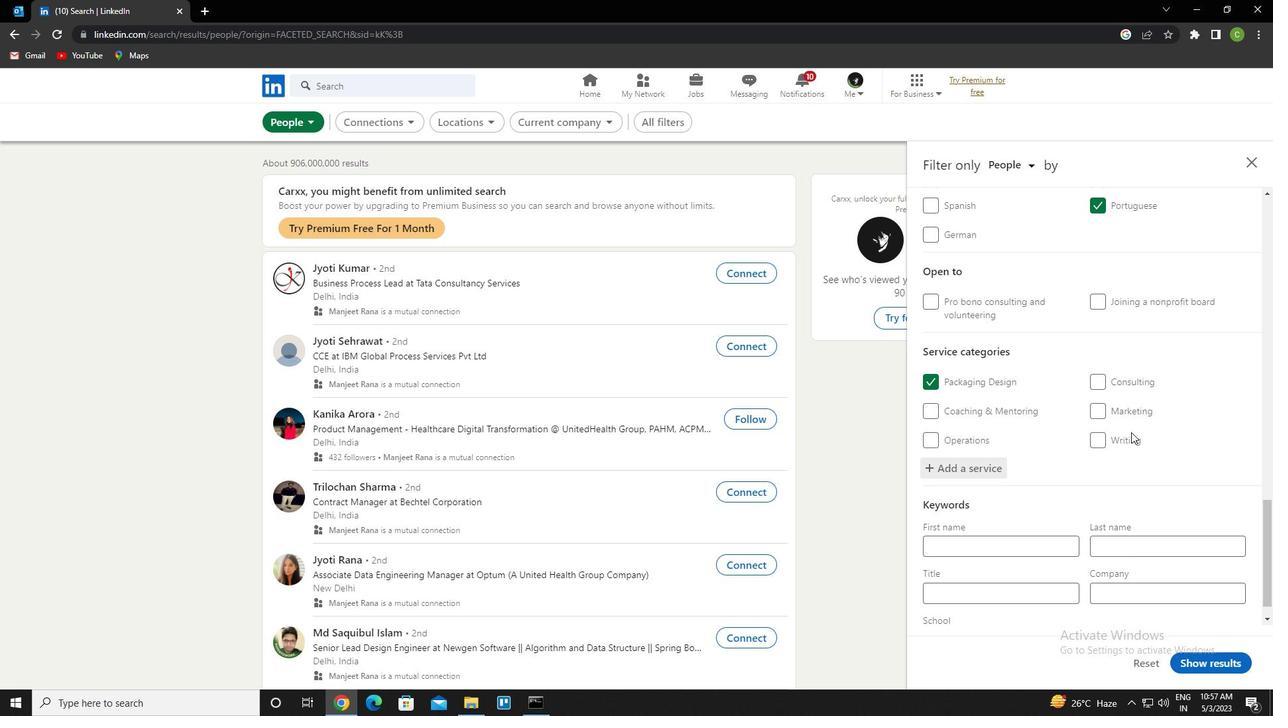 
Action: Mouse scrolled (1131, 431) with delta (0, 0)
Screenshot: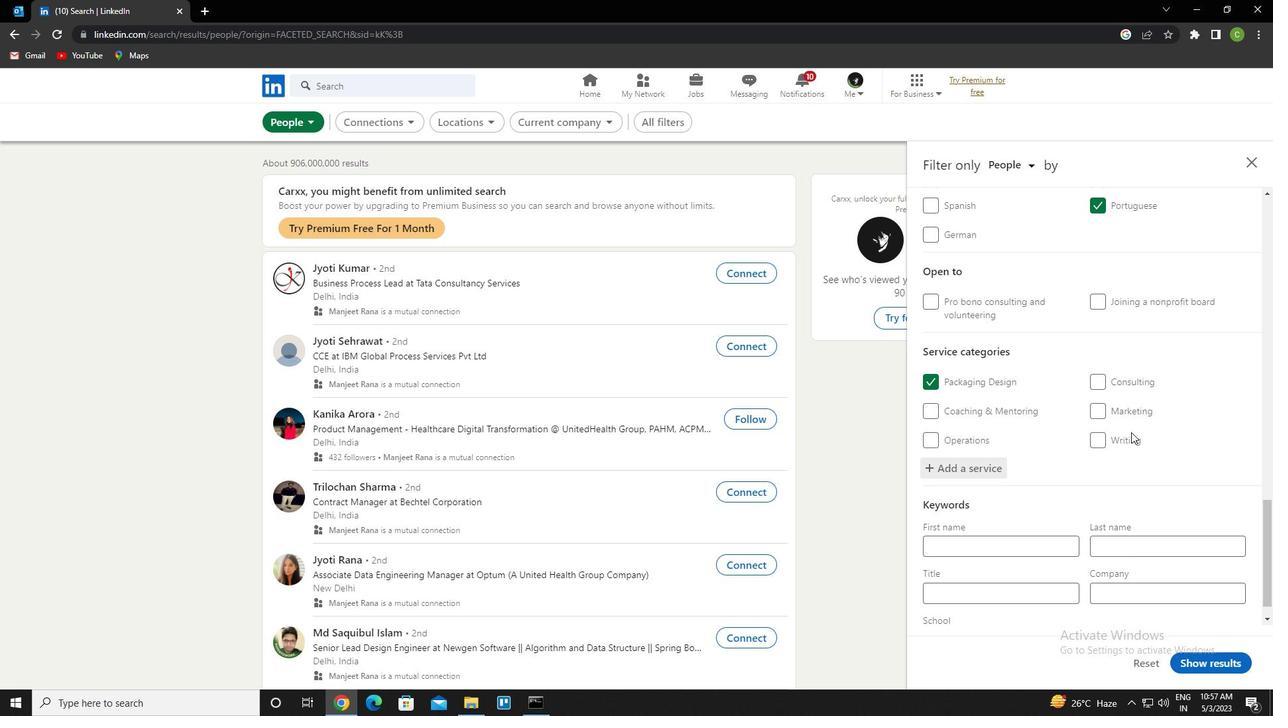 
Action: Mouse scrolled (1131, 431) with delta (0, 0)
Screenshot: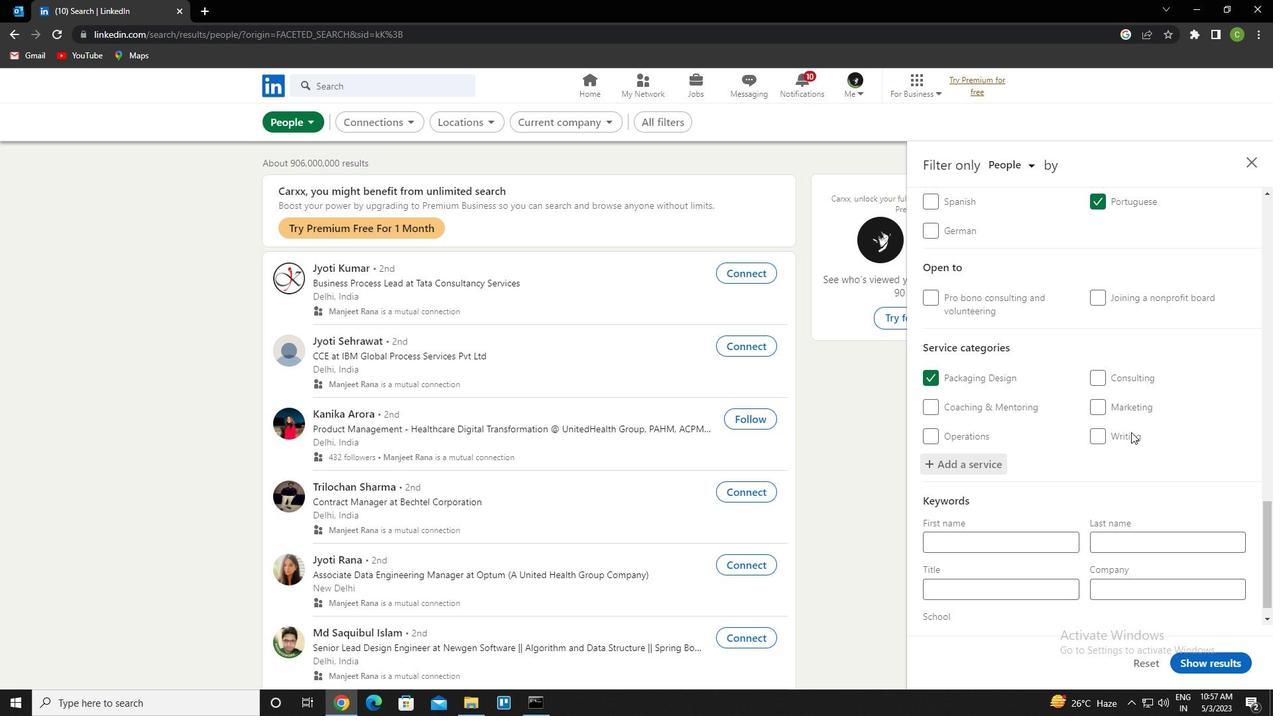
Action: Mouse moved to (1048, 566)
Screenshot: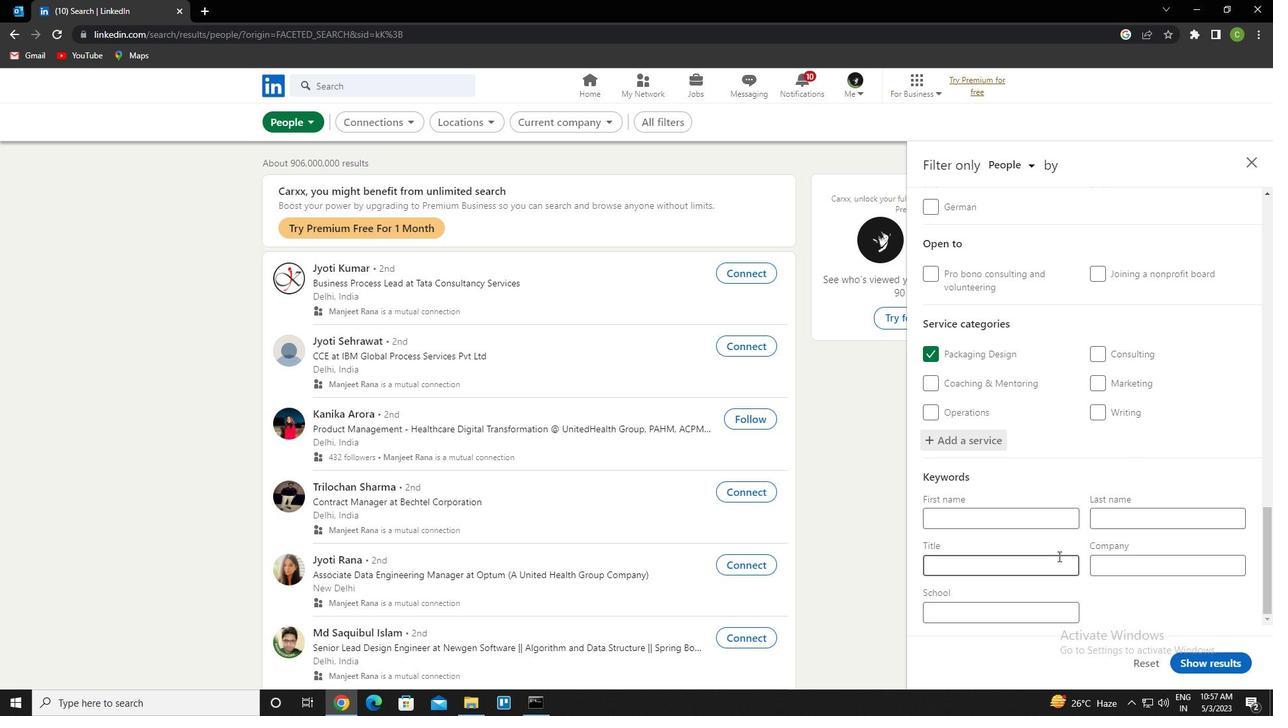 
Action: Mouse pressed left at (1048, 566)
Screenshot: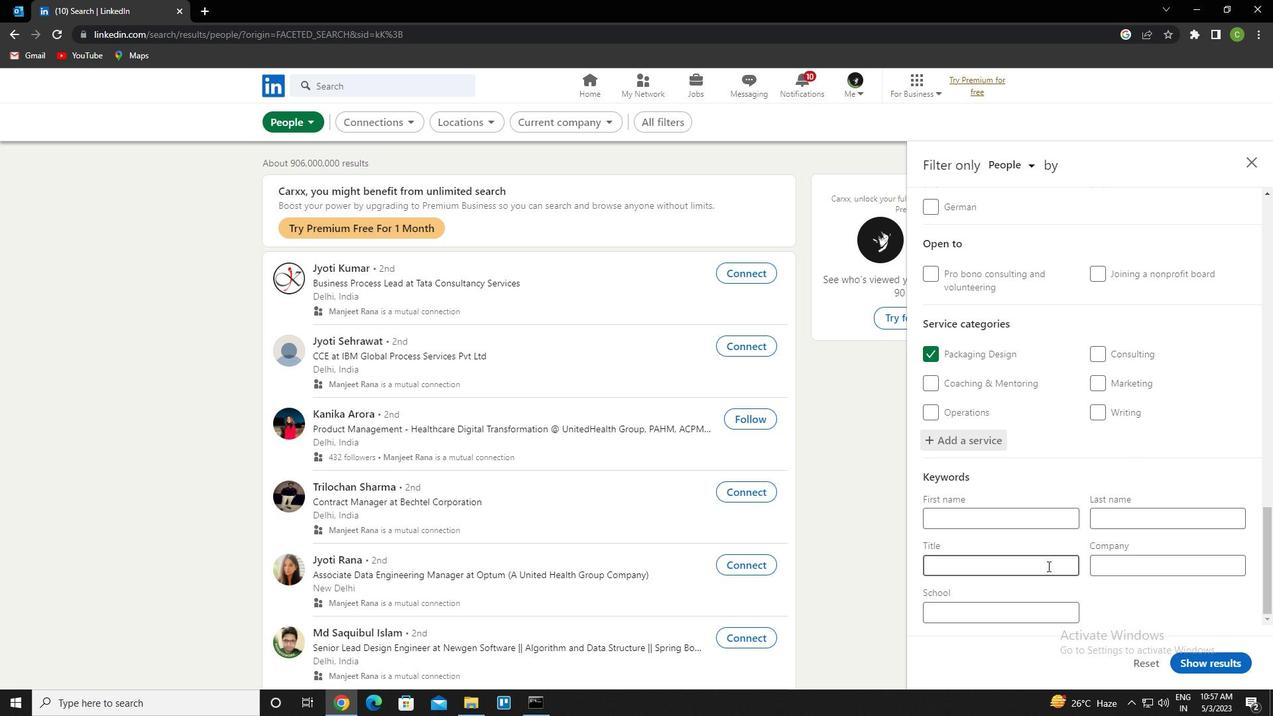 
Action: Key pressed <Key.caps_lock>w<Key.caps_lock>ell<Key.space><Key.caps_lock>d<Key.caps_lock>riller
Screenshot: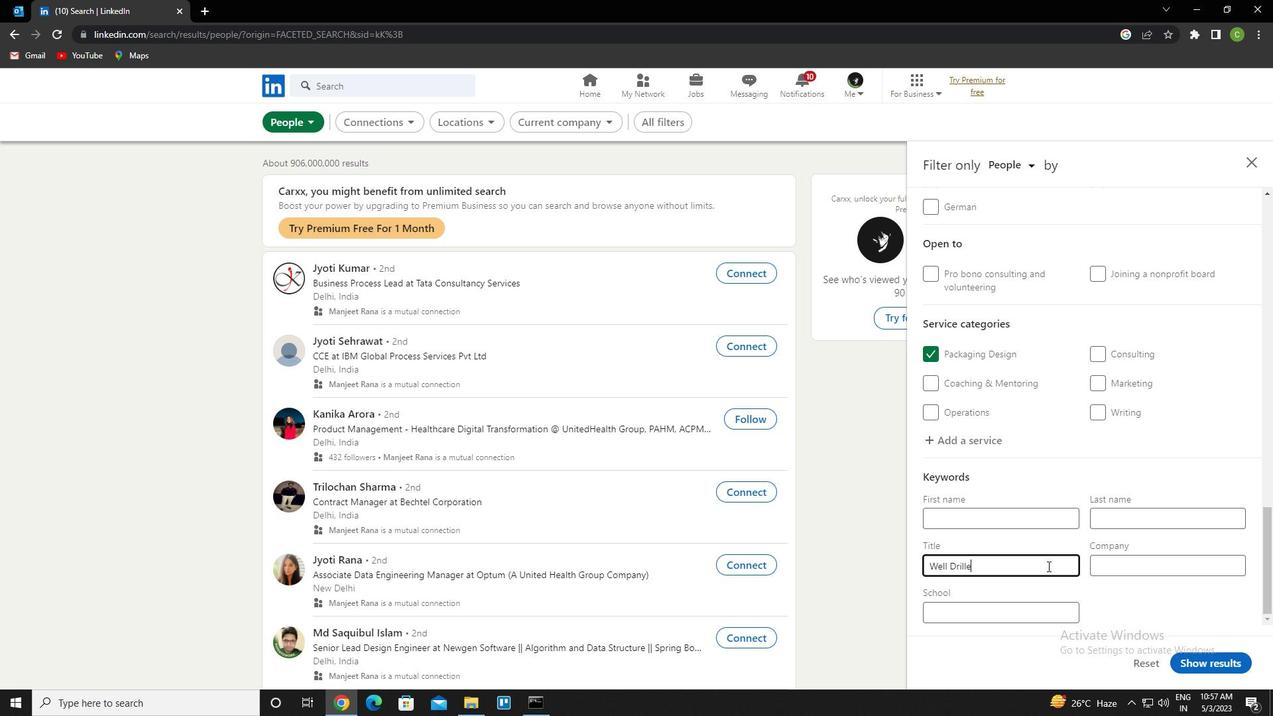 
Action: Mouse moved to (1209, 662)
Screenshot: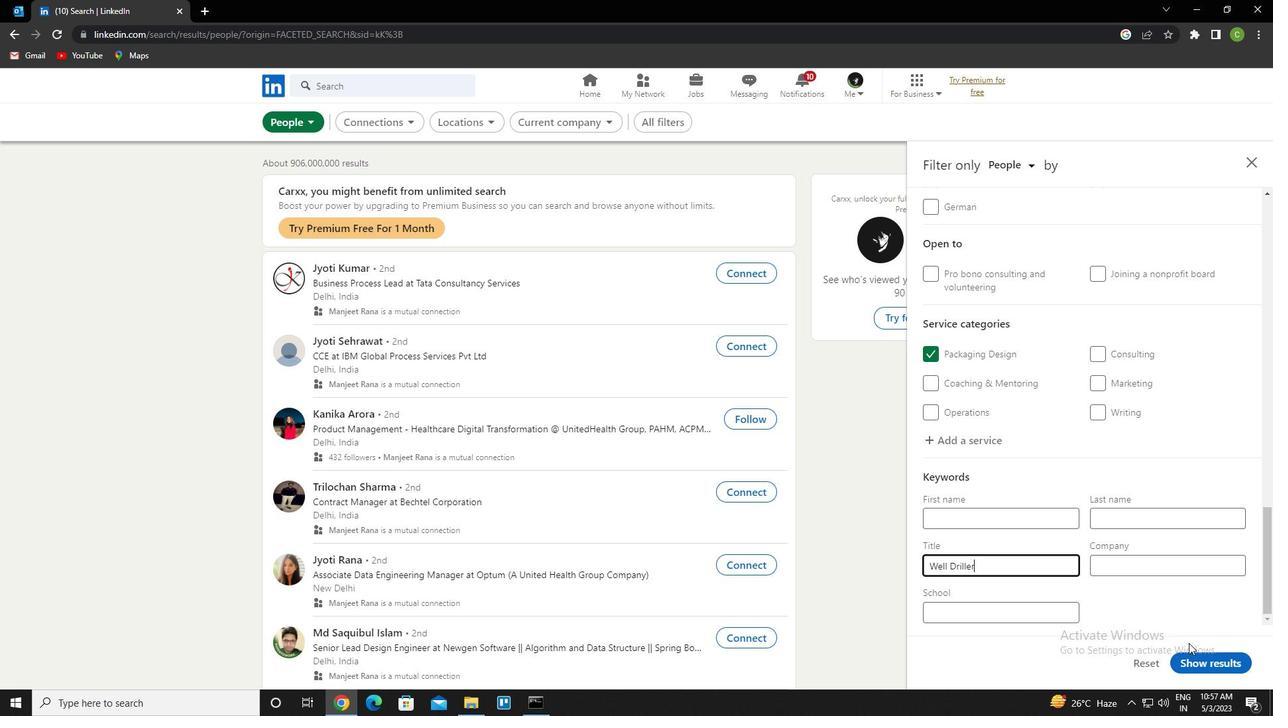 
Action: Mouse pressed left at (1209, 662)
Screenshot: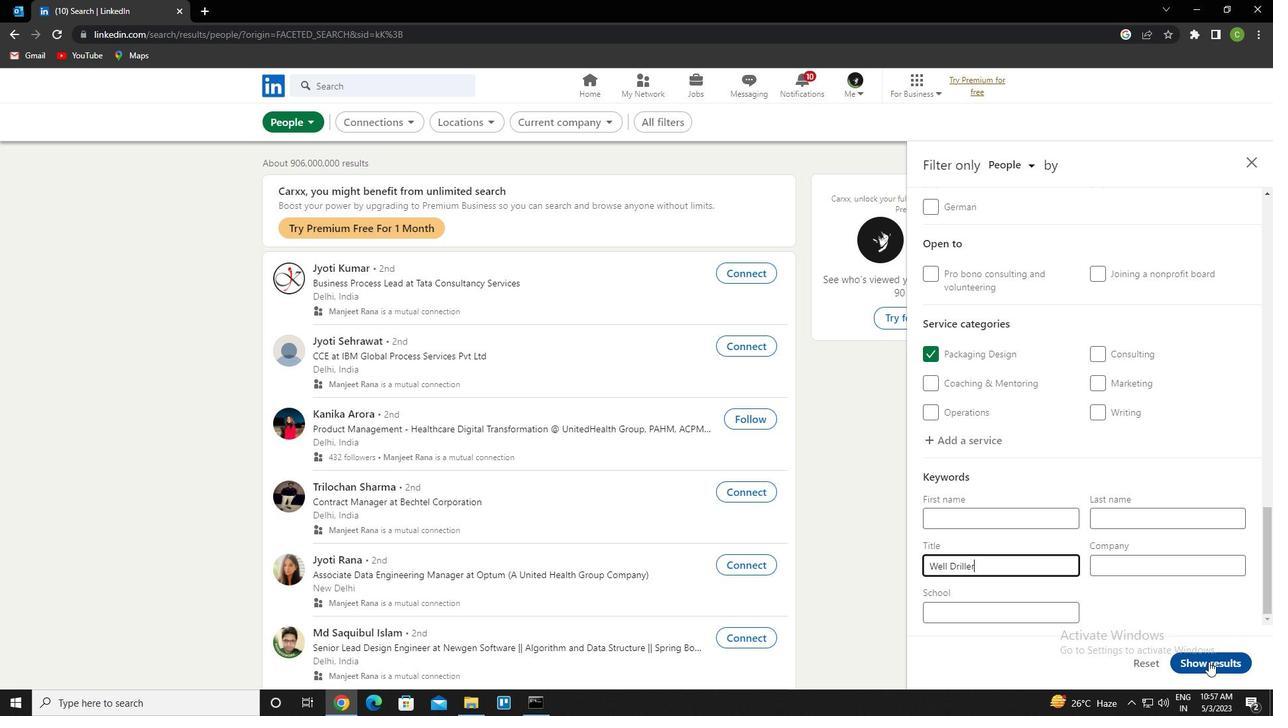 
Action: Mouse moved to (543, 633)
Screenshot: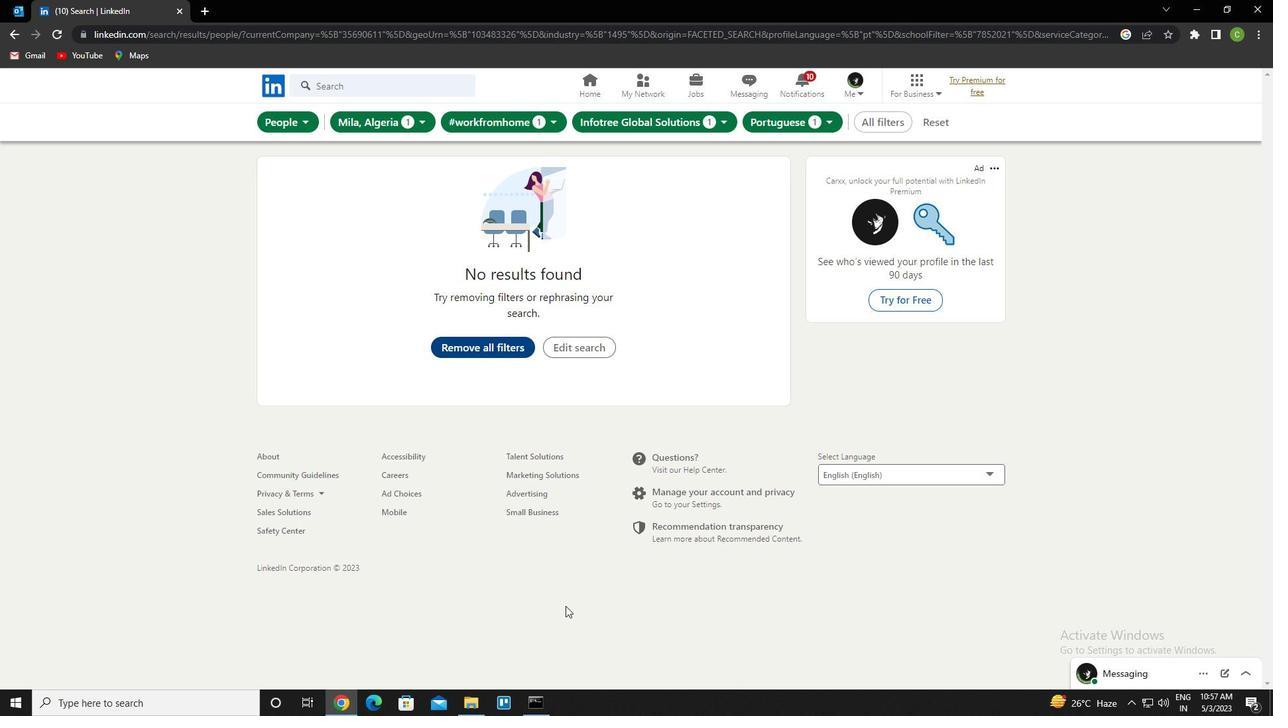
